 Task: Find connections with filter location Madrid with filter topic #Jobwith filter profile language French with filter current company Vee Technologies with filter school Sir M Visvesvaraya Institute Of Technology with filter industry Industry Associations with filter service category Home Networking with filter keywords title Valet
Action: Mouse moved to (232, 292)
Screenshot: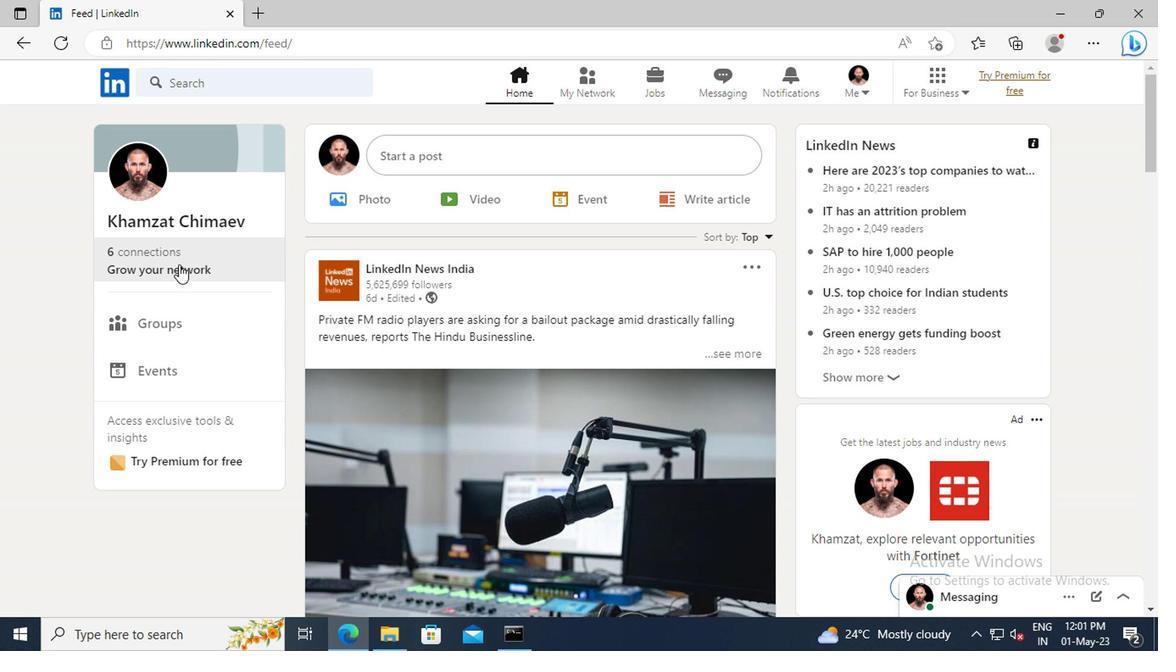 
Action: Mouse pressed left at (232, 292)
Screenshot: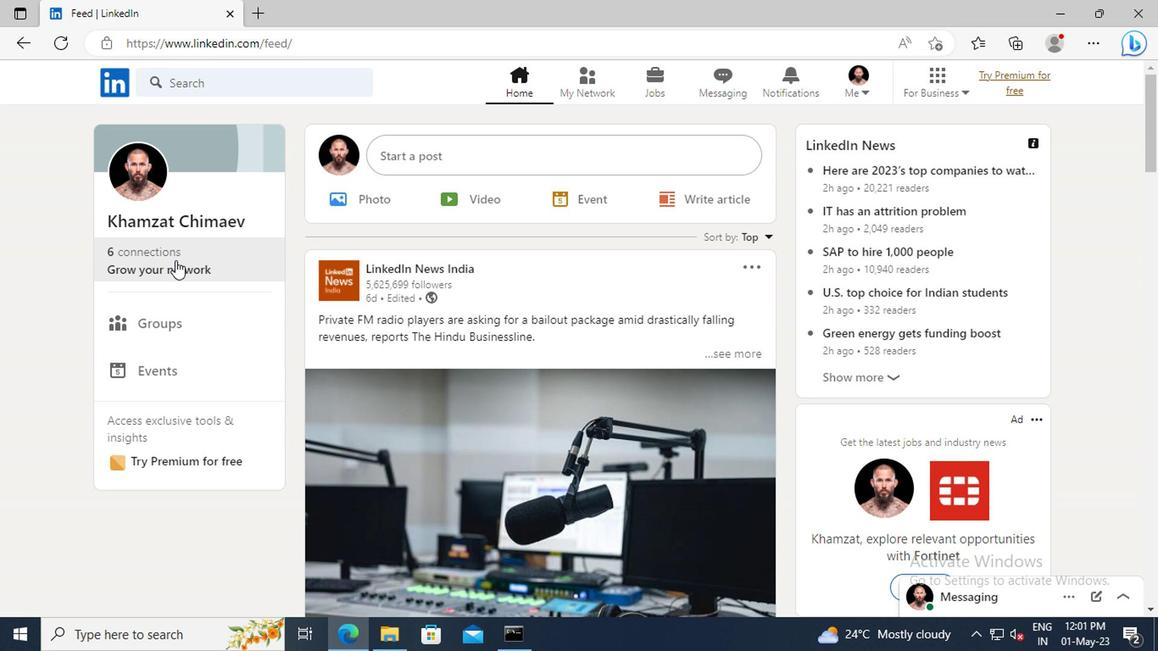 
Action: Mouse moved to (242, 234)
Screenshot: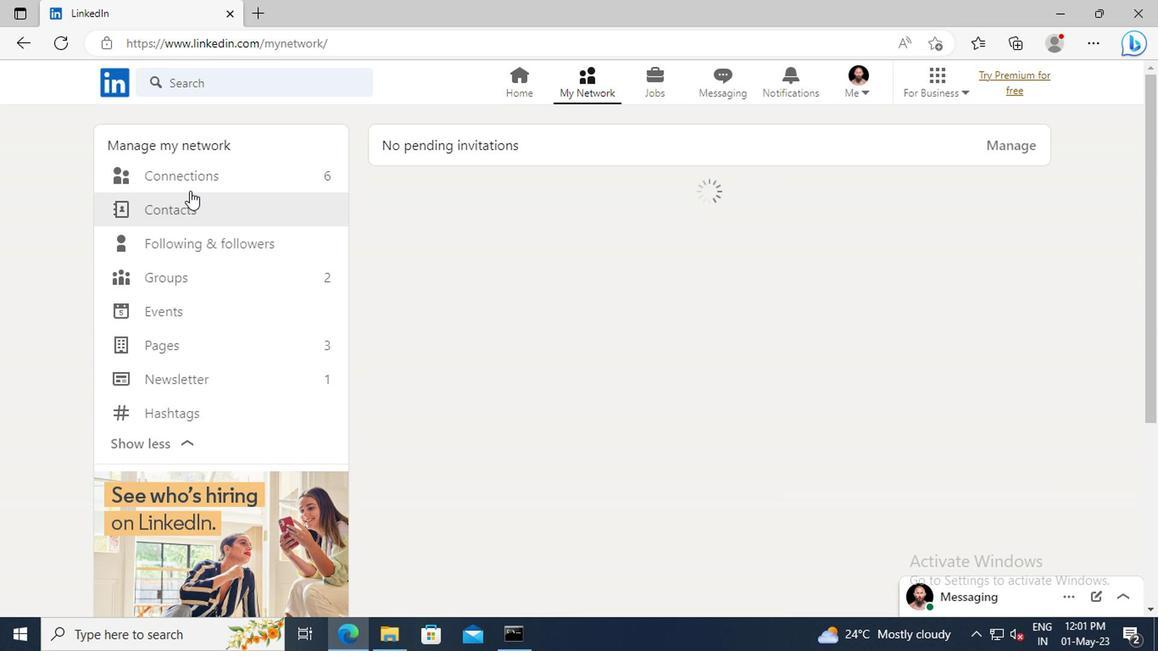 
Action: Mouse pressed left at (242, 234)
Screenshot: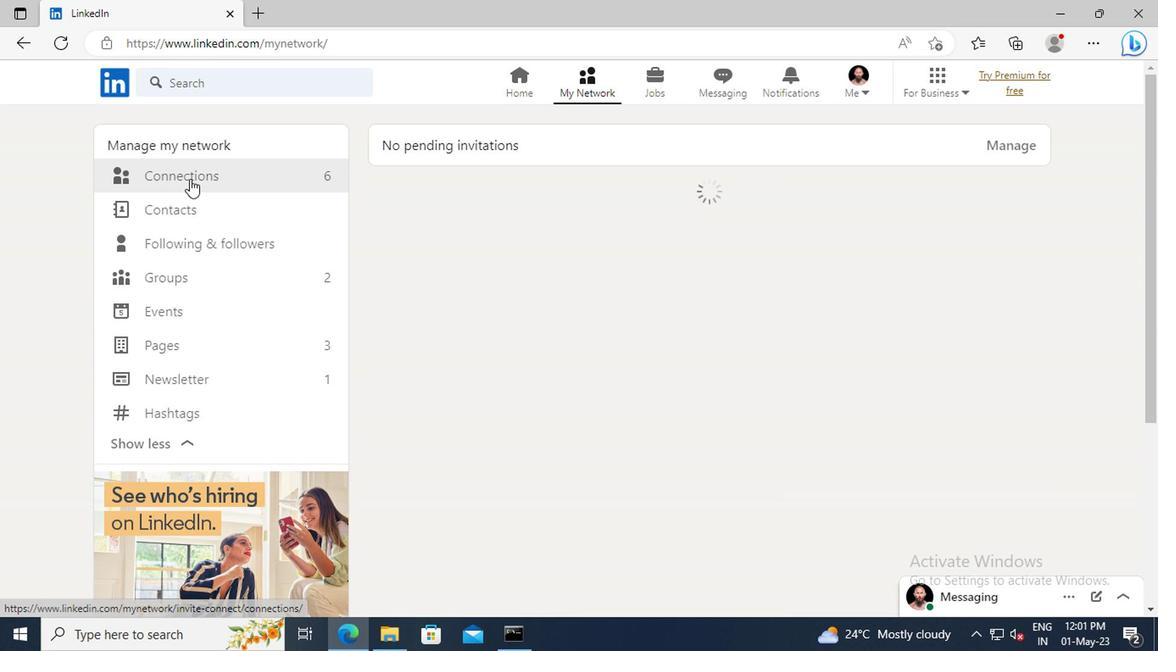 
Action: Mouse moved to (601, 236)
Screenshot: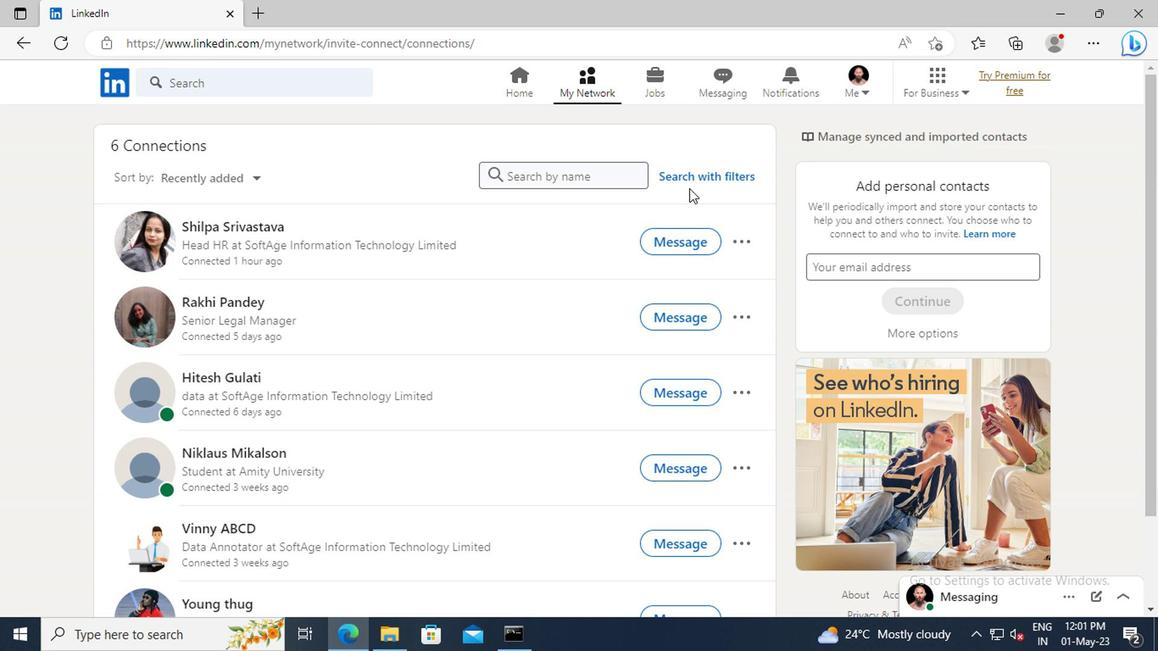 
Action: Mouse pressed left at (601, 236)
Screenshot: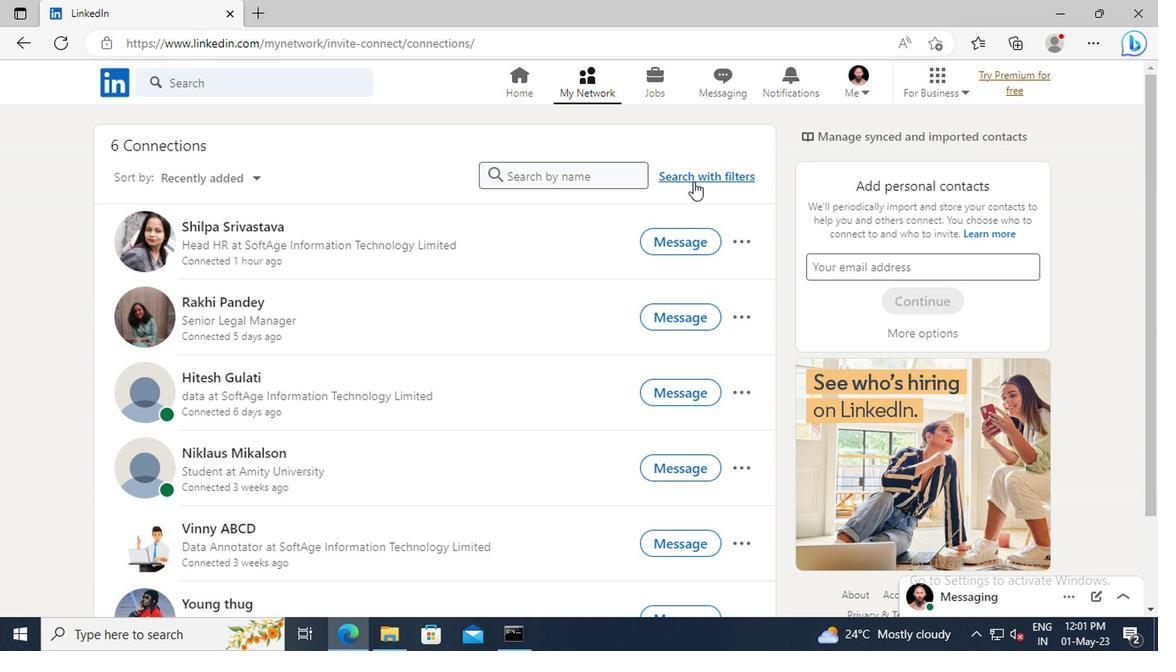 
Action: Mouse moved to (561, 200)
Screenshot: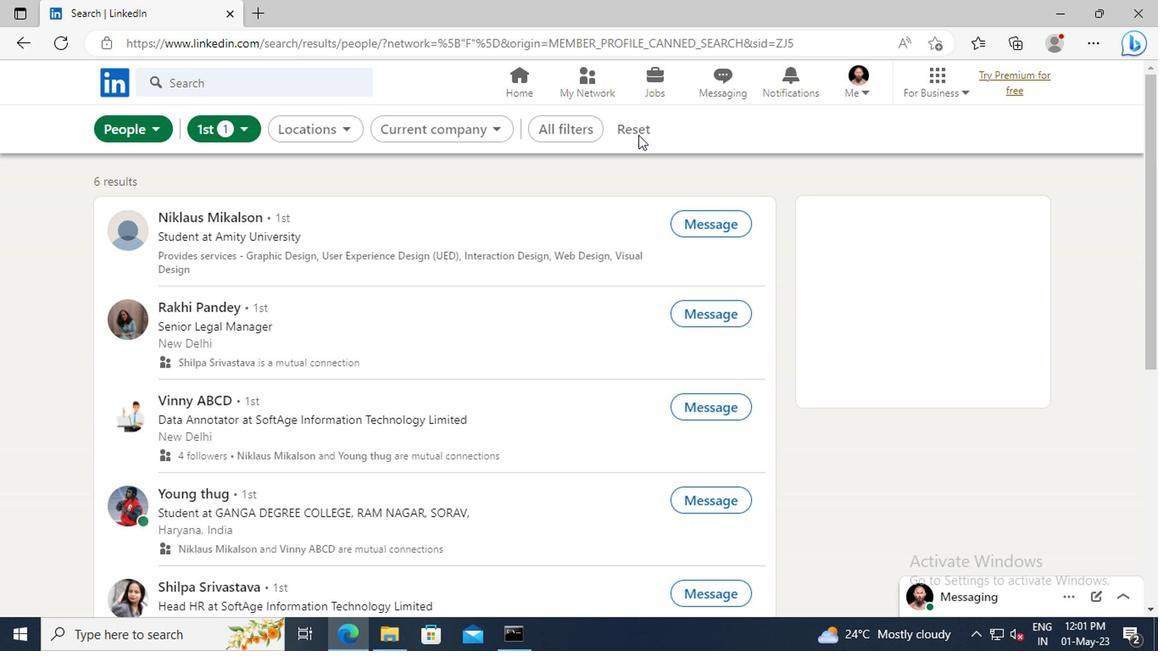 
Action: Mouse pressed left at (561, 200)
Screenshot: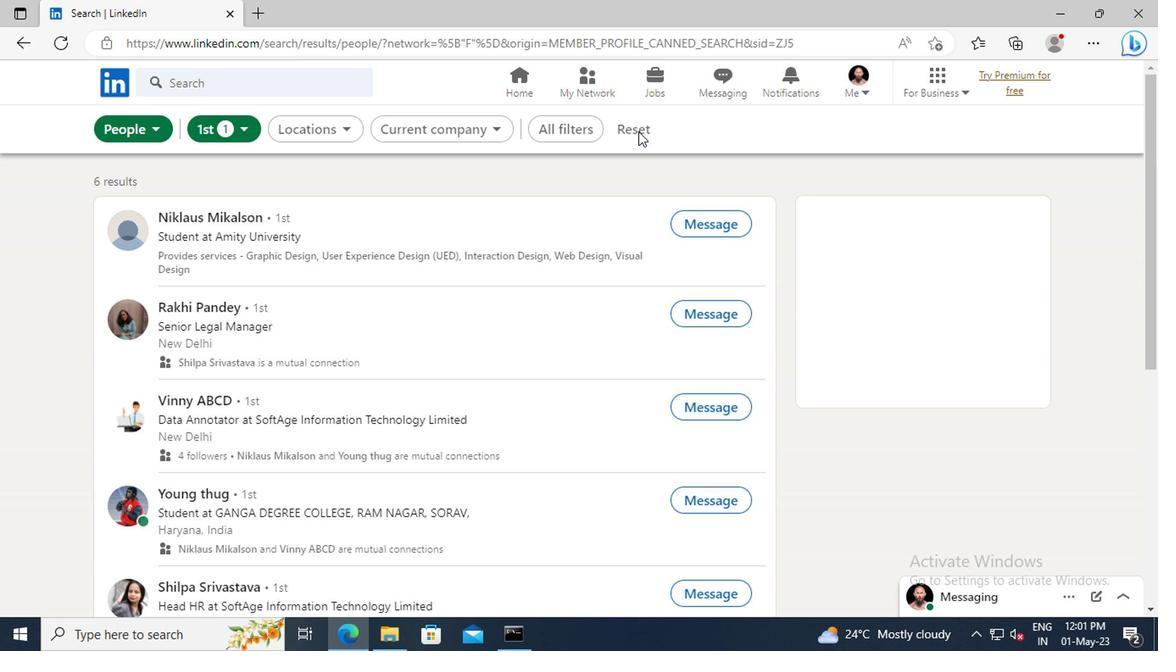
Action: Mouse moved to (543, 199)
Screenshot: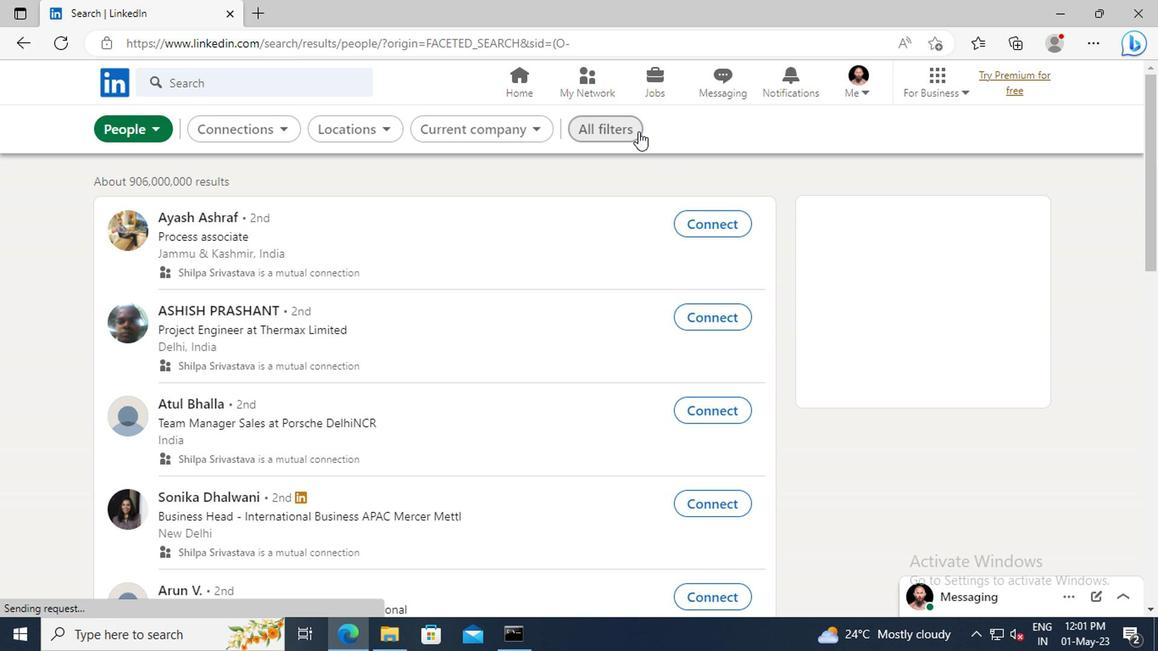 
Action: Mouse pressed left at (543, 199)
Screenshot: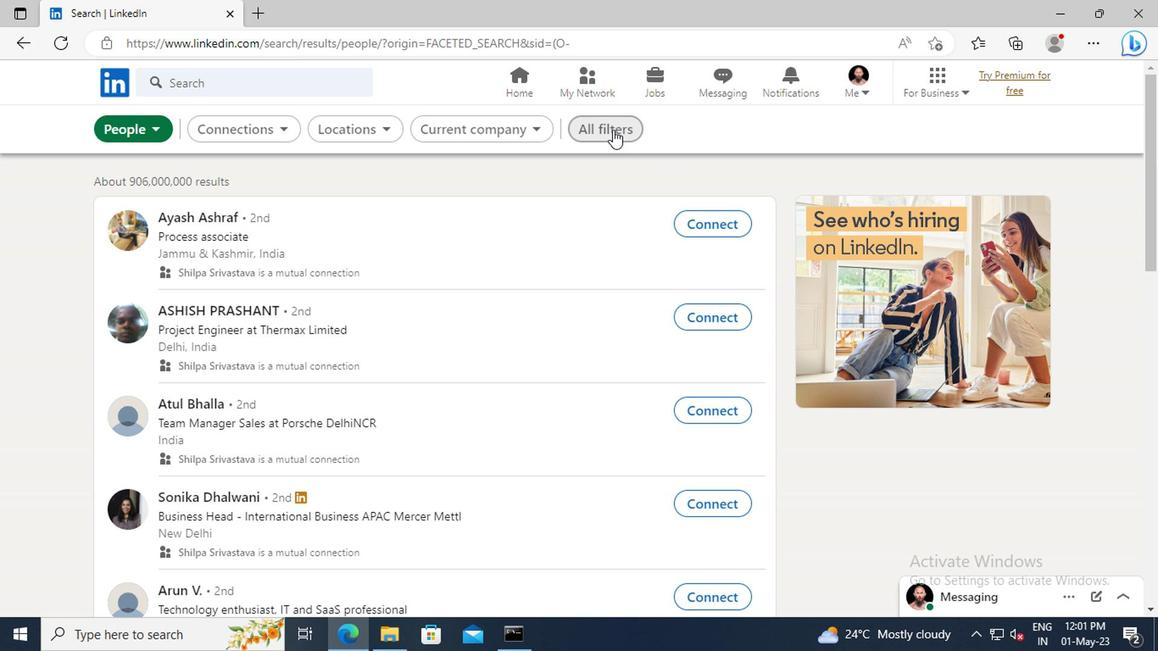 
Action: Mouse moved to (780, 305)
Screenshot: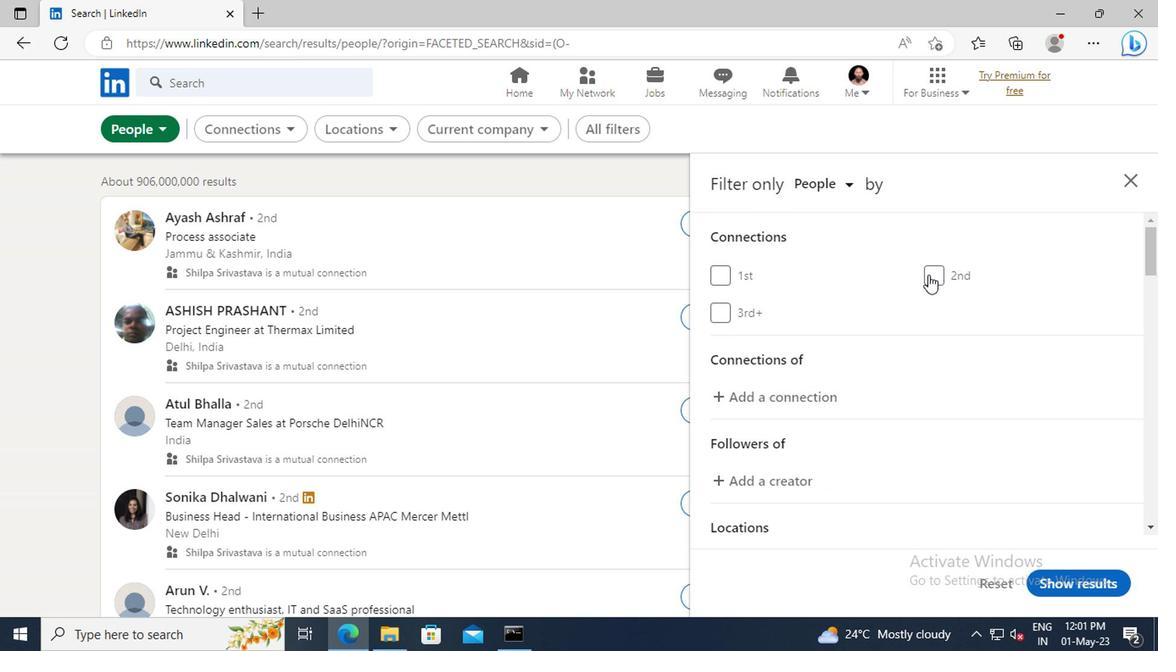 
Action: Mouse scrolled (780, 305) with delta (0, 0)
Screenshot: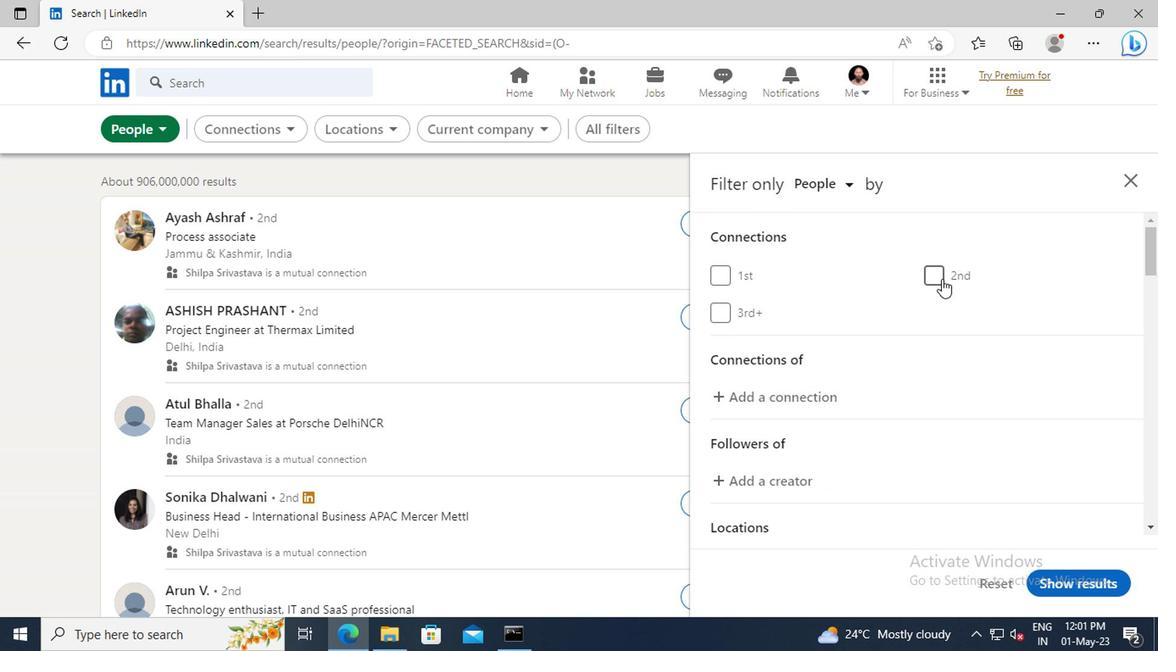 
Action: Mouse scrolled (780, 305) with delta (0, 0)
Screenshot: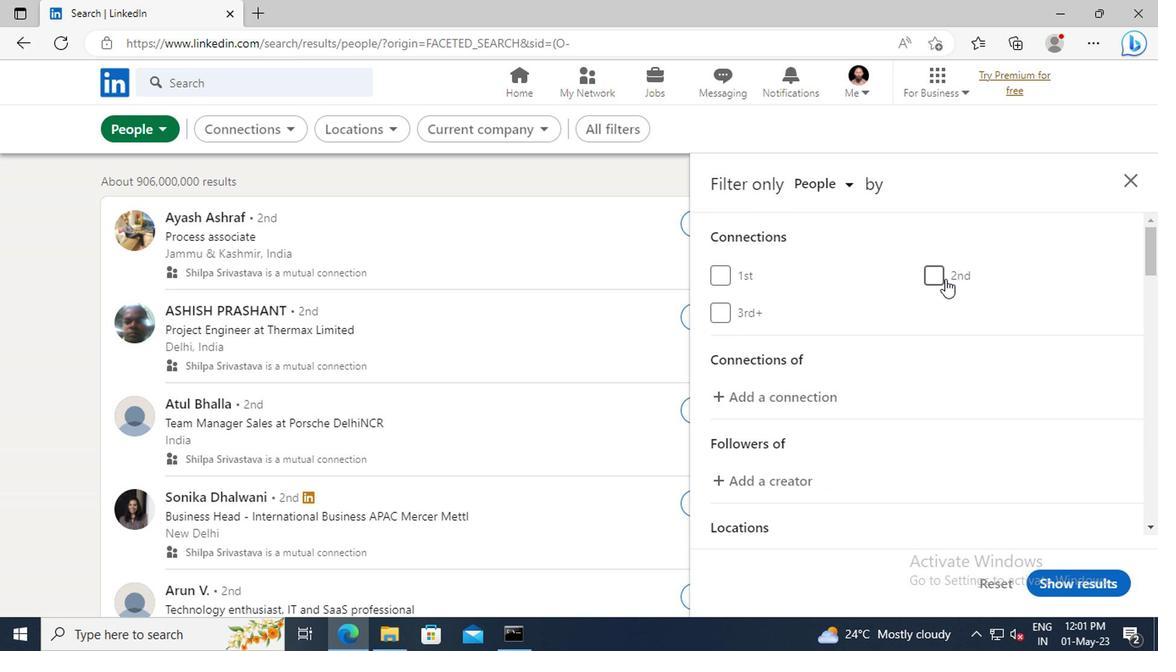 
Action: Mouse moved to (788, 322)
Screenshot: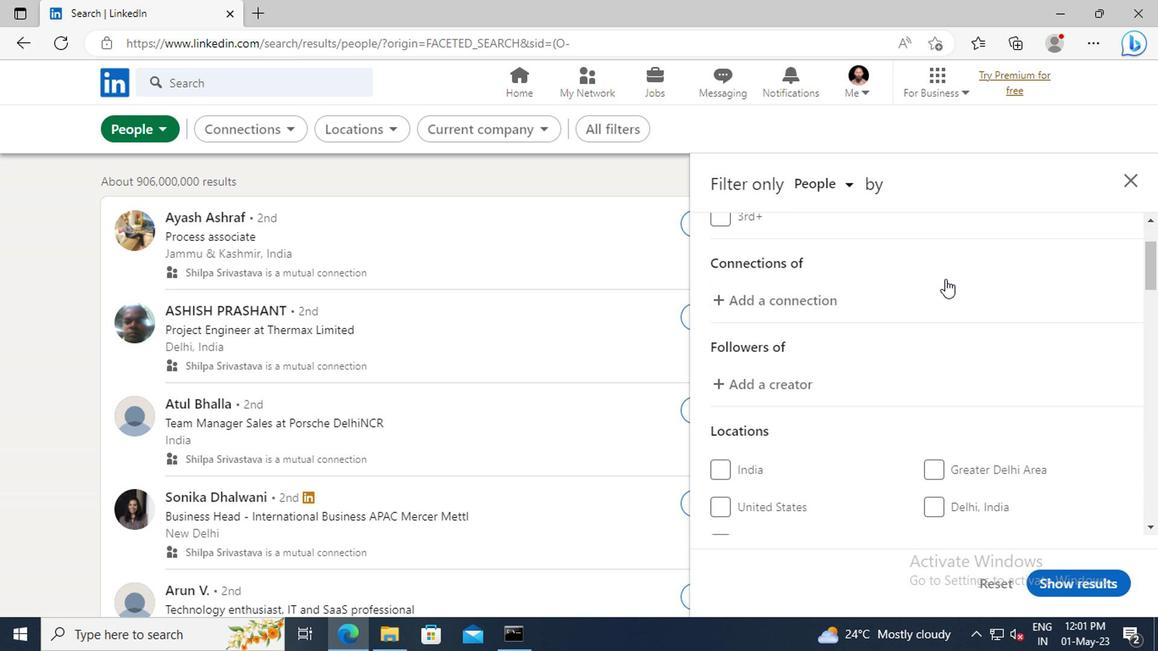 
Action: Mouse scrolled (788, 321) with delta (0, 0)
Screenshot: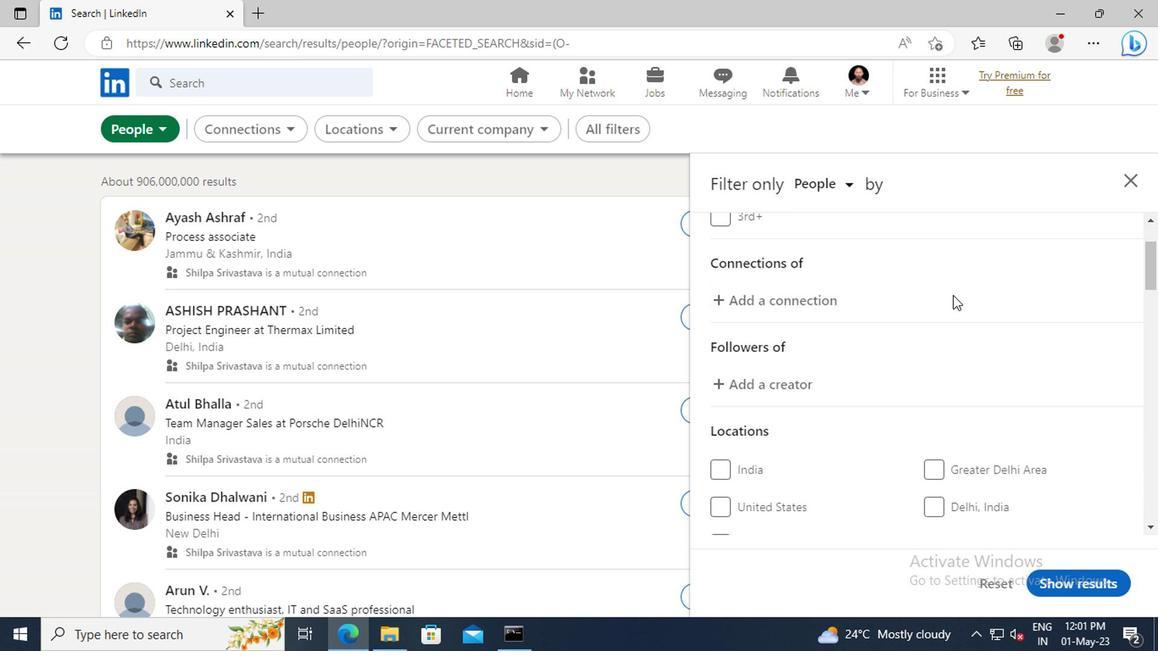 
Action: Mouse scrolled (788, 321) with delta (0, 0)
Screenshot: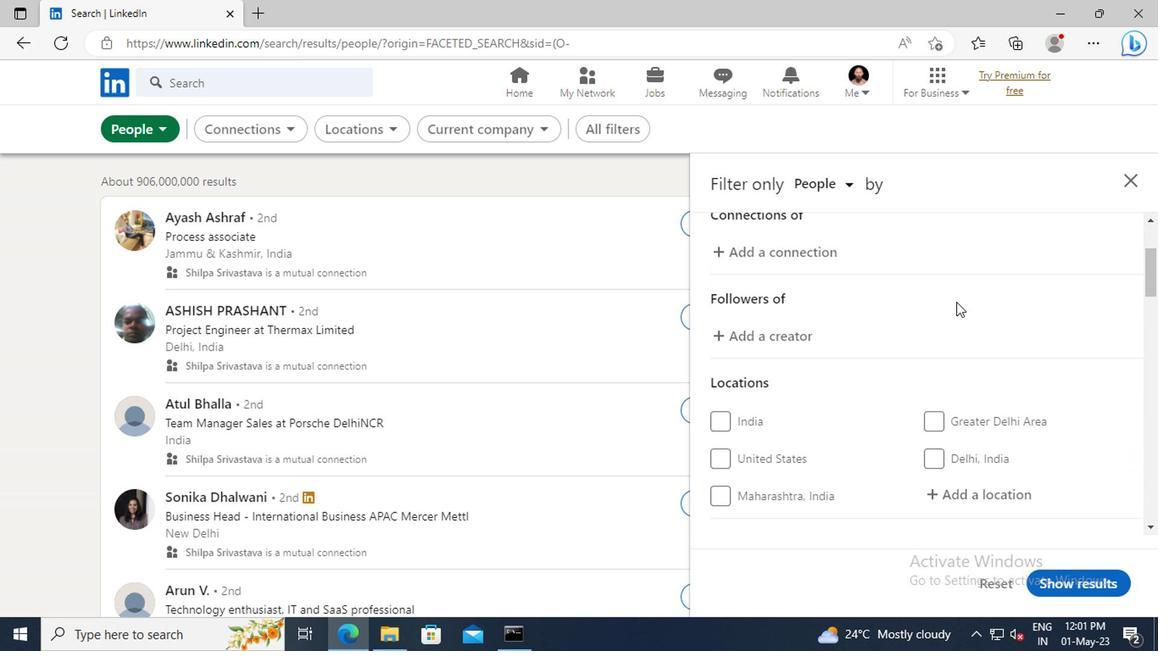 
Action: Mouse scrolled (788, 321) with delta (0, 0)
Screenshot: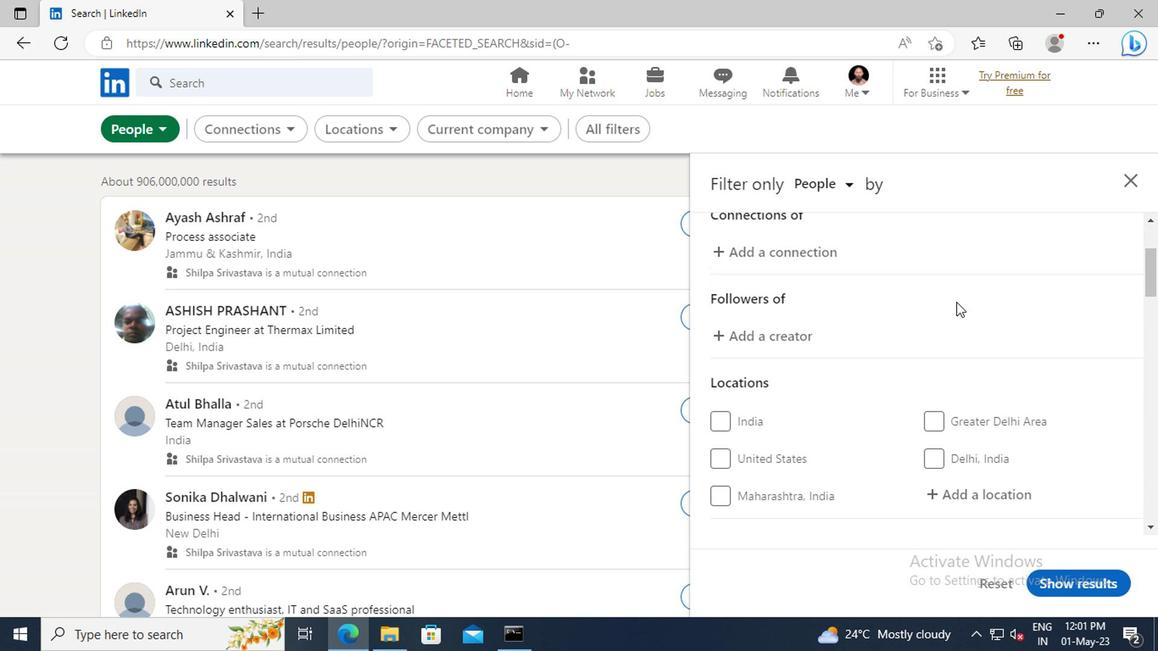 
Action: Mouse scrolled (788, 321) with delta (0, 0)
Screenshot: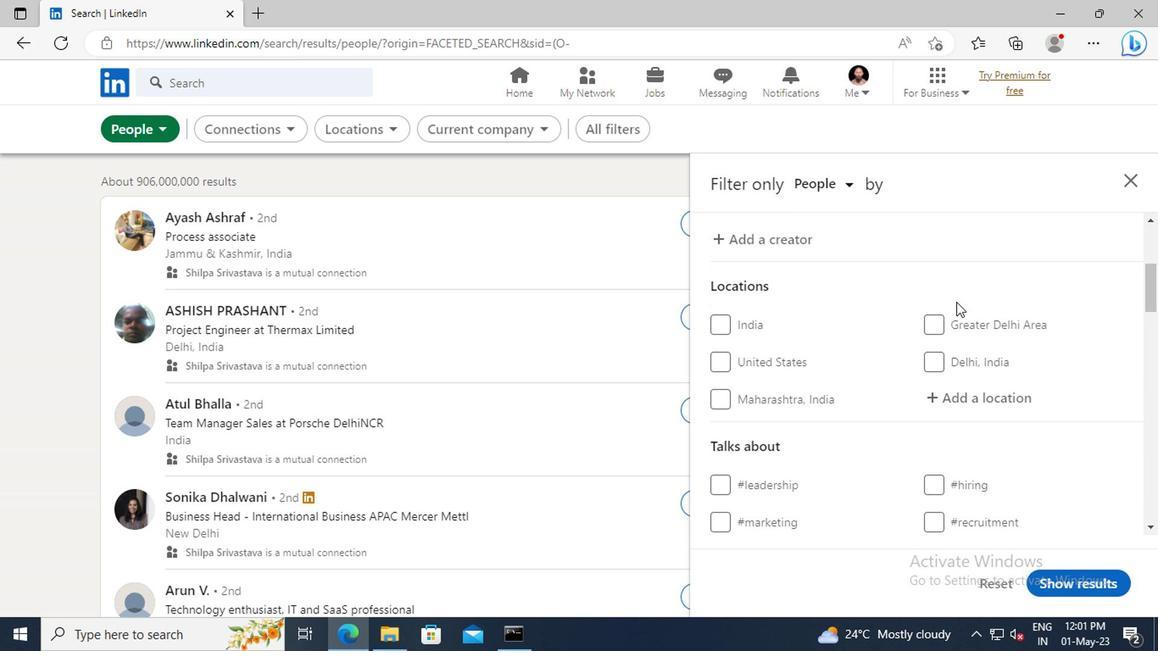 
Action: Mouse moved to (786, 356)
Screenshot: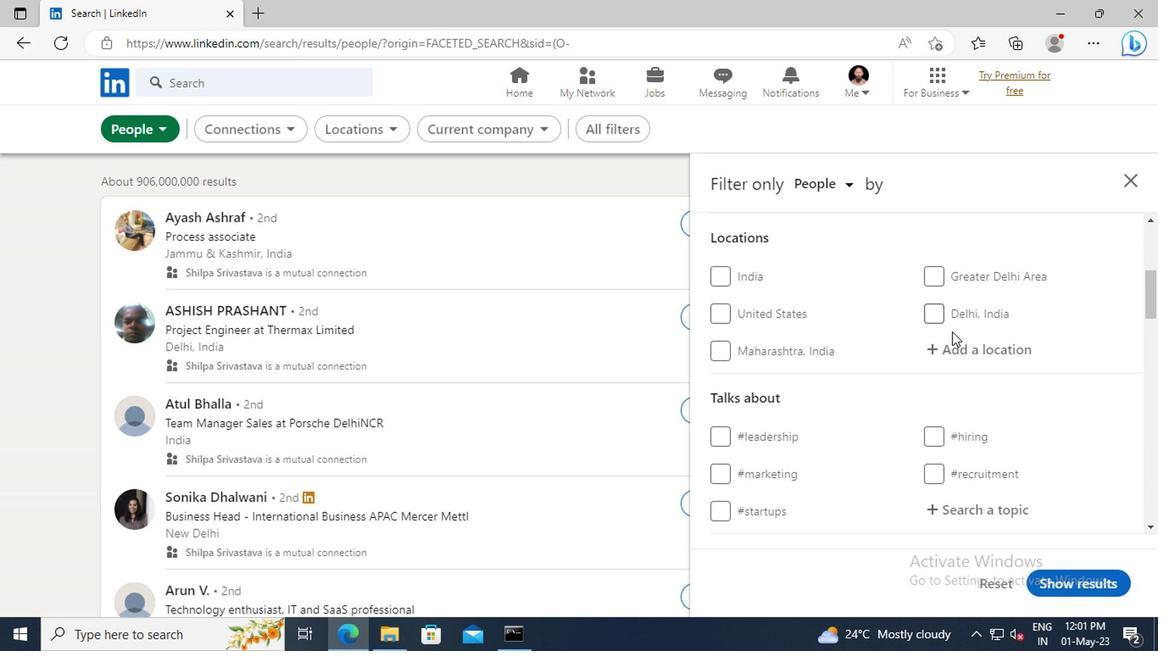 
Action: Mouse pressed left at (786, 356)
Screenshot: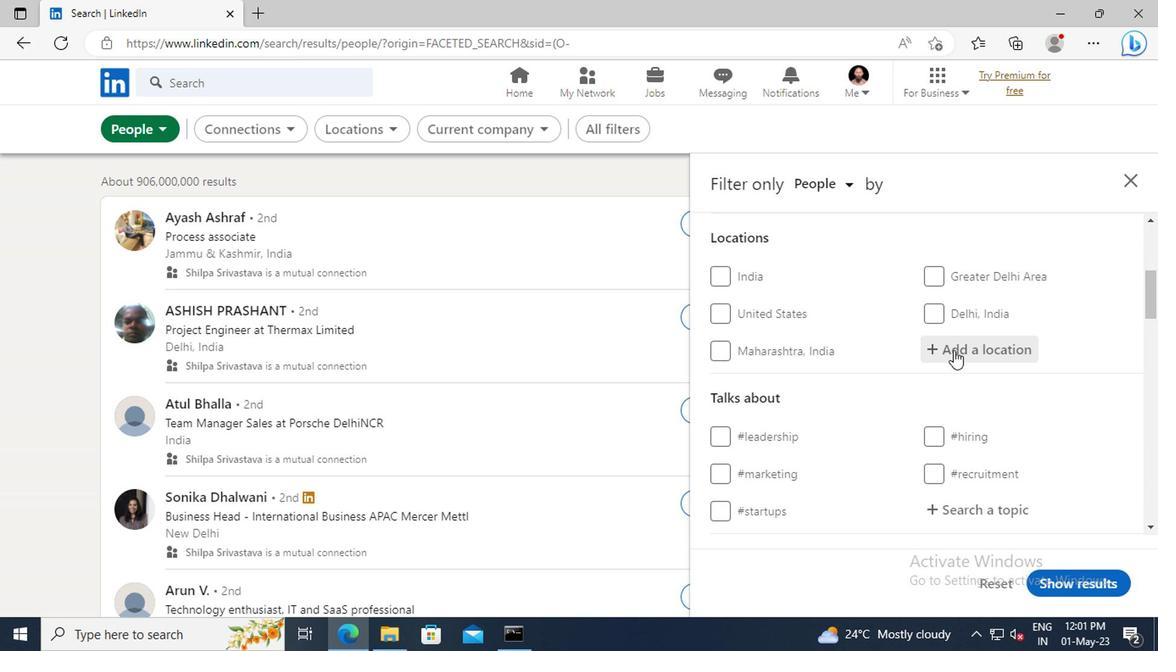 
Action: Key pressed <Key.shift>MADRID
Screenshot: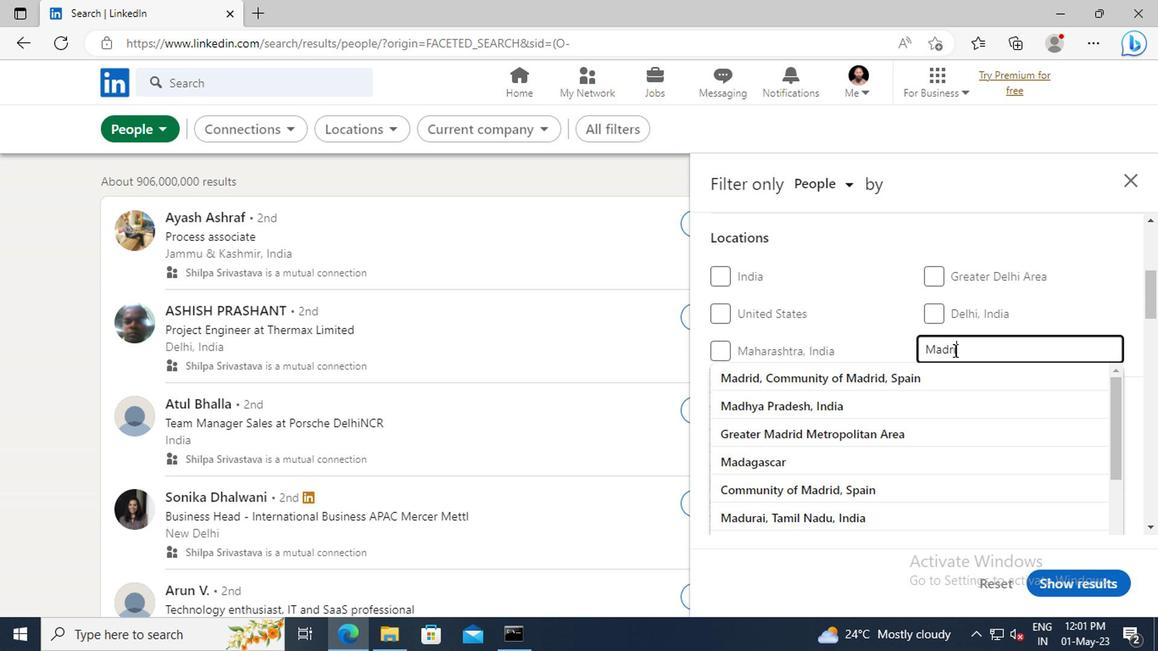 
Action: Mouse moved to (789, 378)
Screenshot: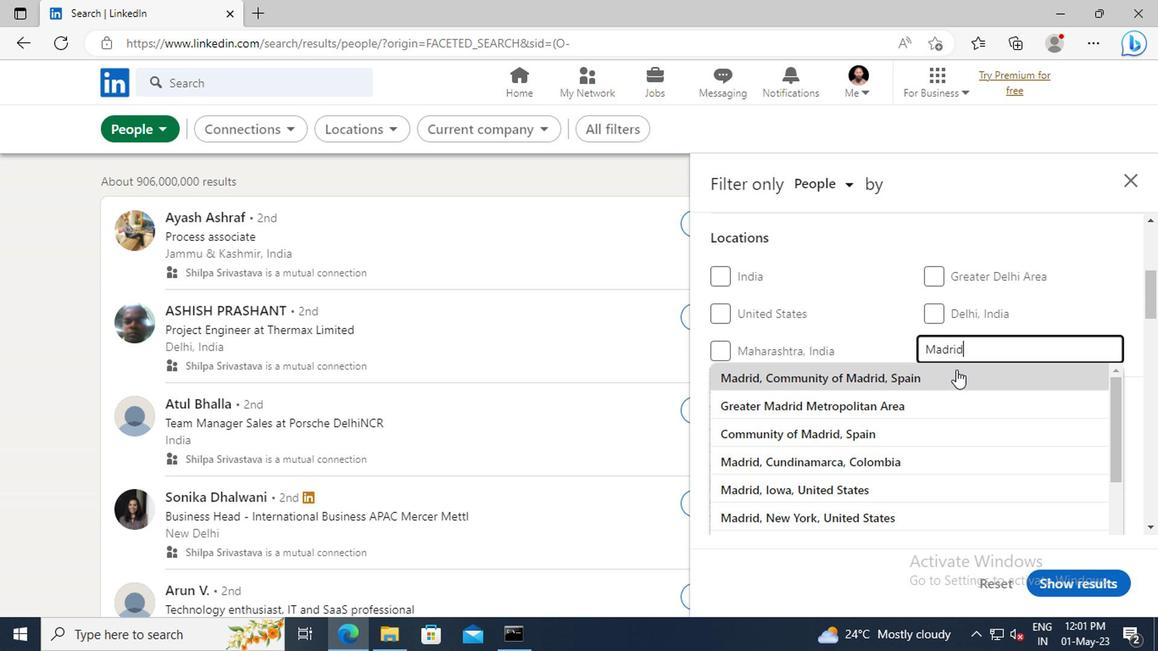 
Action: Mouse pressed left at (789, 378)
Screenshot: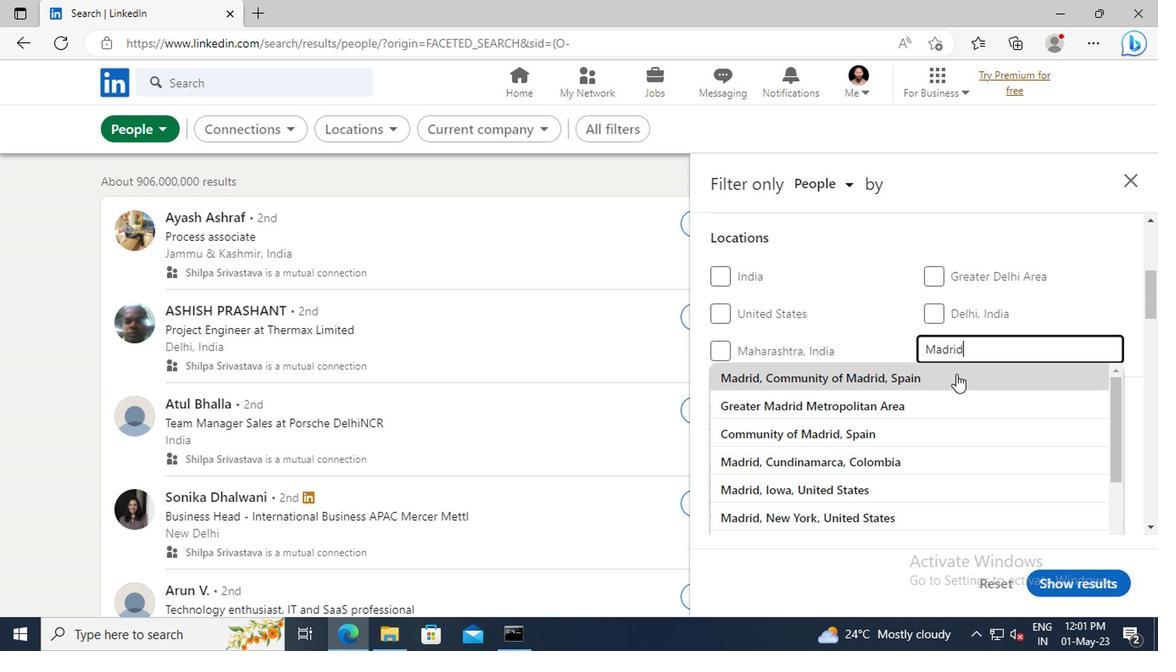 
Action: Mouse scrolled (789, 378) with delta (0, 0)
Screenshot: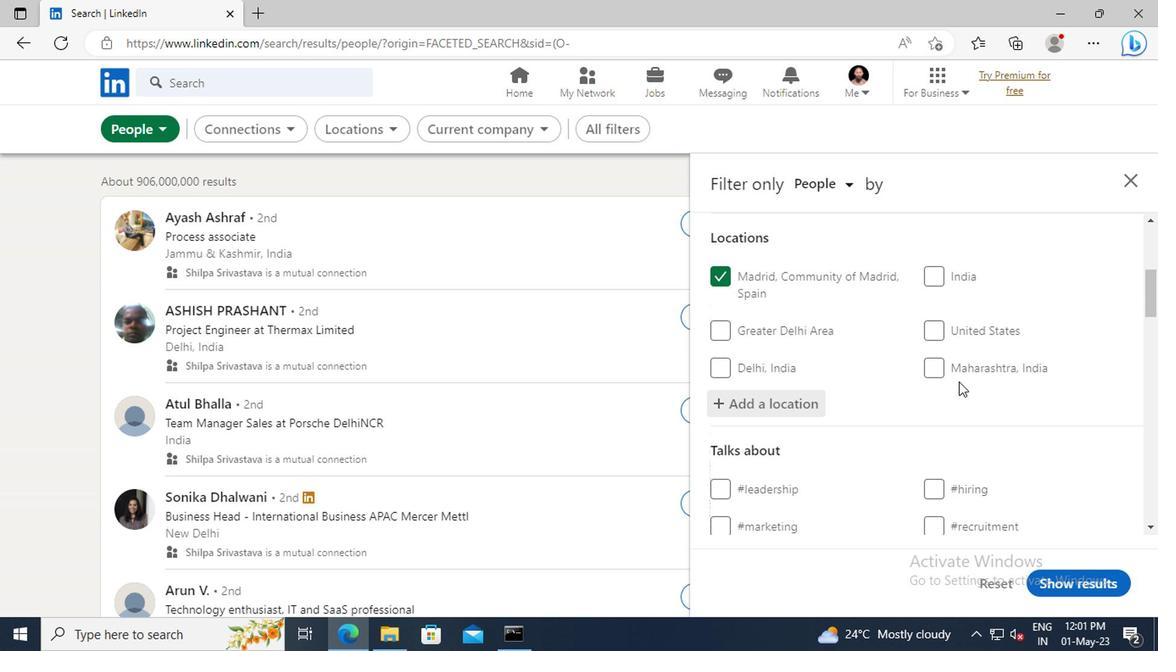 
Action: Mouse scrolled (789, 378) with delta (0, 0)
Screenshot: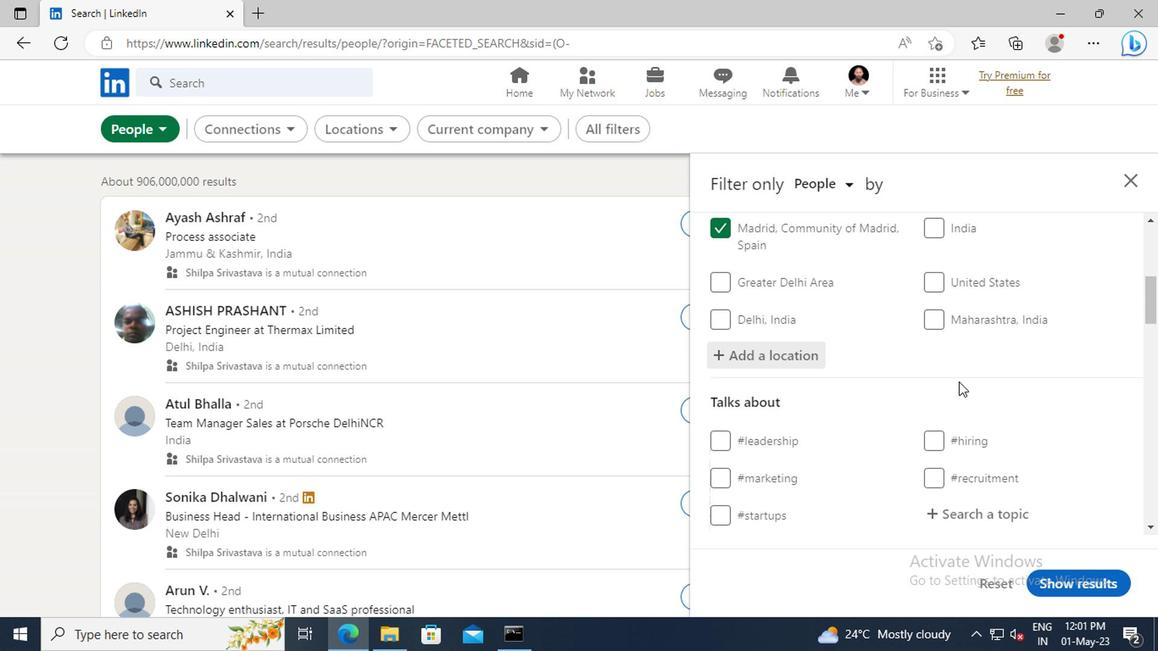 
Action: Mouse scrolled (789, 378) with delta (0, 0)
Screenshot: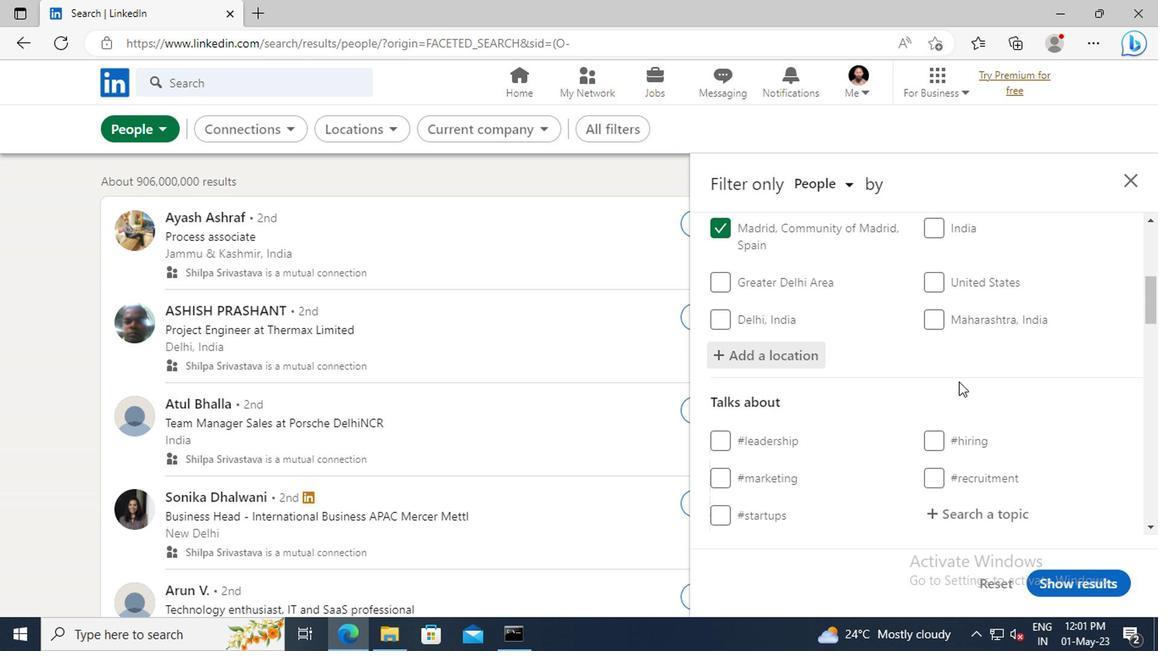 
Action: Mouse scrolled (789, 378) with delta (0, 0)
Screenshot: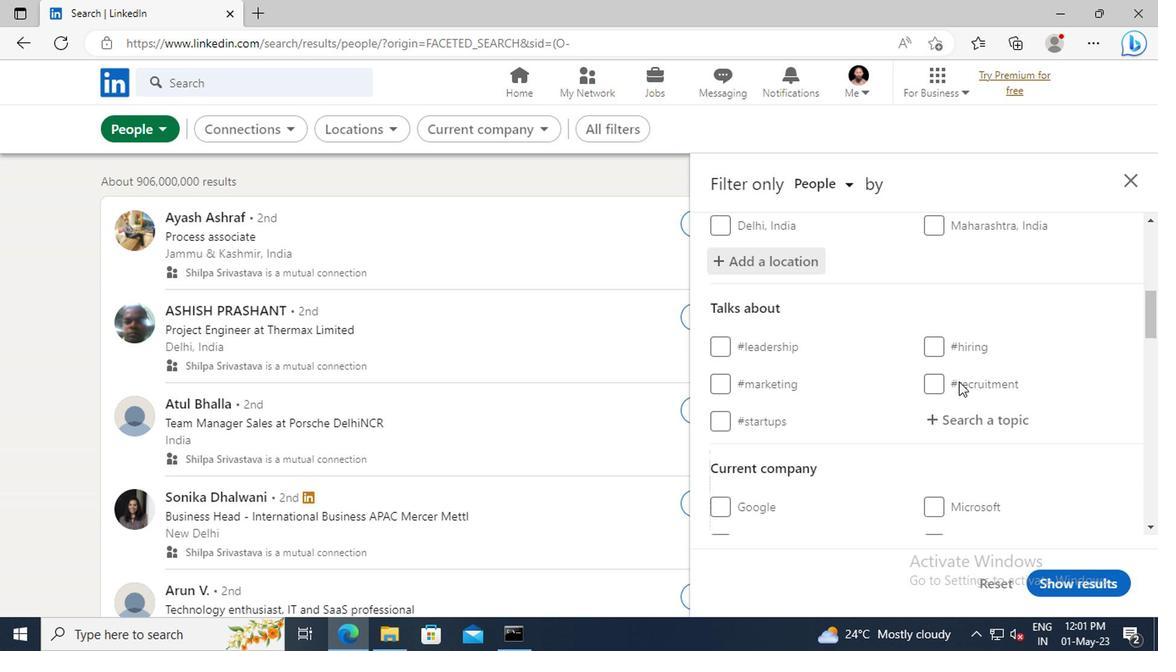 
Action: Mouse moved to (786, 375)
Screenshot: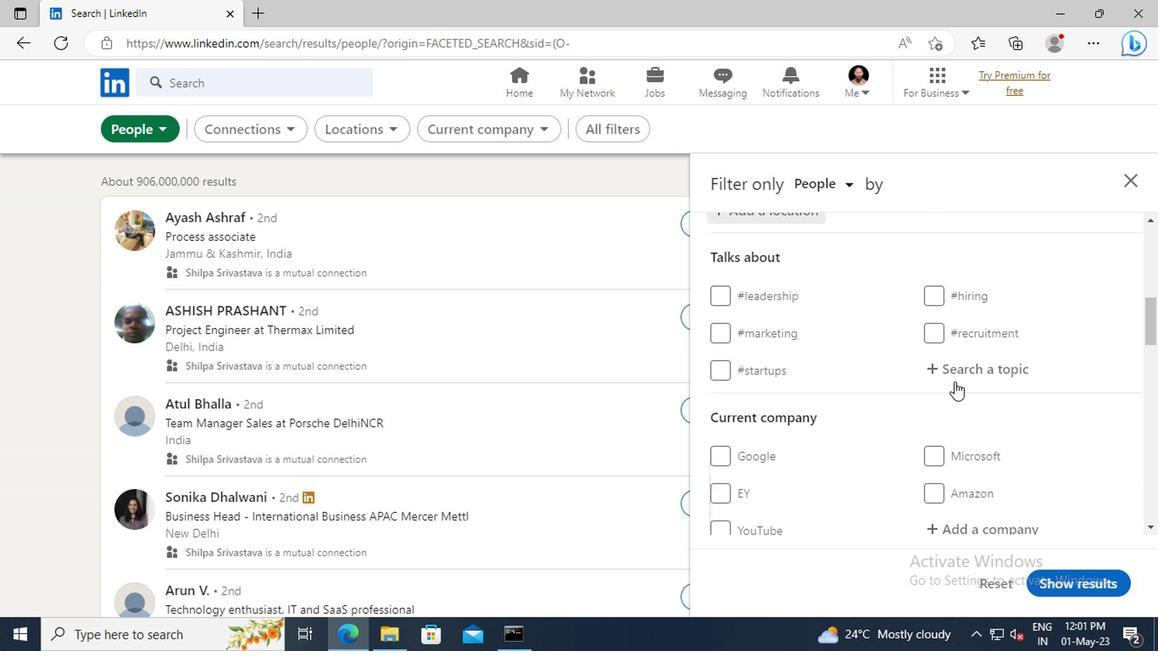 
Action: Mouse pressed left at (786, 375)
Screenshot: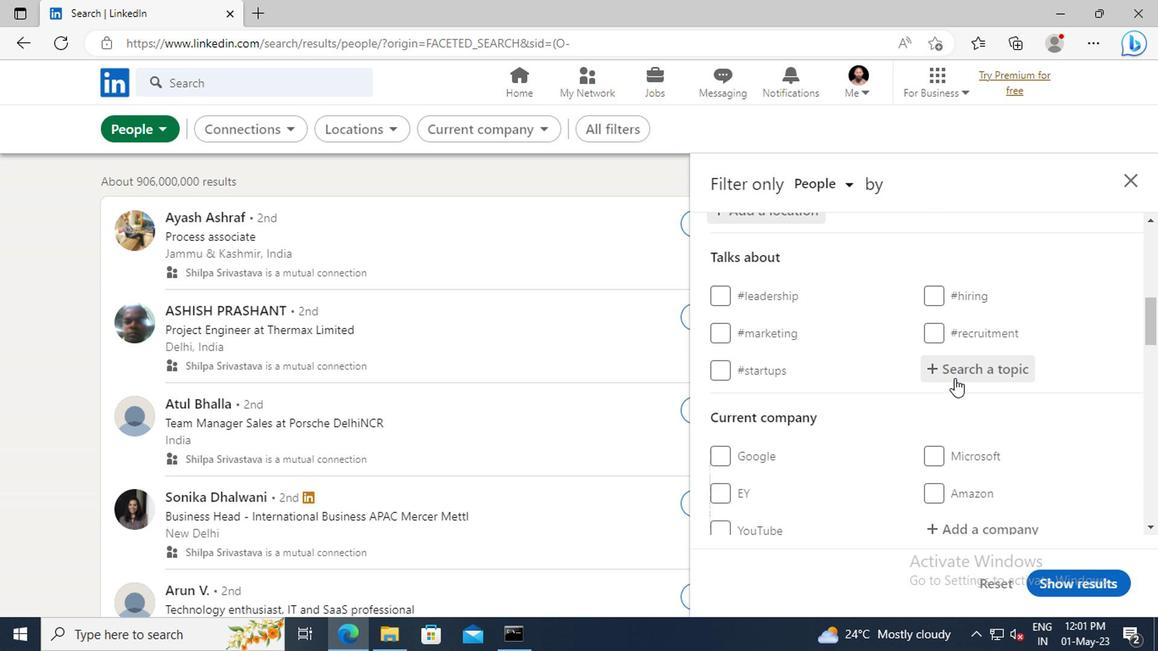 
Action: Key pressed <Key.shift>JOB
Screenshot: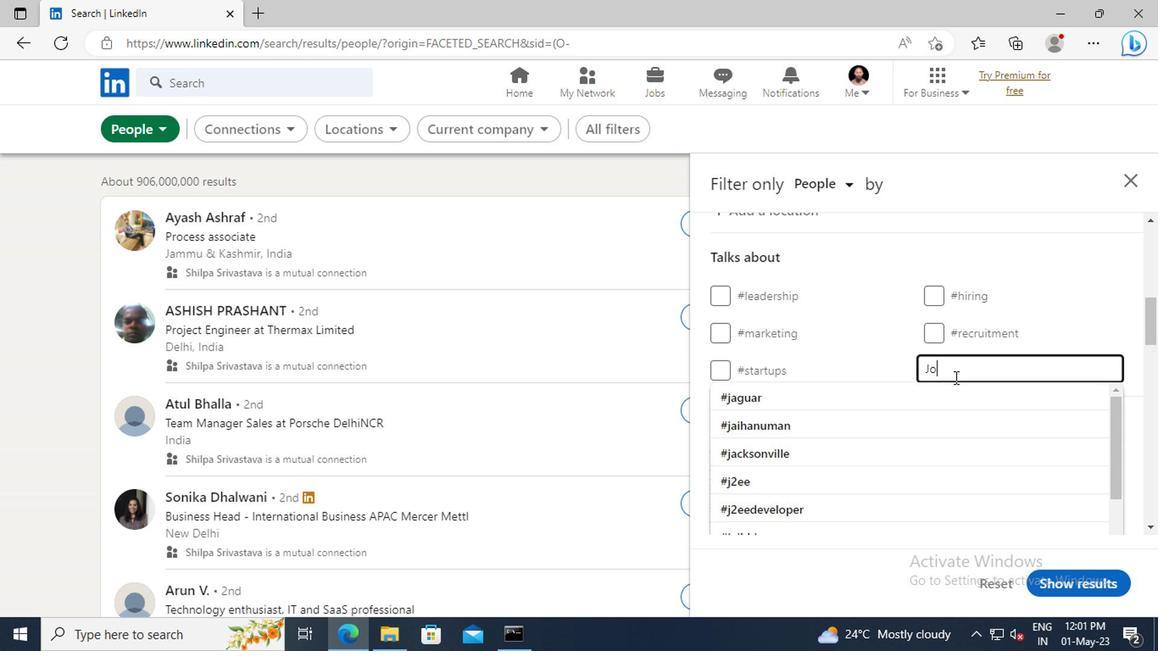 
Action: Mouse moved to (786, 384)
Screenshot: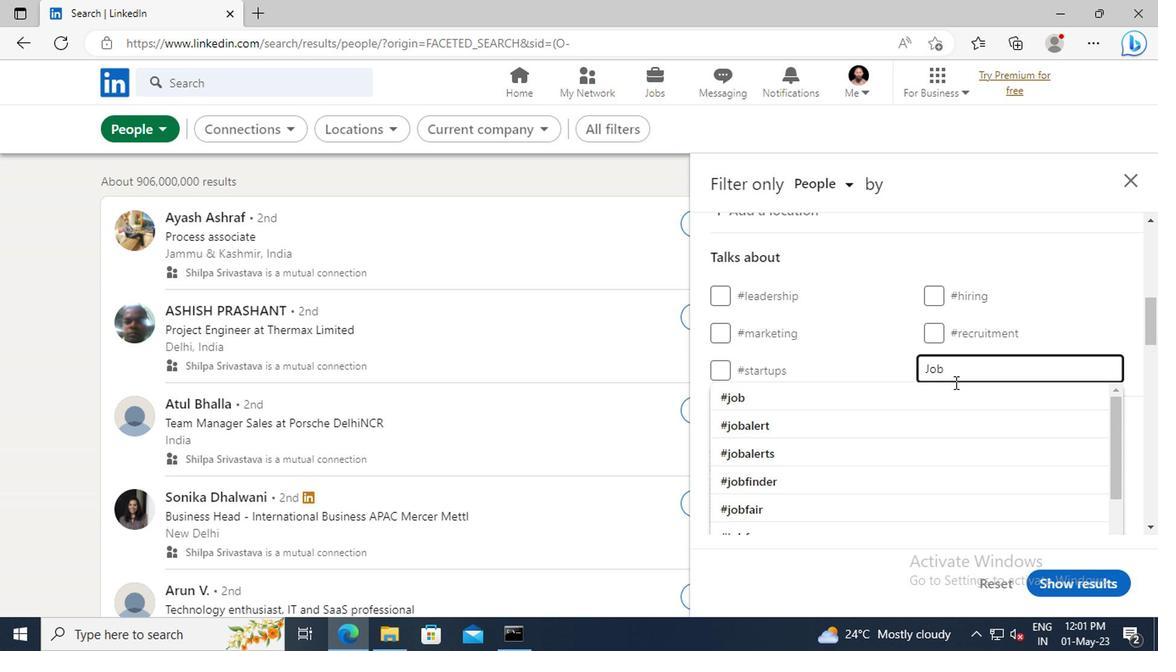 
Action: Mouse pressed left at (786, 384)
Screenshot: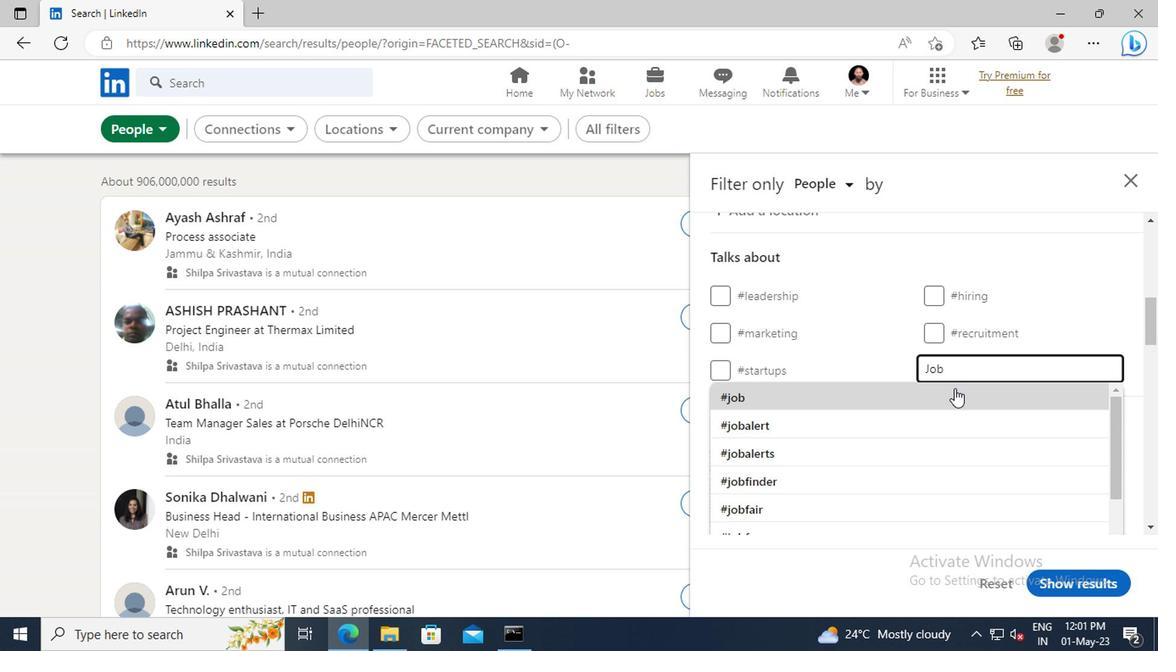 
Action: Mouse scrolled (786, 384) with delta (0, 0)
Screenshot: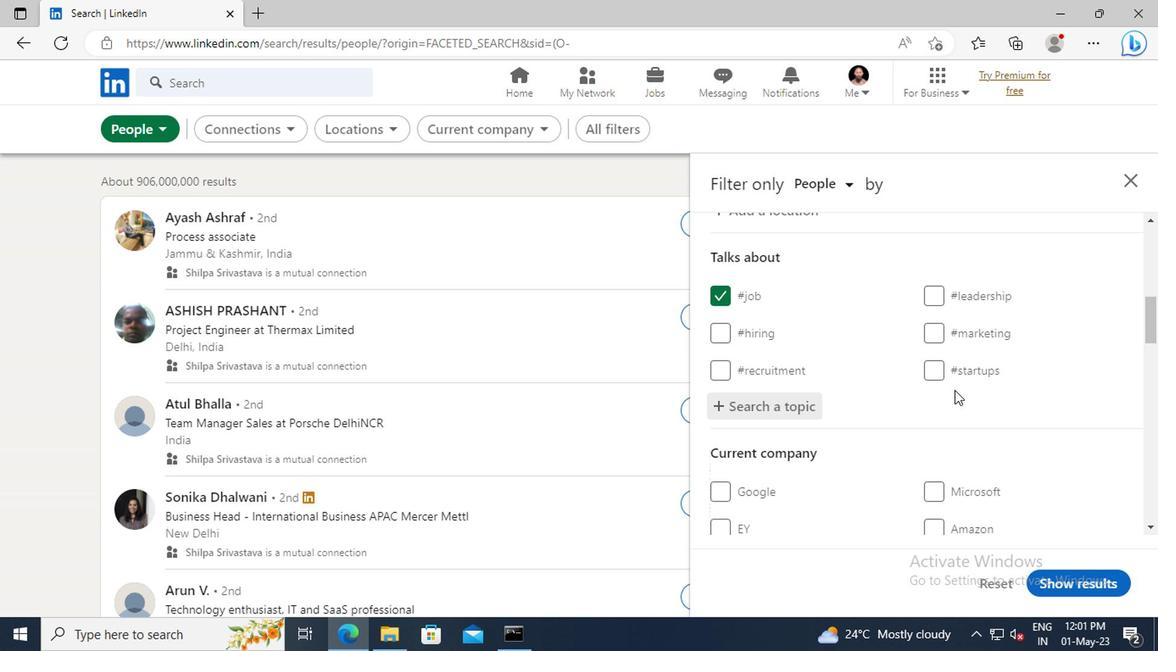 
Action: Mouse scrolled (786, 384) with delta (0, 0)
Screenshot: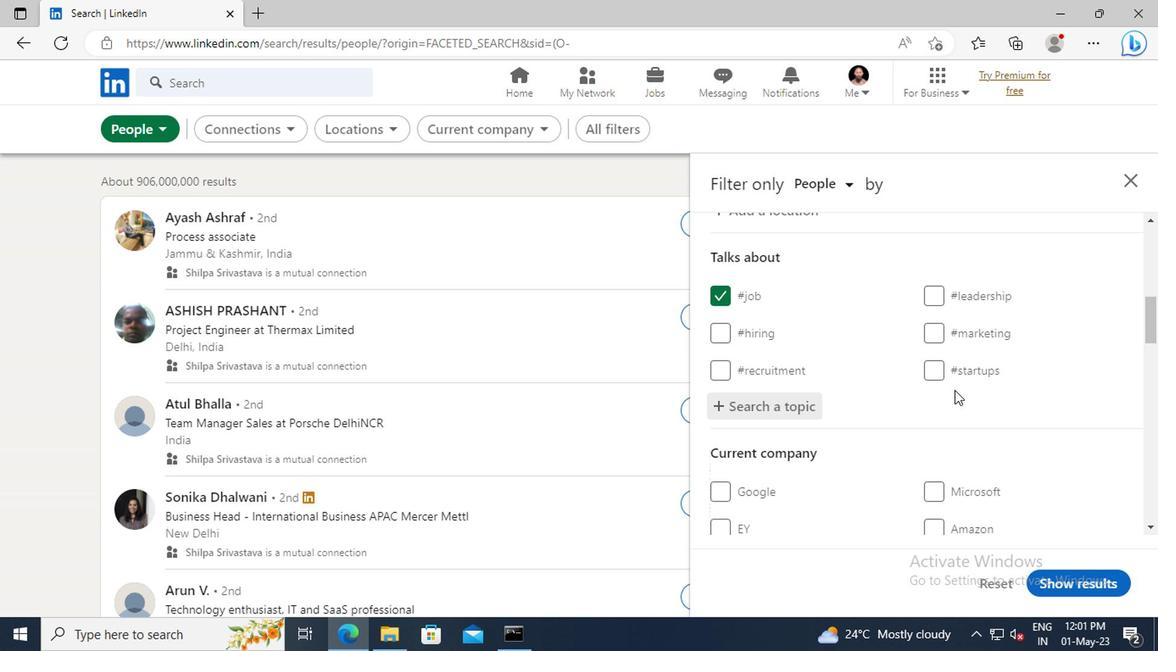 
Action: Mouse scrolled (786, 384) with delta (0, 0)
Screenshot: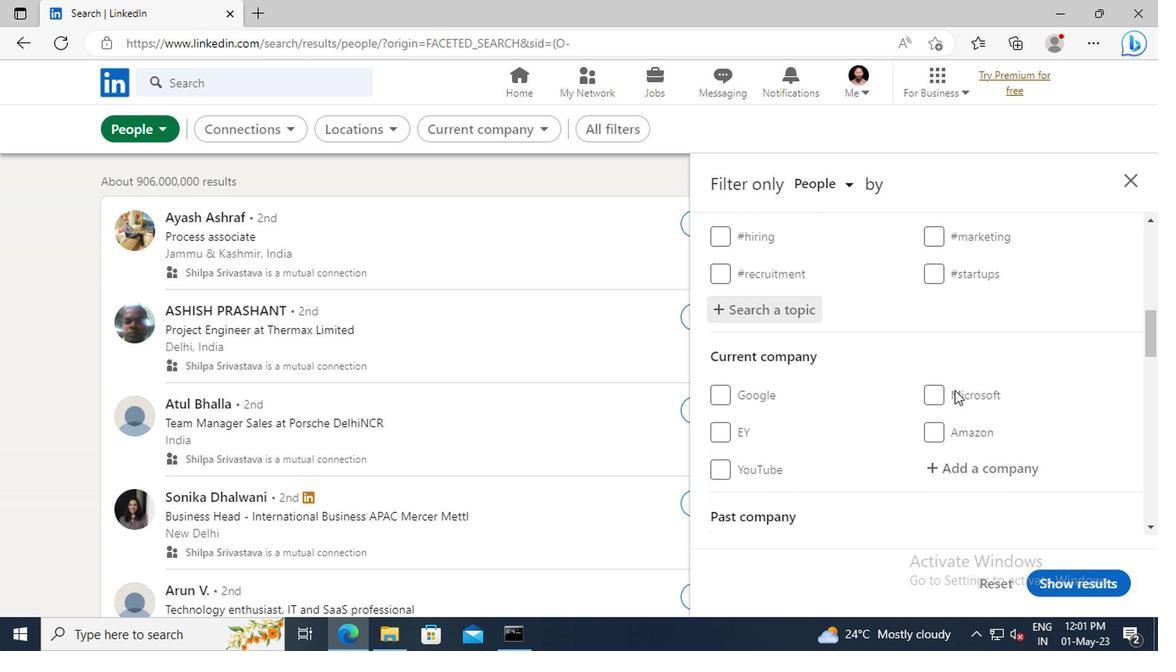 
Action: Mouse scrolled (786, 384) with delta (0, 0)
Screenshot: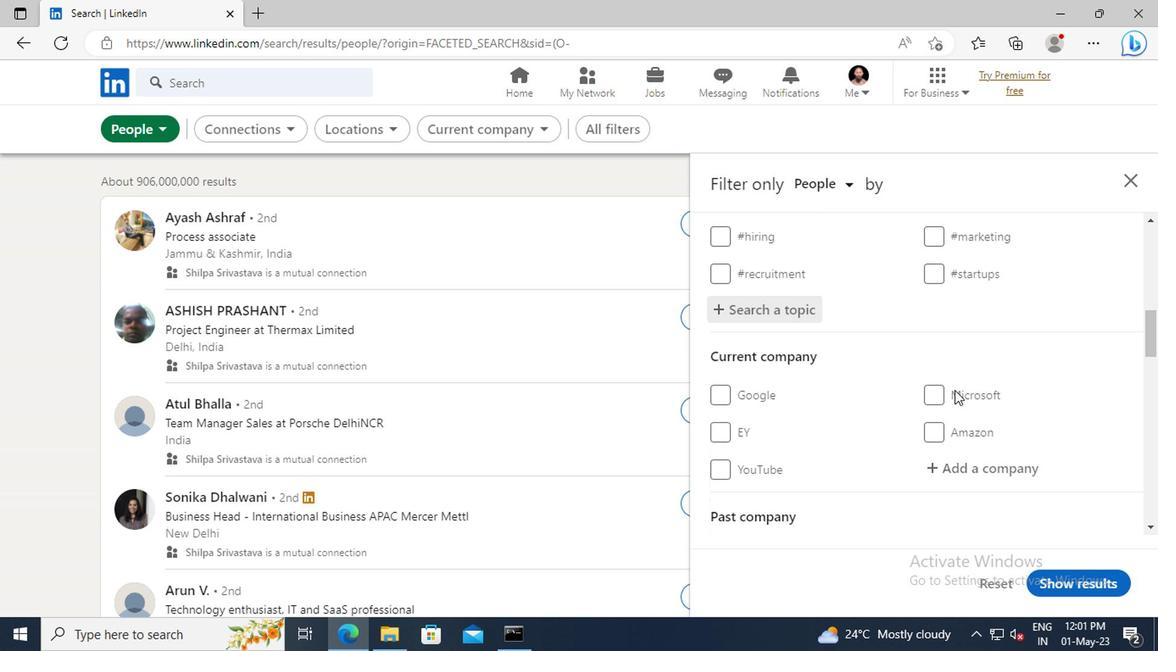 
Action: Mouse scrolled (786, 384) with delta (0, 0)
Screenshot: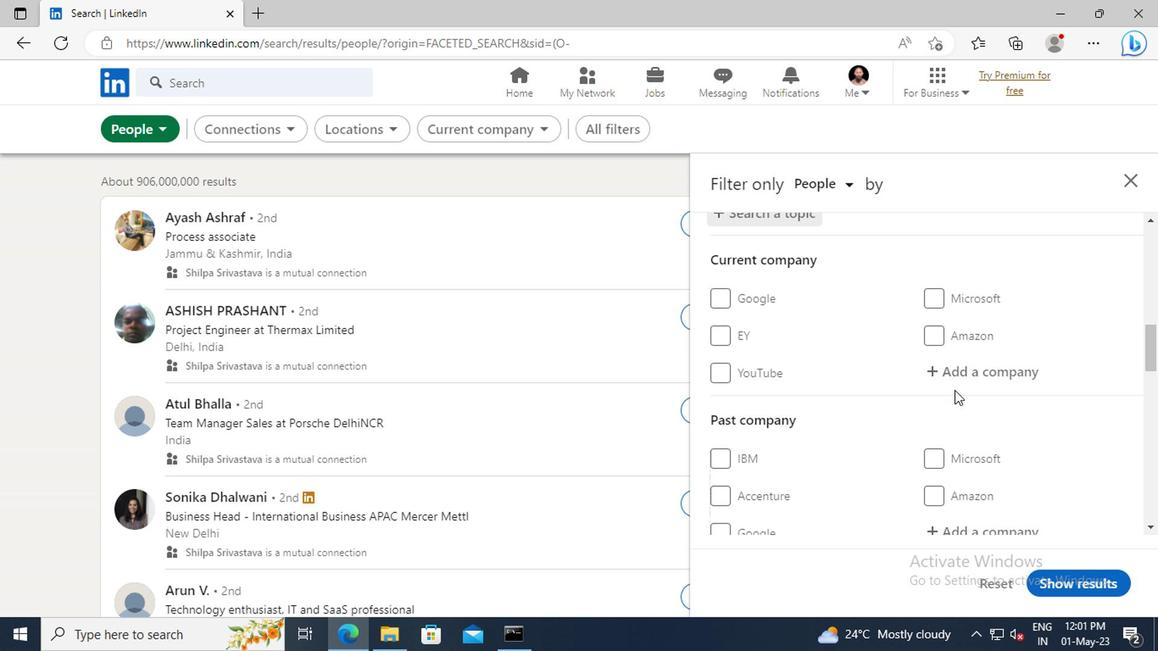 
Action: Mouse scrolled (786, 384) with delta (0, 0)
Screenshot: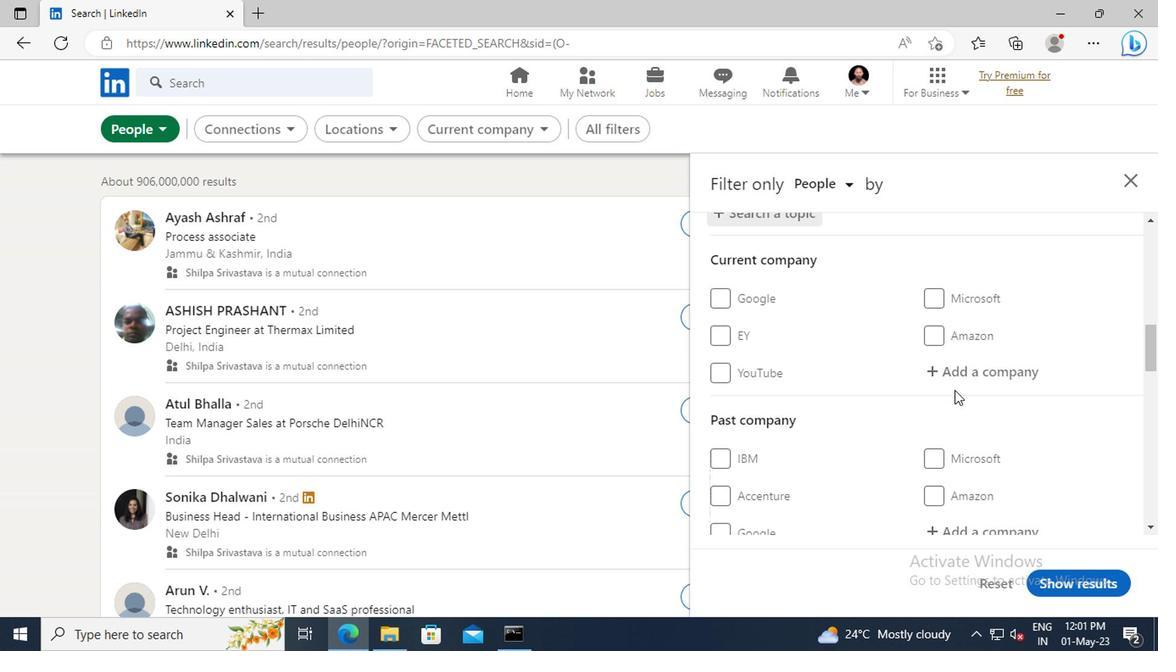 
Action: Mouse scrolled (786, 384) with delta (0, 0)
Screenshot: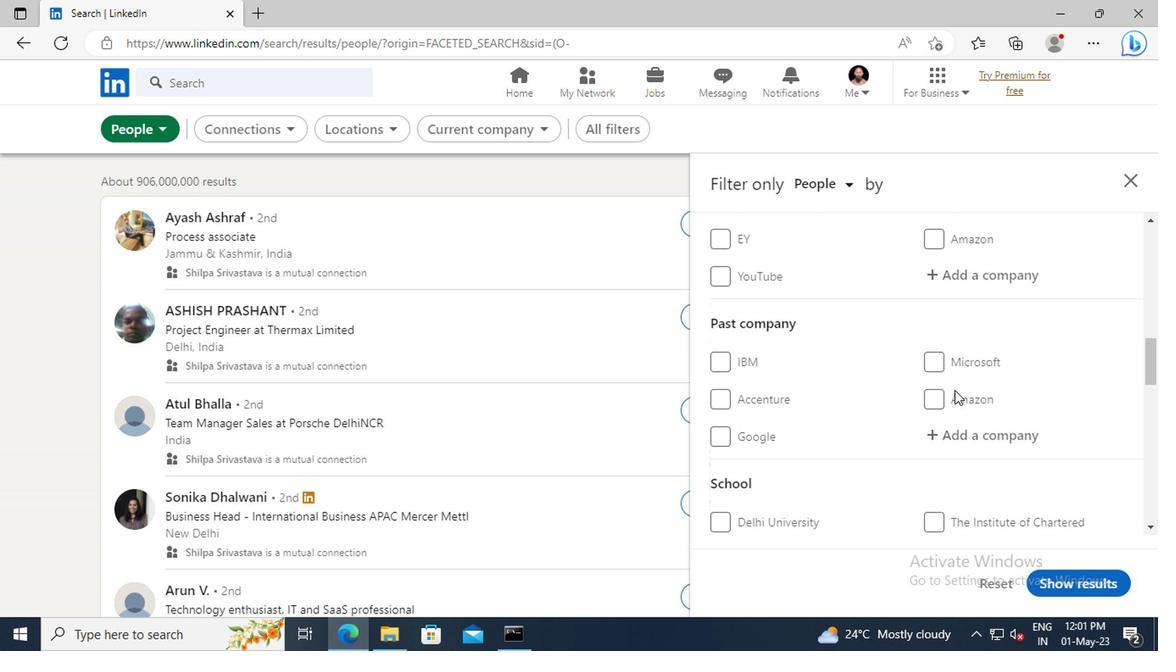 
Action: Mouse scrolled (786, 384) with delta (0, 0)
Screenshot: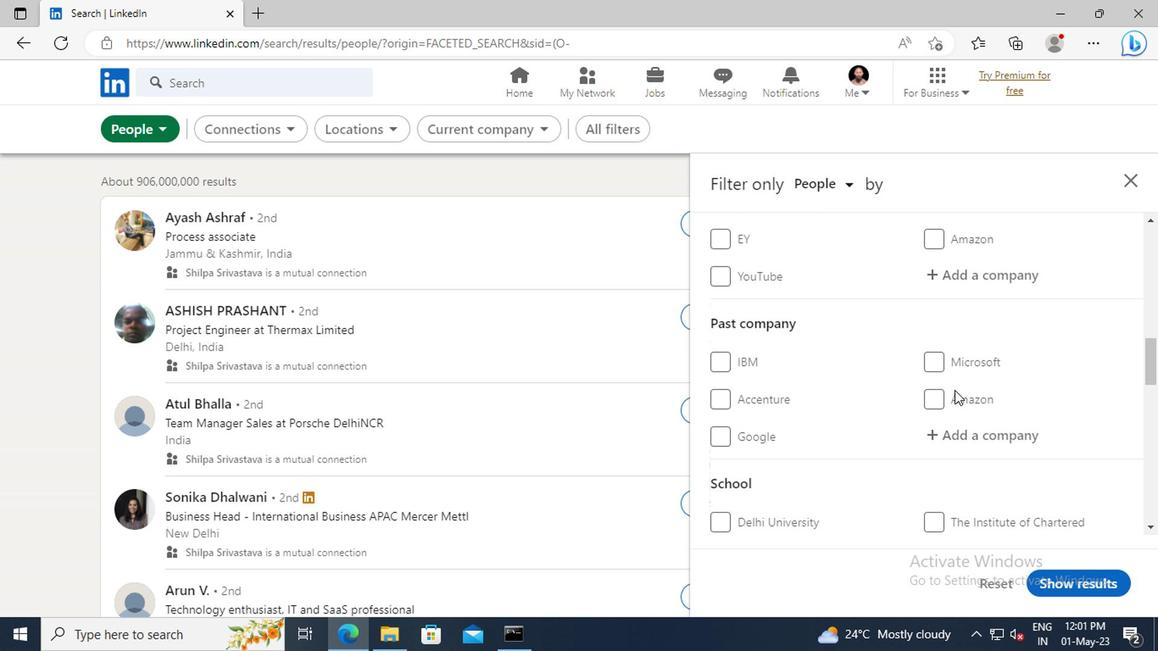 
Action: Mouse scrolled (786, 384) with delta (0, 0)
Screenshot: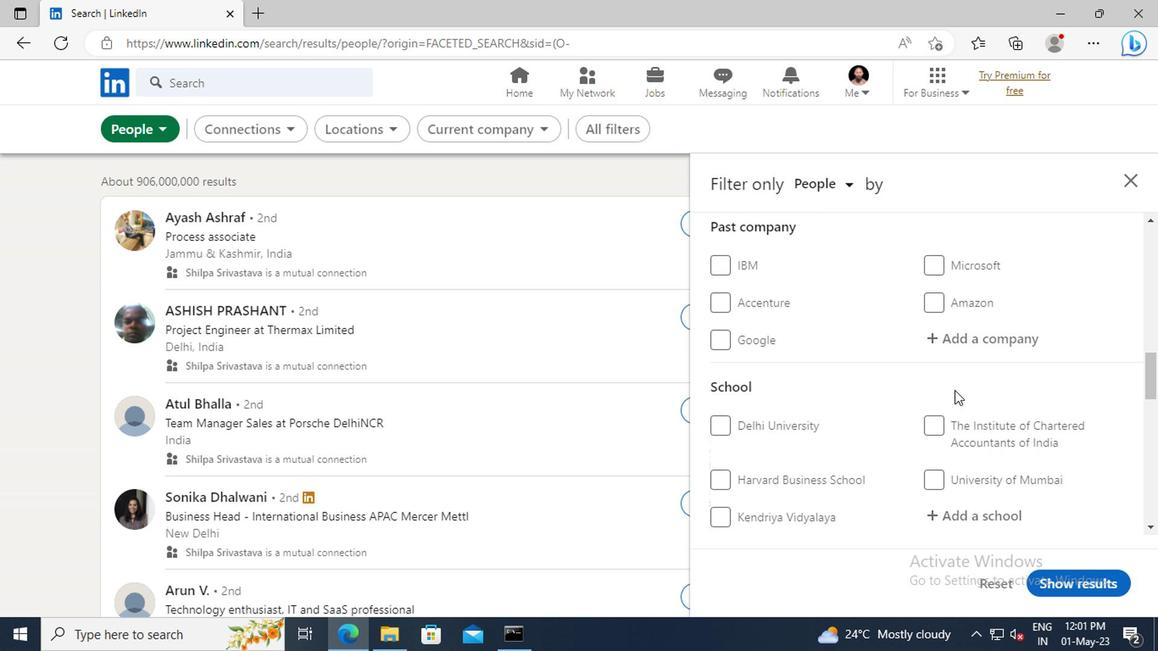 
Action: Mouse scrolled (786, 384) with delta (0, 0)
Screenshot: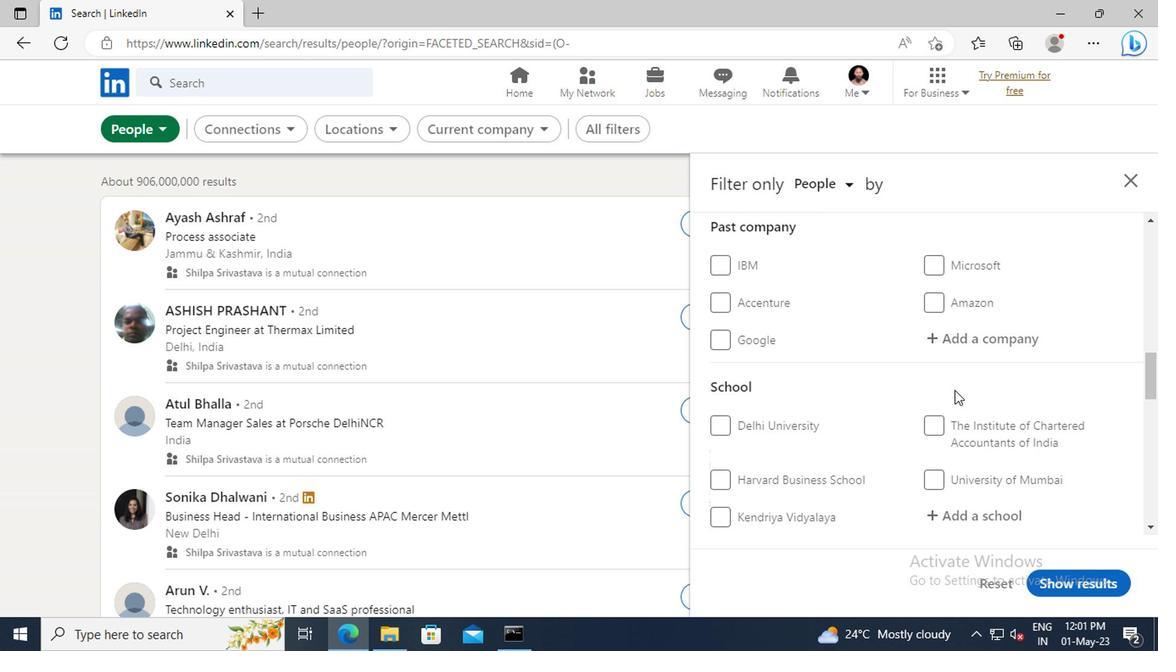 
Action: Mouse scrolled (786, 384) with delta (0, 0)
Screenshot: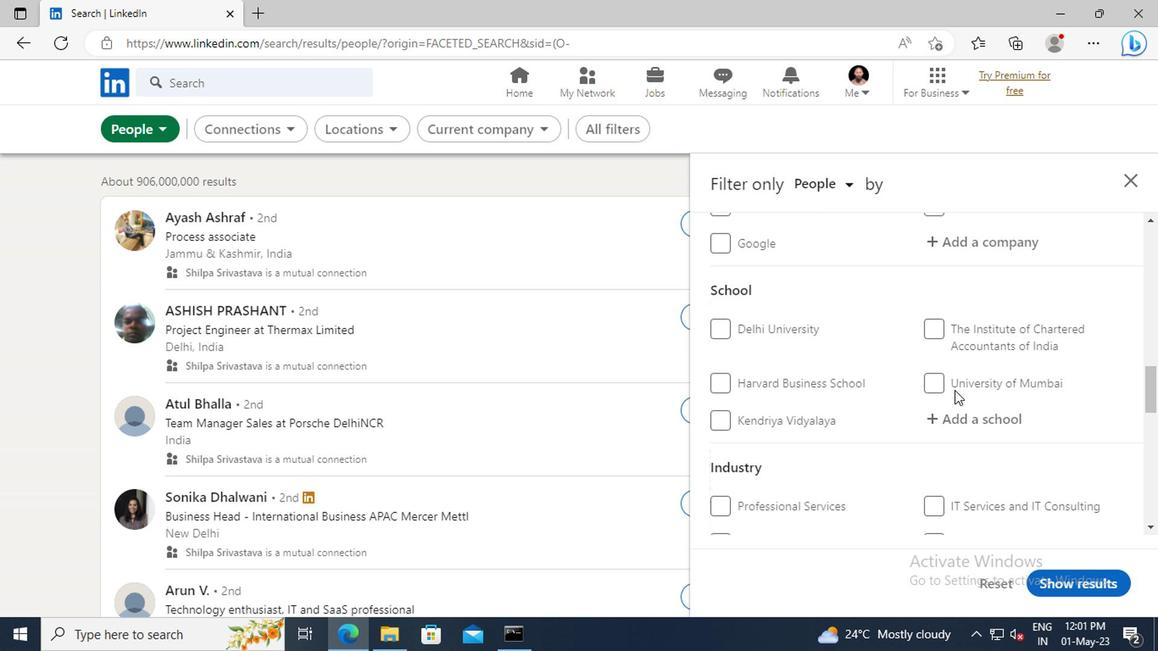 
Action: Mouse scrolled (786, 384) with delta (0, 0)
Screenshot: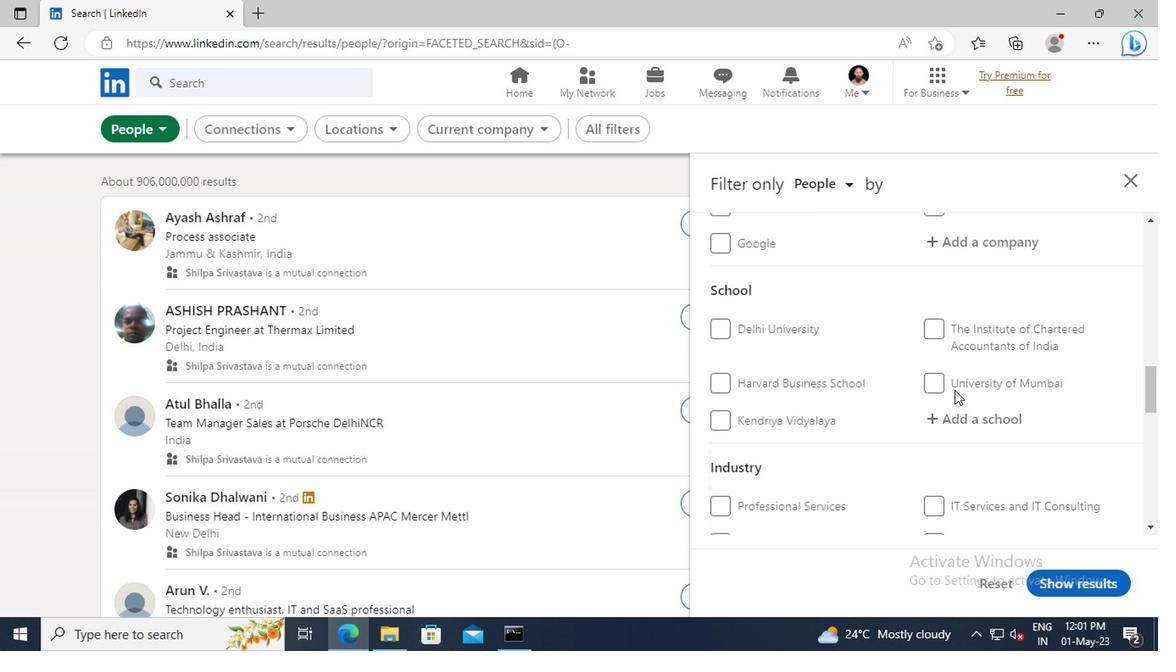 
Action: Mouse scrolled (786, 384) with delta (0, 0)
Screenshot: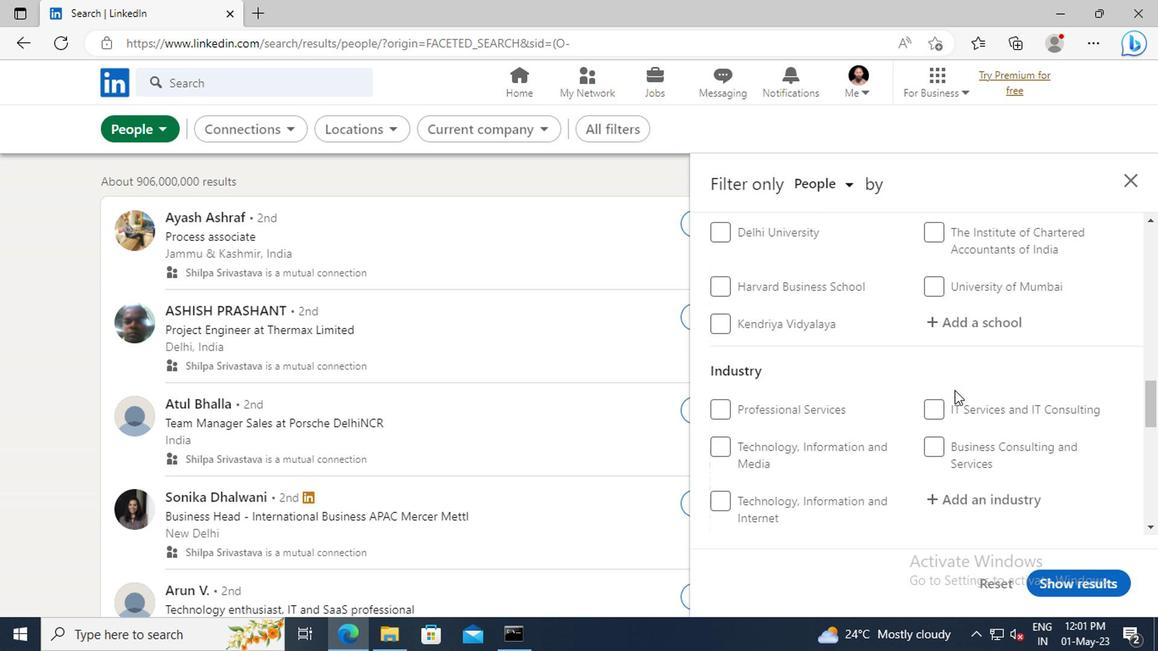 
Action: Mouse scrolled (786, 384) with delta (0, 0)
Screenshot: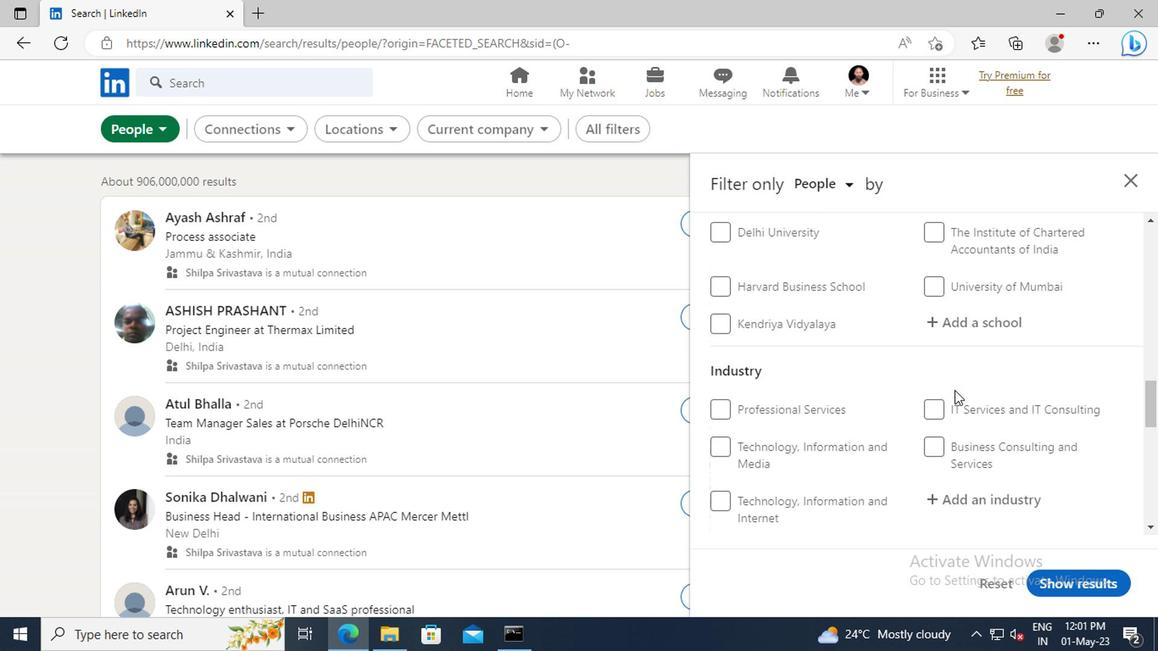 
Action: Mouse scrolled (786, 384) with delta (0, 0)
Screenshot: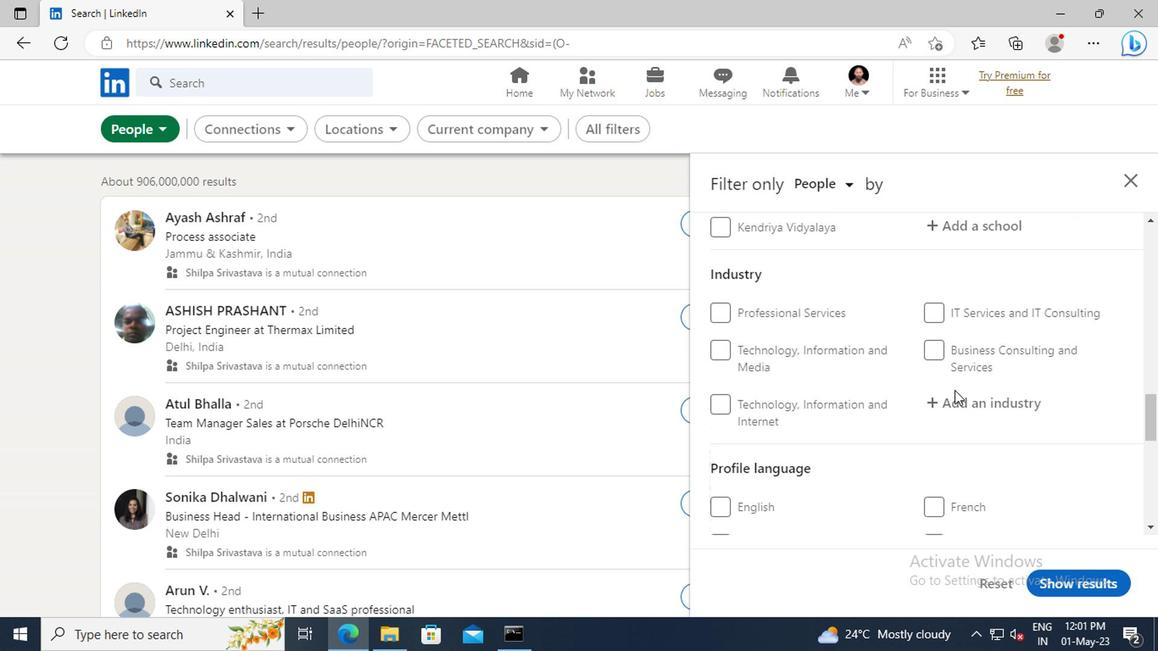 
Action: Mouse scrolled (786, 384) with delta (0, 0)
Screenshot: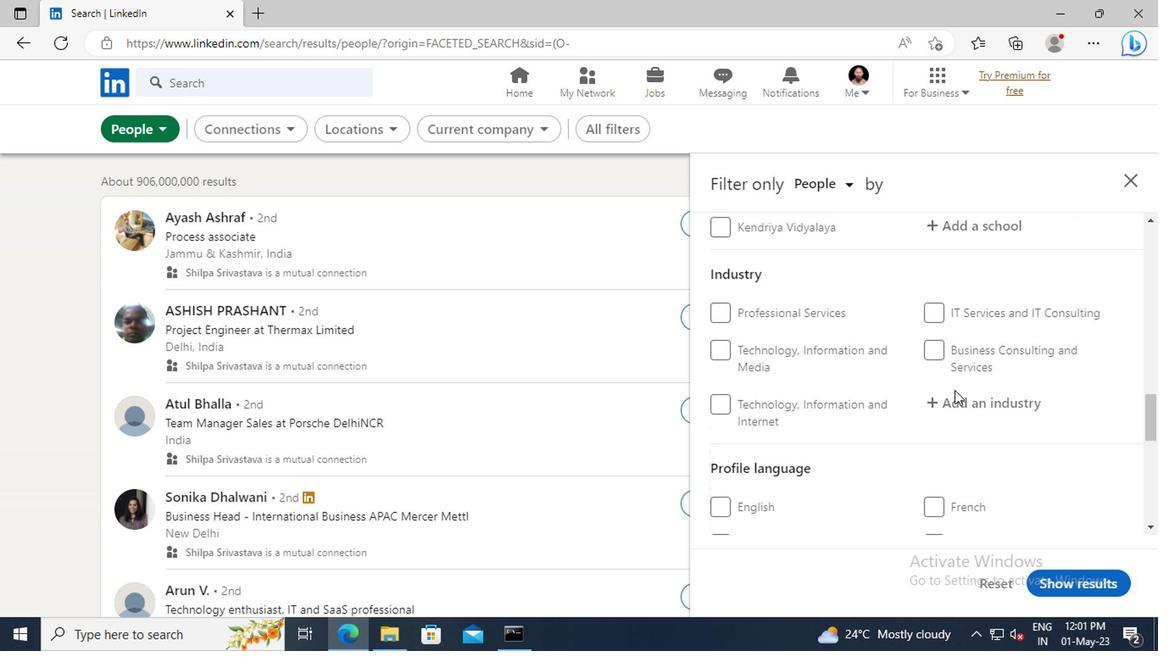 
Action: Mouse moved to (771, 403)
Screenshot: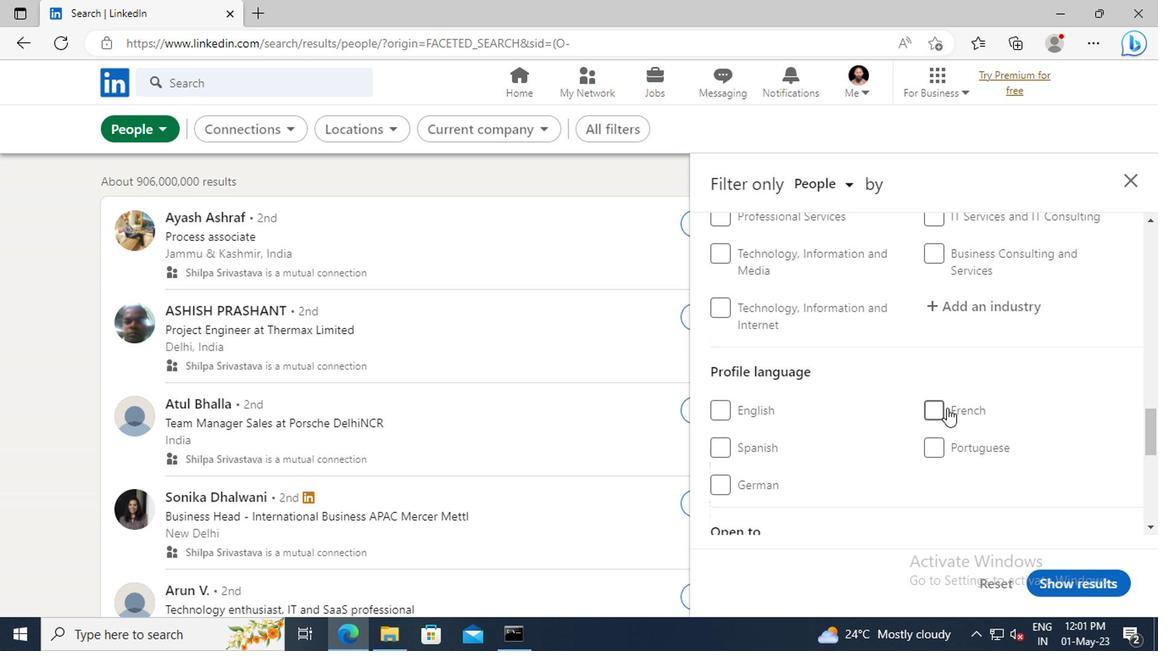 
Action: Mouse pressed left at (771, 403)
Screenshot: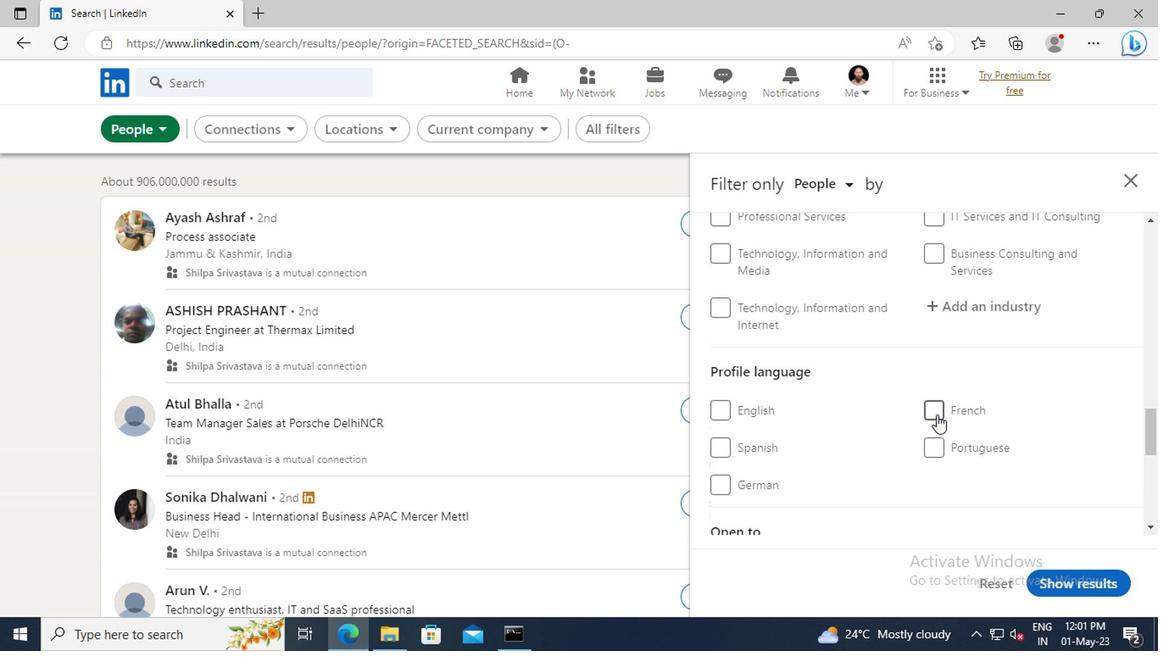
Action: Mouse moved to (789, 391)
Screenshot: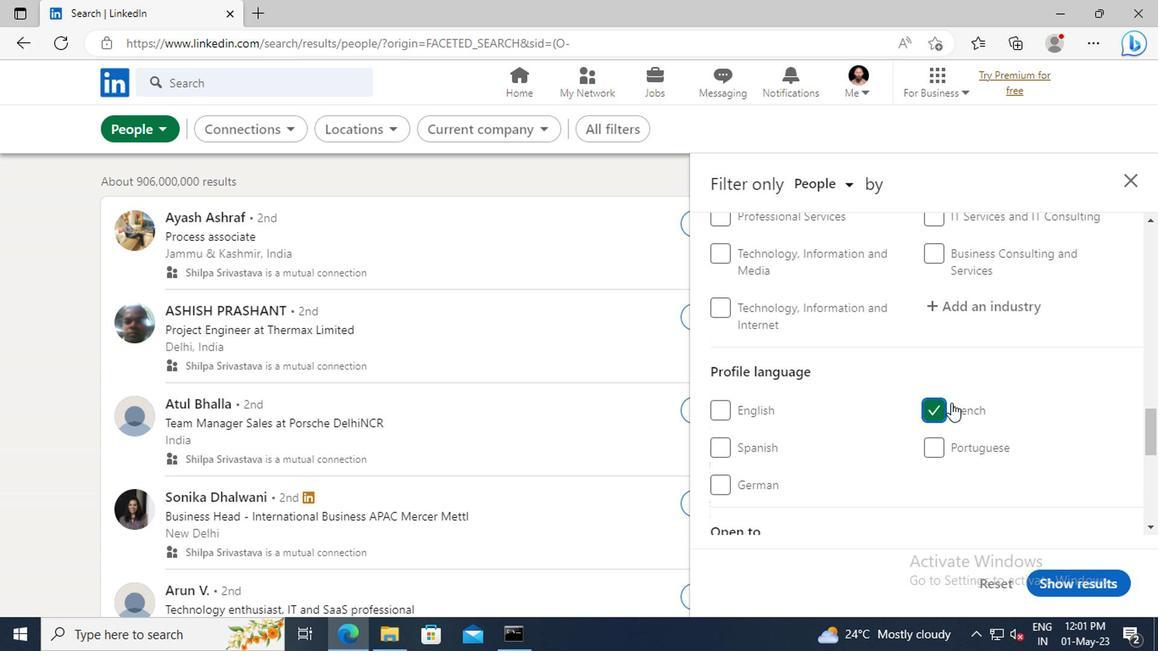 
Action: Mouse scrolled (789, 391) with delta (0, 0)
Screenshot: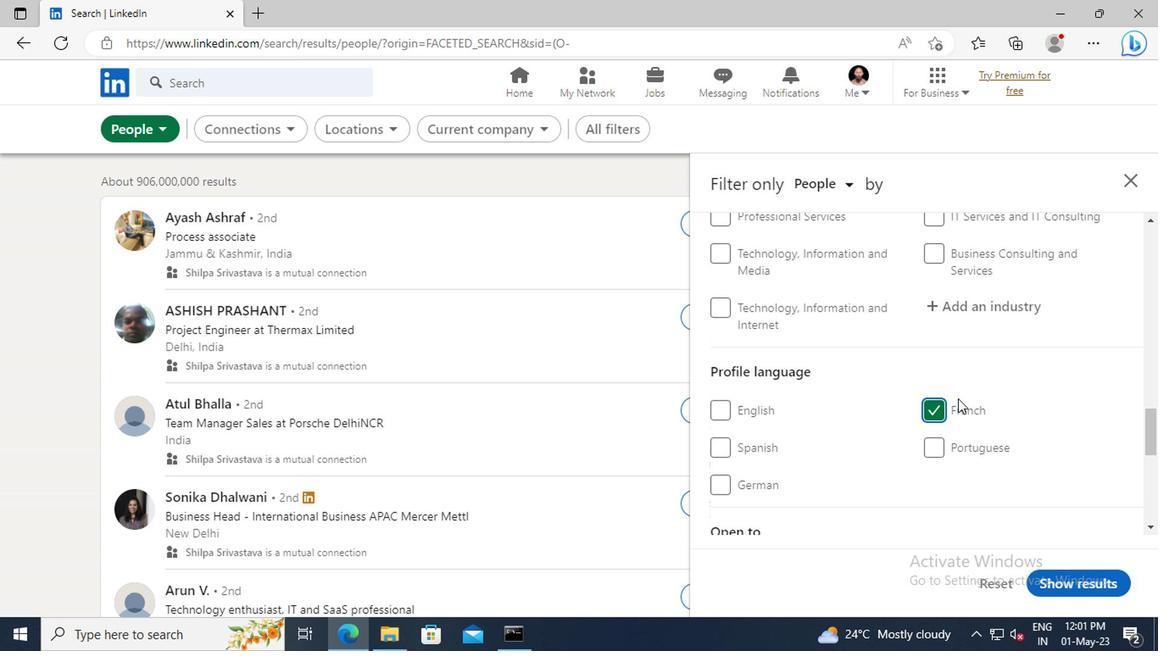 
Action: Mouse scrolled (789, 391) with delta (0, 0)
Screenshot: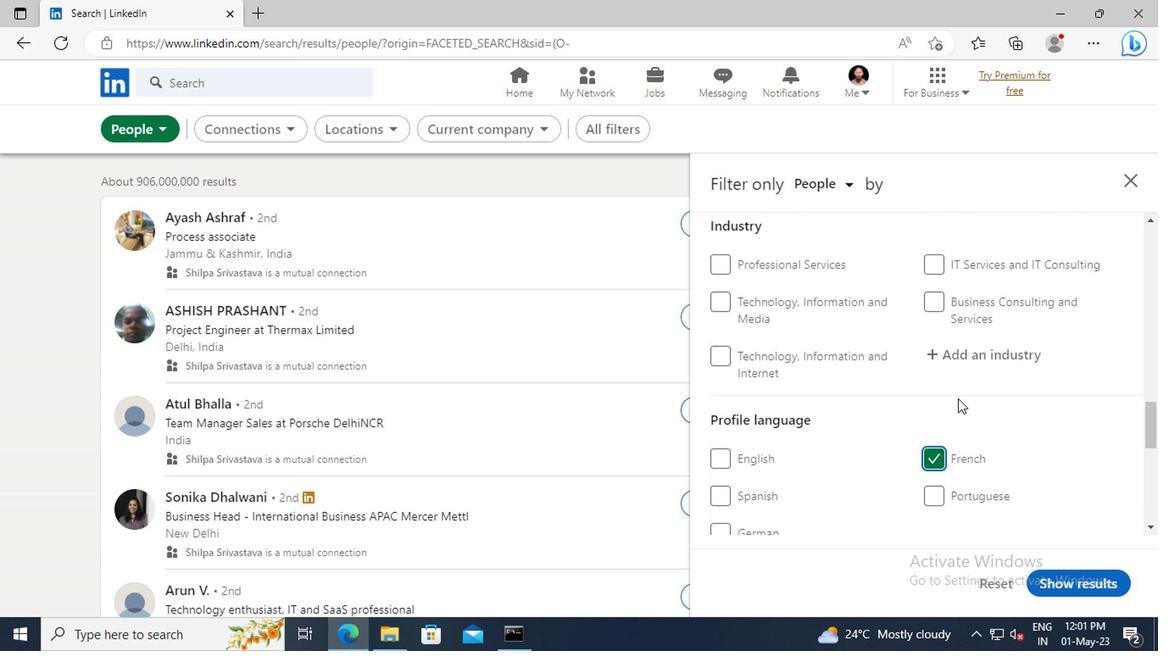 
Action: Mouse scrolled (789, 391) with delta (0, 0)
Screenshot: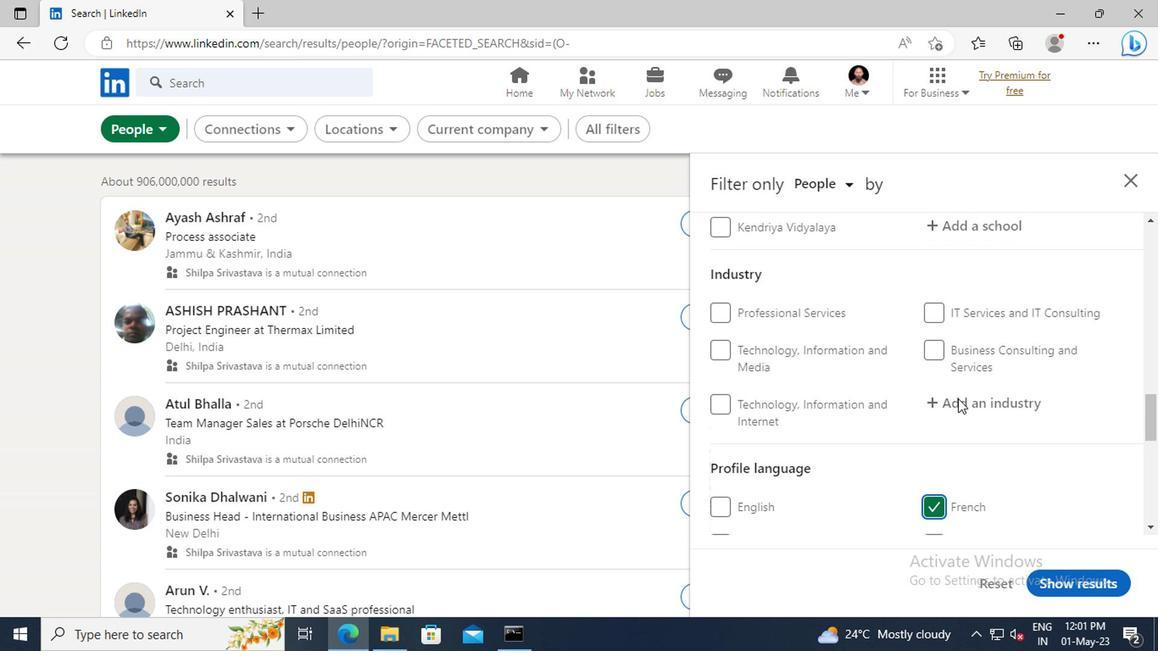 
Action: Mouse scrolled (789, 391) with delta (0, 0)
Screenshot: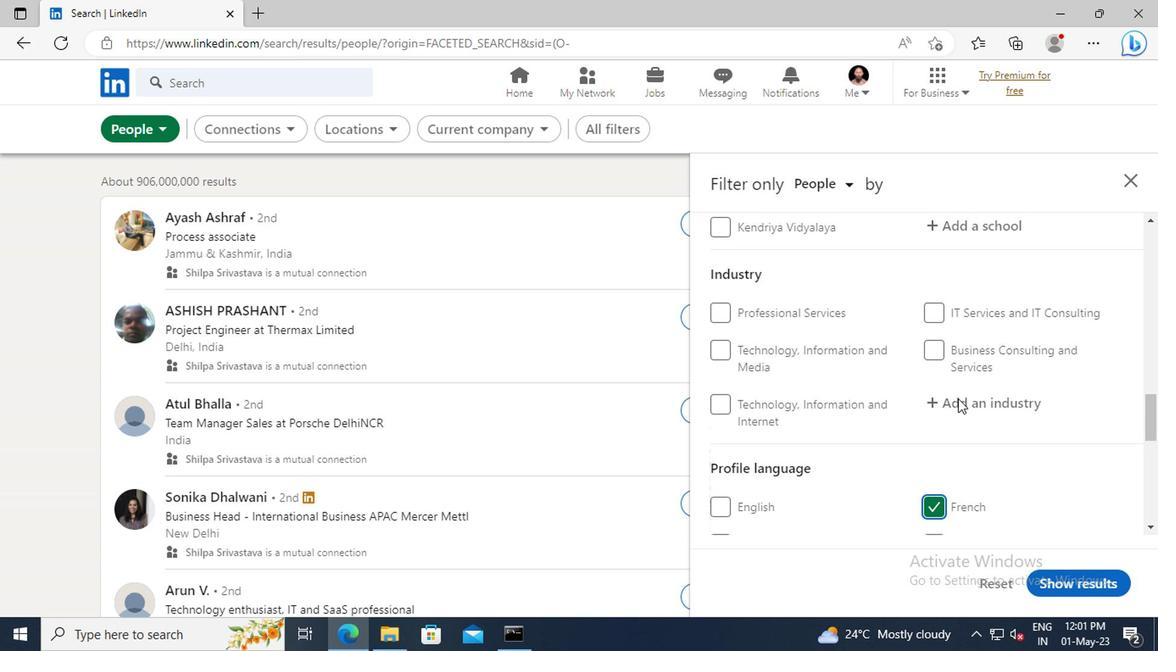 
Action: Mouse scrolled (789, 391) with delta (0, 0)
Screenshot: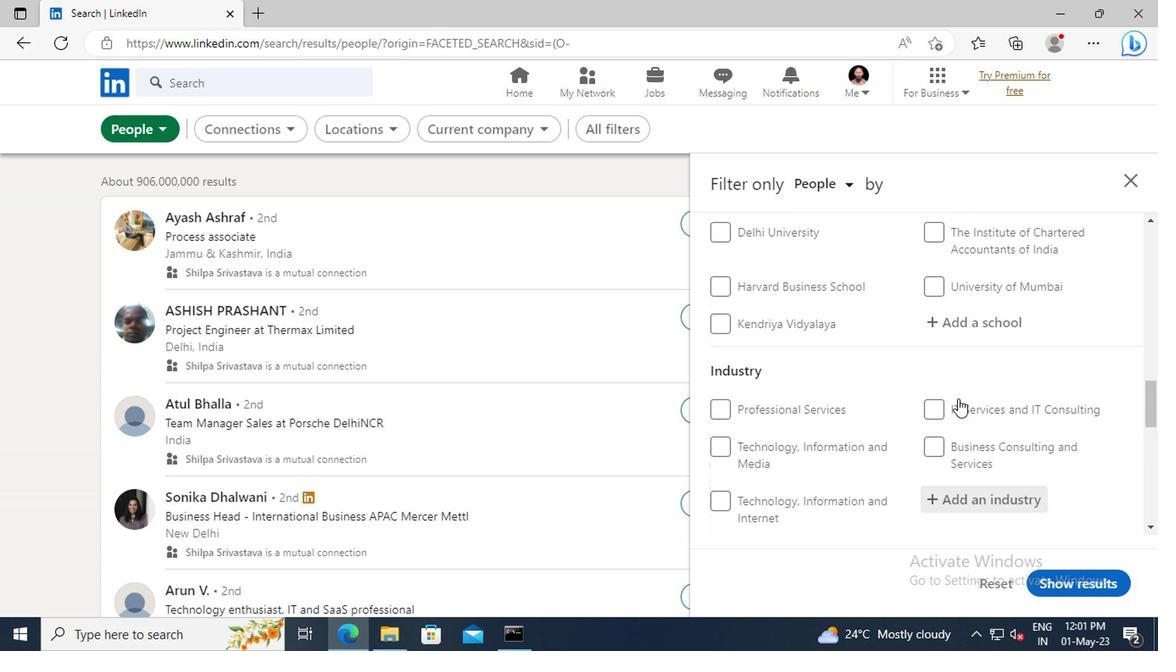
Action: Mouse scrolled (789, 391) with delta (0, 0)
Screenshot: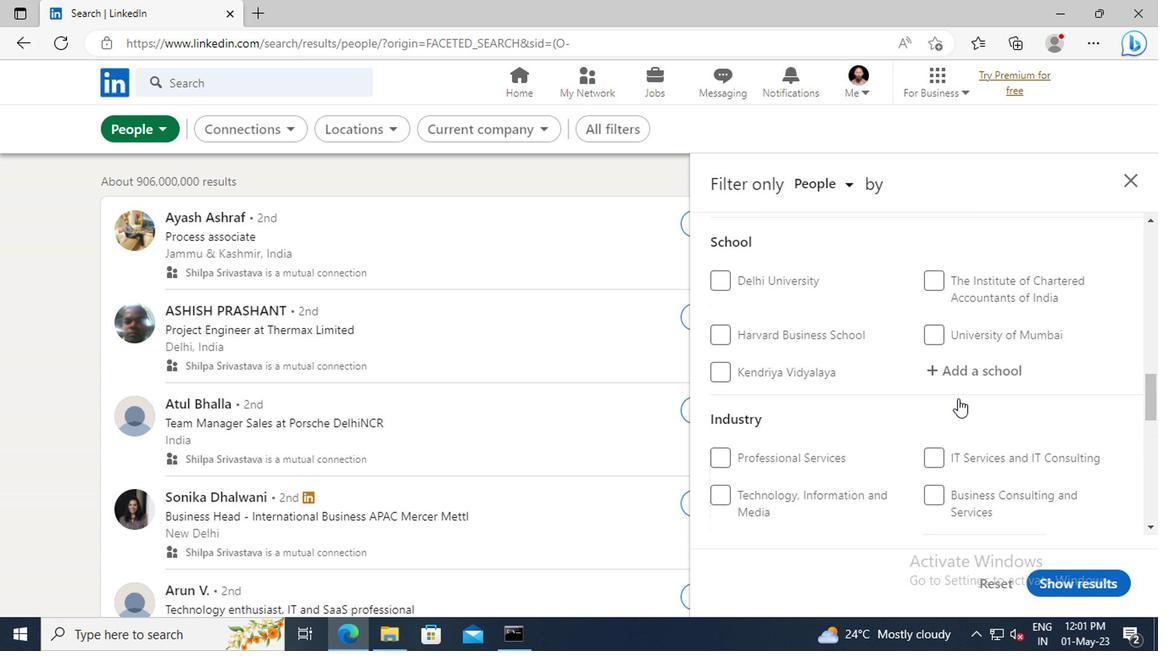
Action: Mouse scrolled (789, 391) with delta (0, 0)
Screenshot: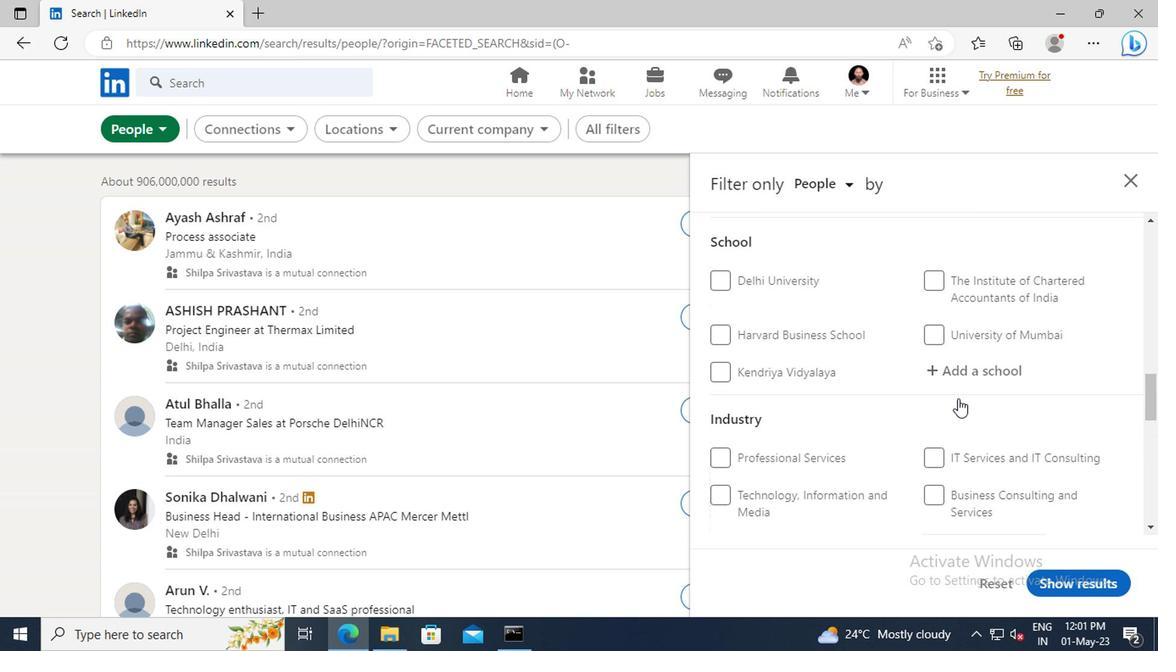 
Action: Mouse scrolled (789, 391) with delta (0, 0)
Screenshot: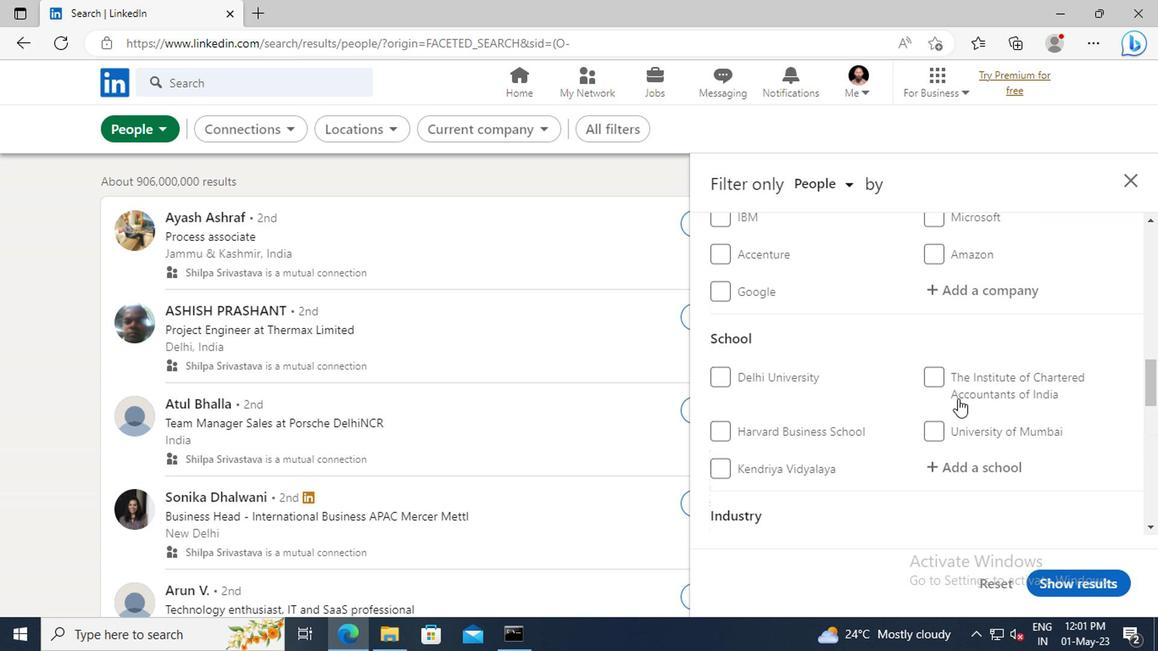 
Action: Mouse scrolled (789, 391) with delta (0, 0)
Screenshot: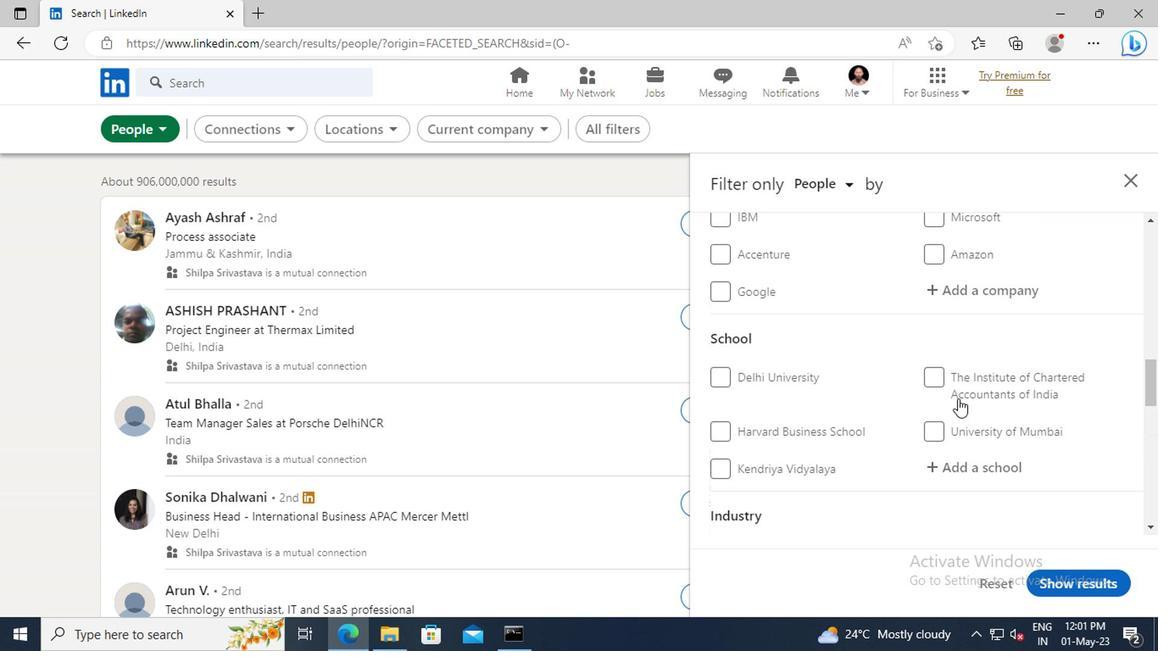 
Action: Mouse scrolled (789, 391) with delta (0, 0)
Screenshot: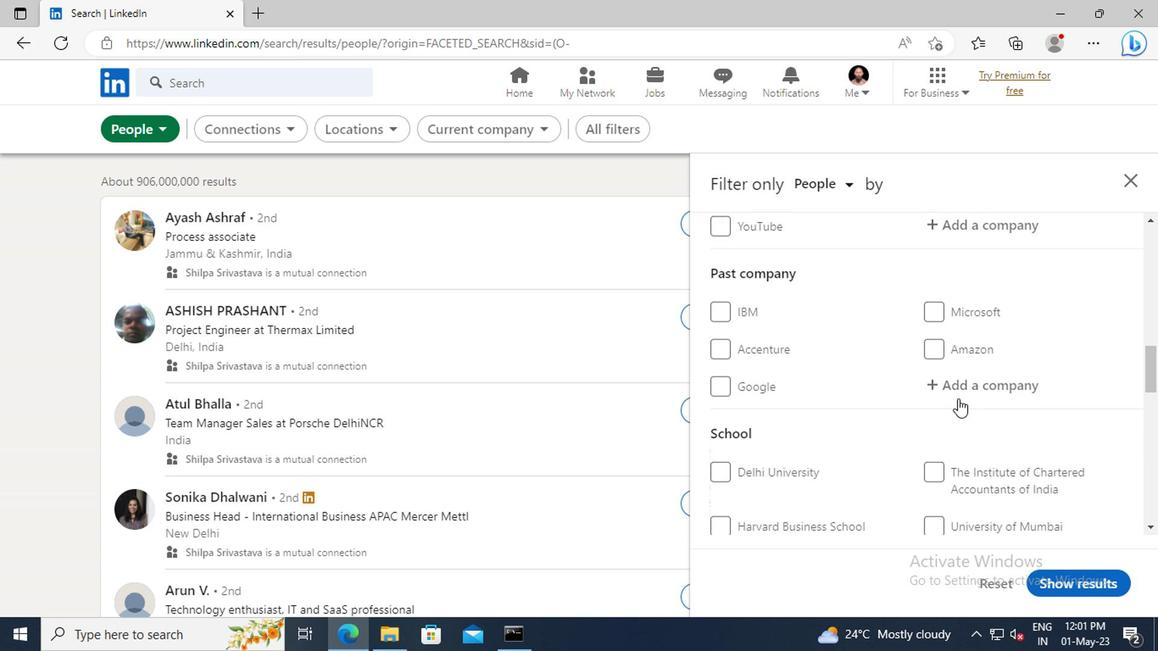 
Action: Mouse scrolled (789, 391) with delta (0, 0)
Screenshot: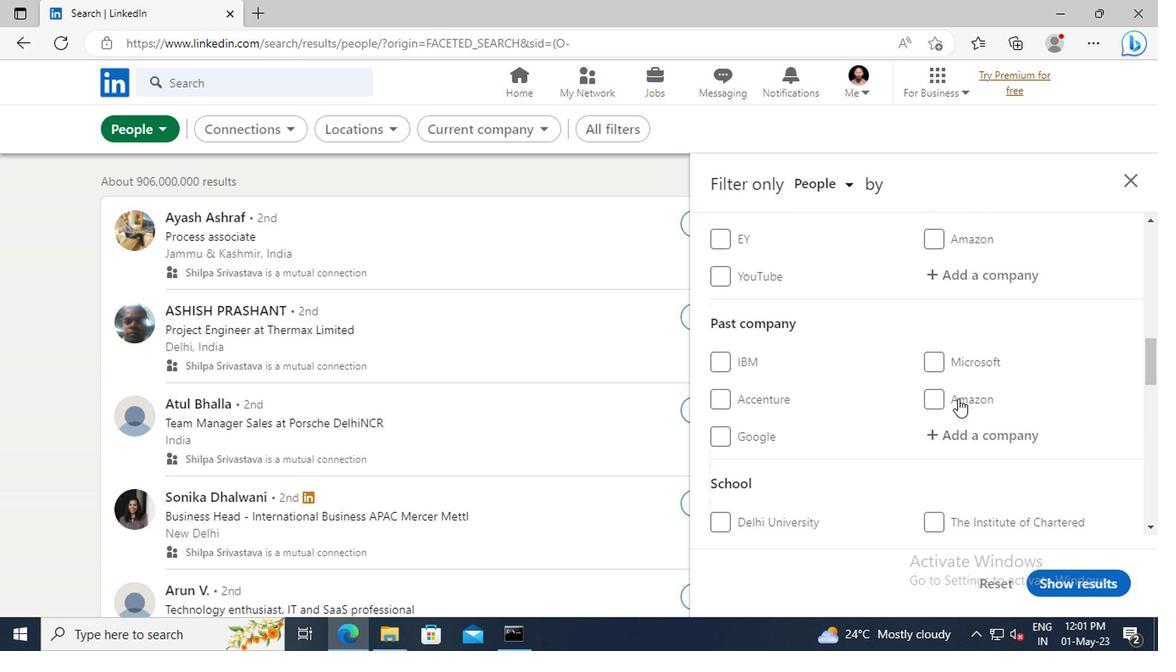 
Action: Mouse scrolled (789, 391) with delta (0, 0)
Screenshot: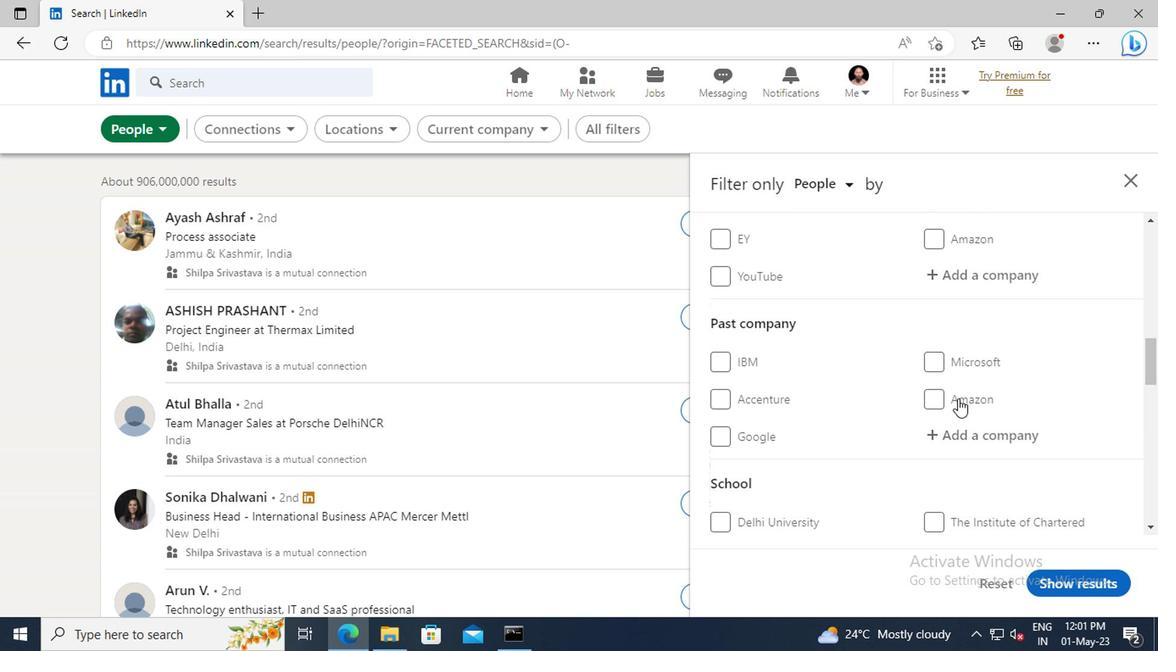 
Action: Mouse moved to (782, 372)
Screenshot: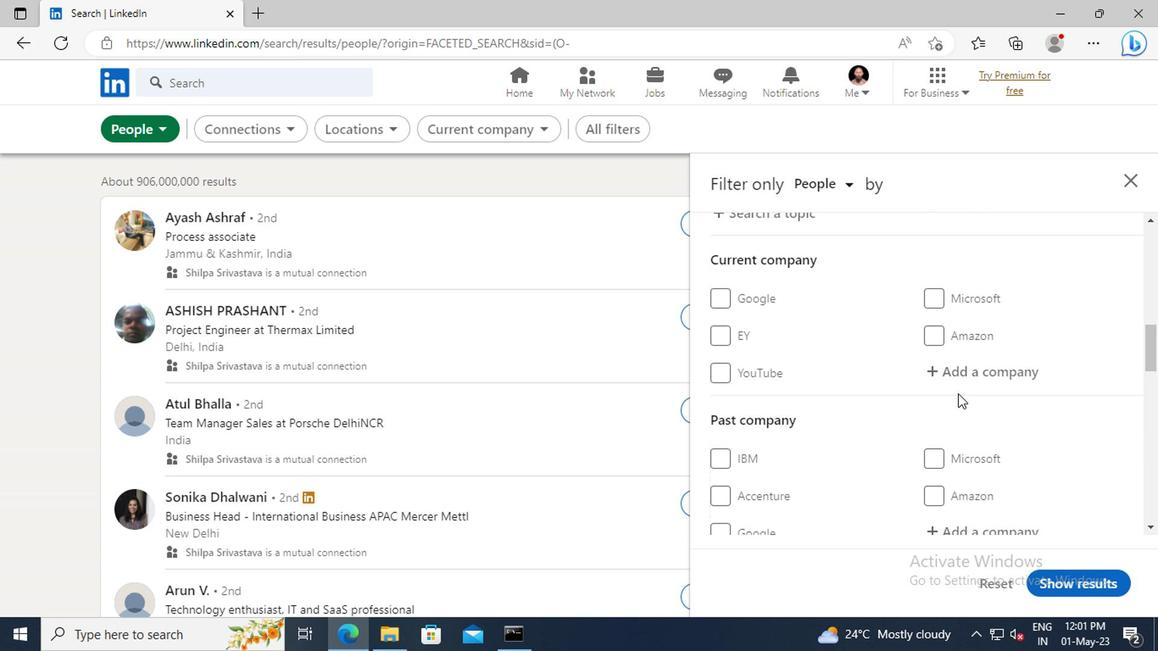 
Action: Mouse pressed left at (782, 372)
Screenshot: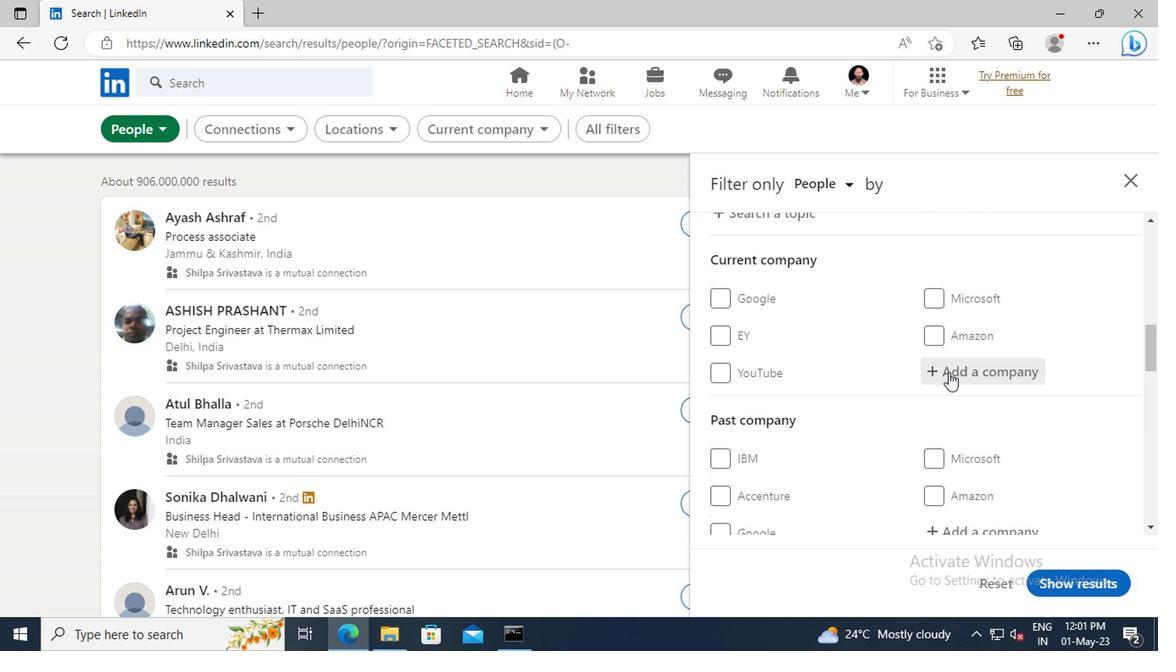 
Action: Key pressed V<Key.shift>EE<Key.space><Key.shift>TEC
Screenshot: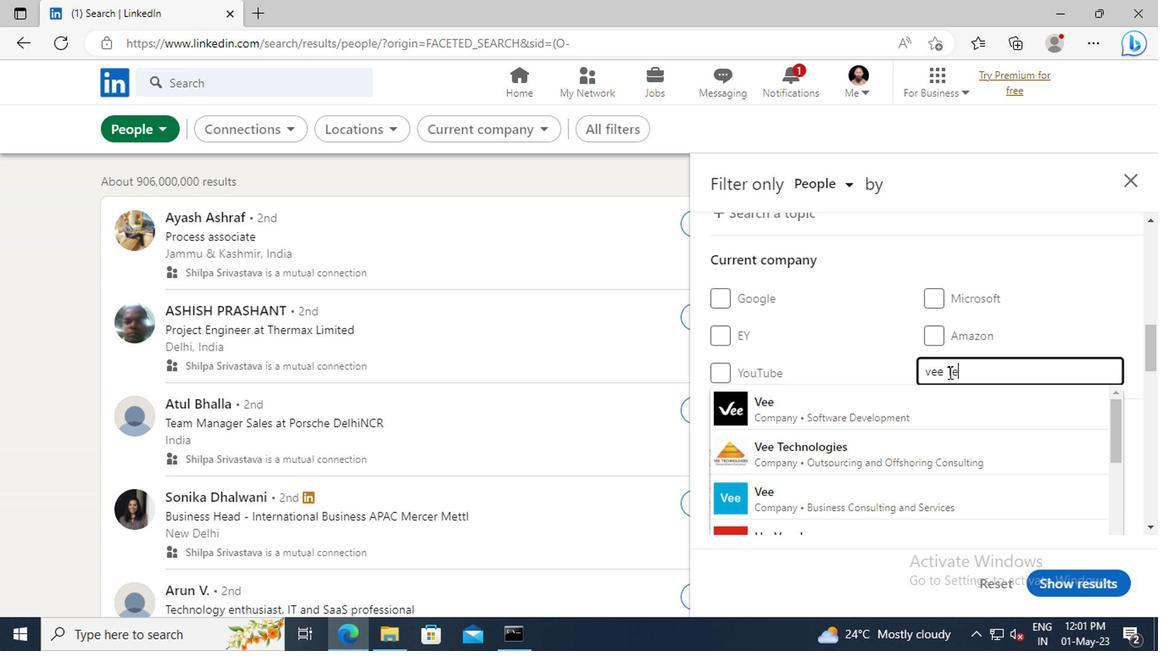 
Action: Mouse moved to (783, 394)
Screenshot: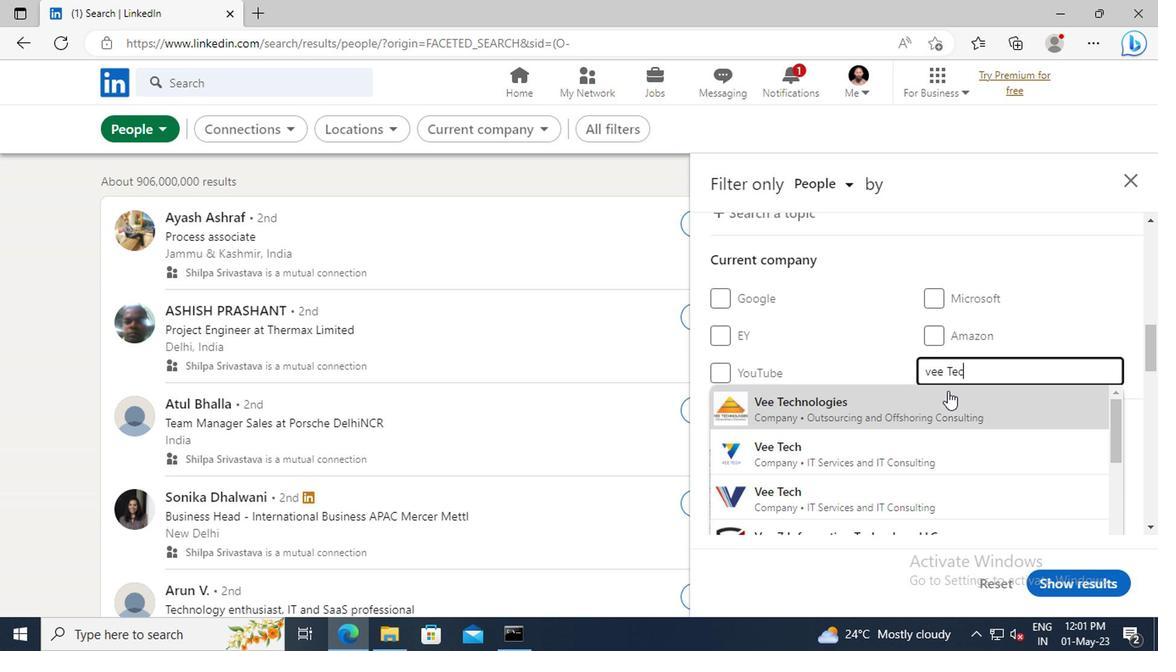 
Action: Mouse pressed left at (783, 394)
Screenshot: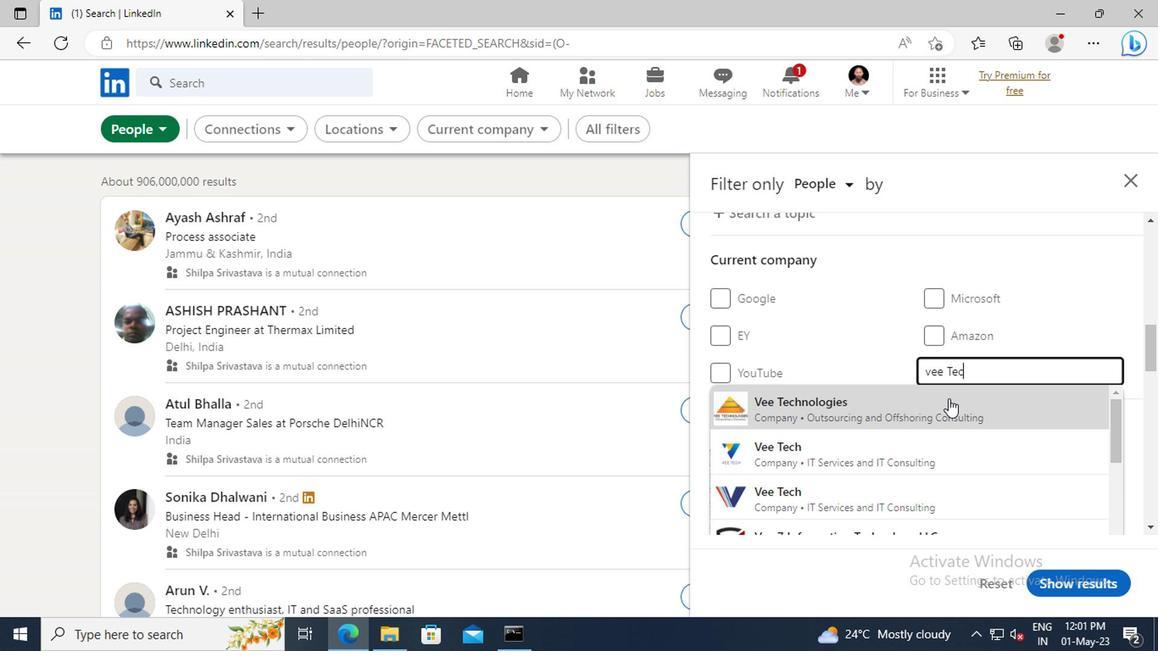 
Action: Mouse scrolled (783, 393) with delta (0, 0)
Screenshot: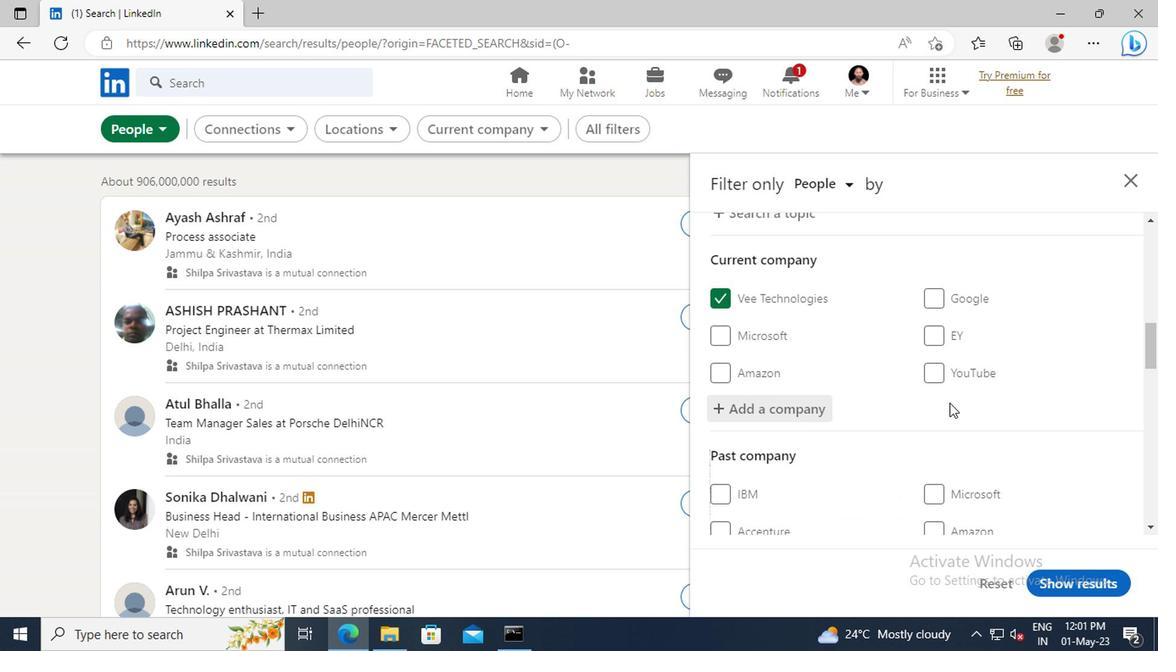 
Action: Mouse scrolled (783, 393) with delta (0, 0)
Screenshot: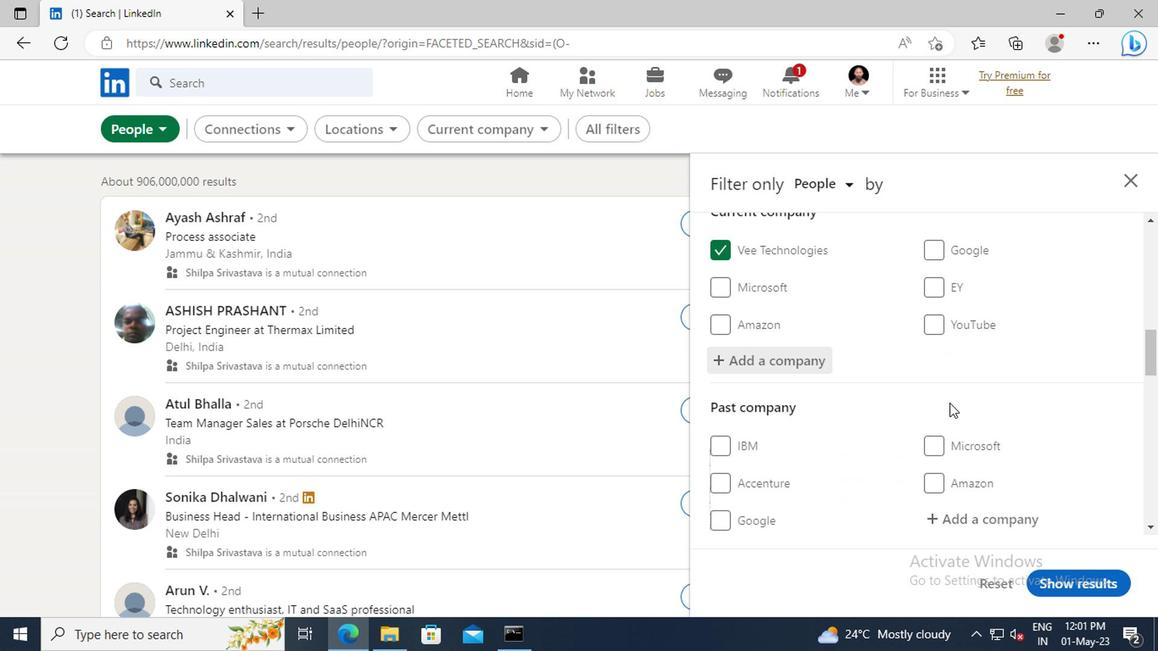 
Action: Mouse scrolled (783, 393) with delta (0, 0)
Screenshot: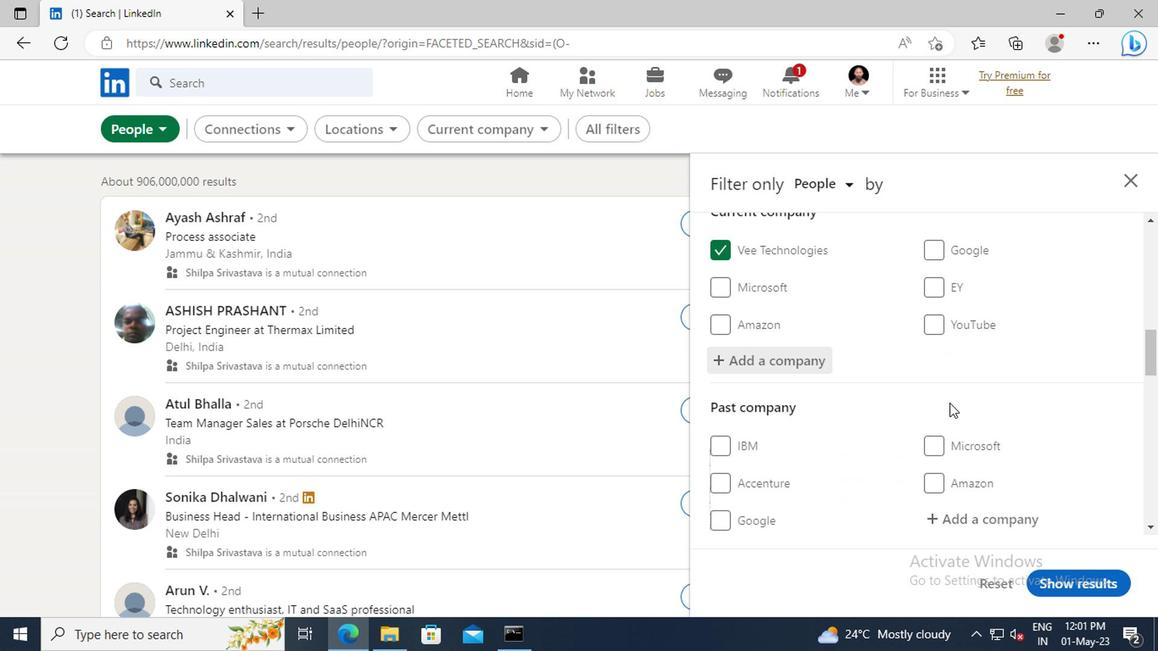 
Action: Mouse moved to (782, 384)
Screenshot: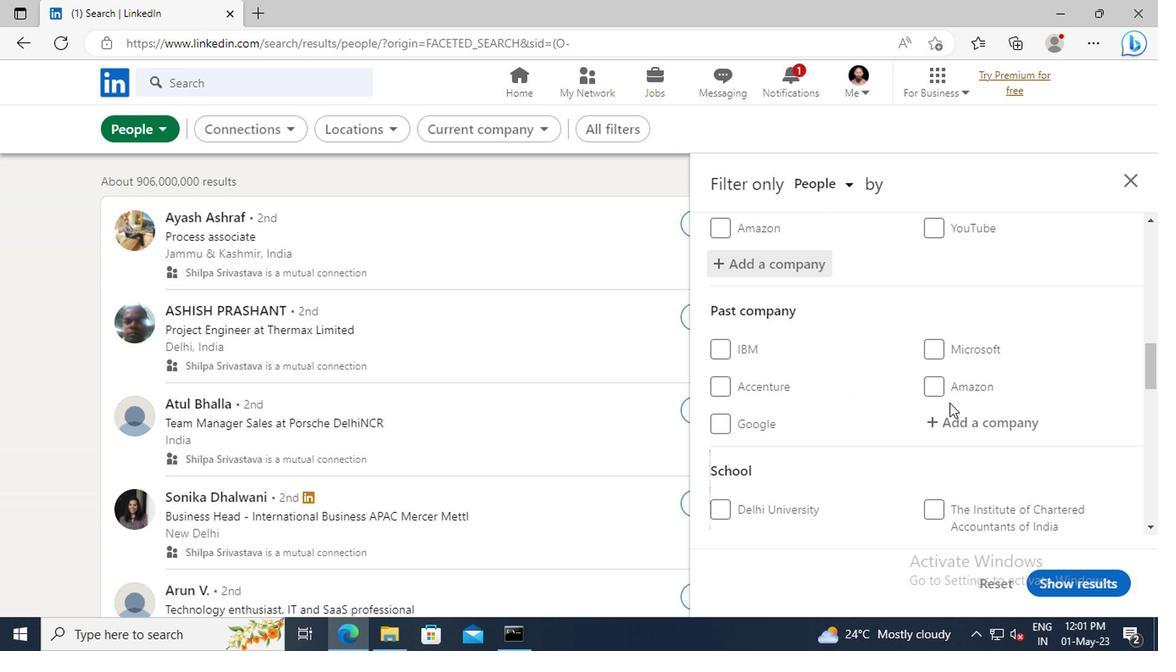 
Action: Mouse scrolled (782, 383) with delta (0, 0)
Screenshot: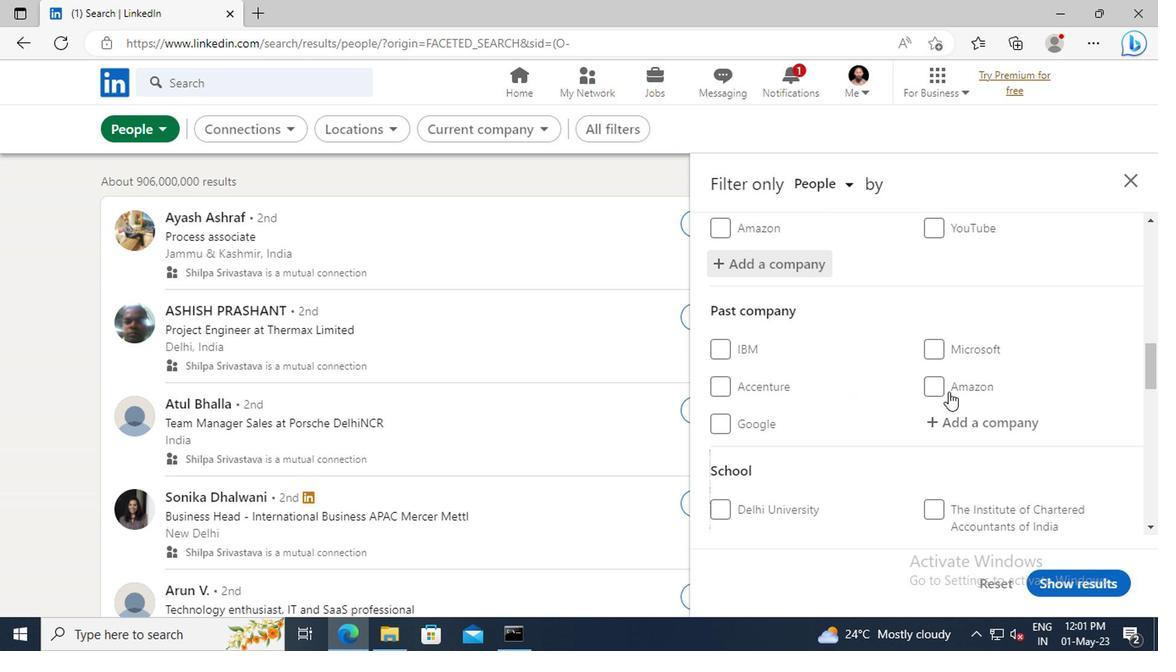 
Action: Mouse scrolled (782, 383) with delta (0, 0)
Screenshot: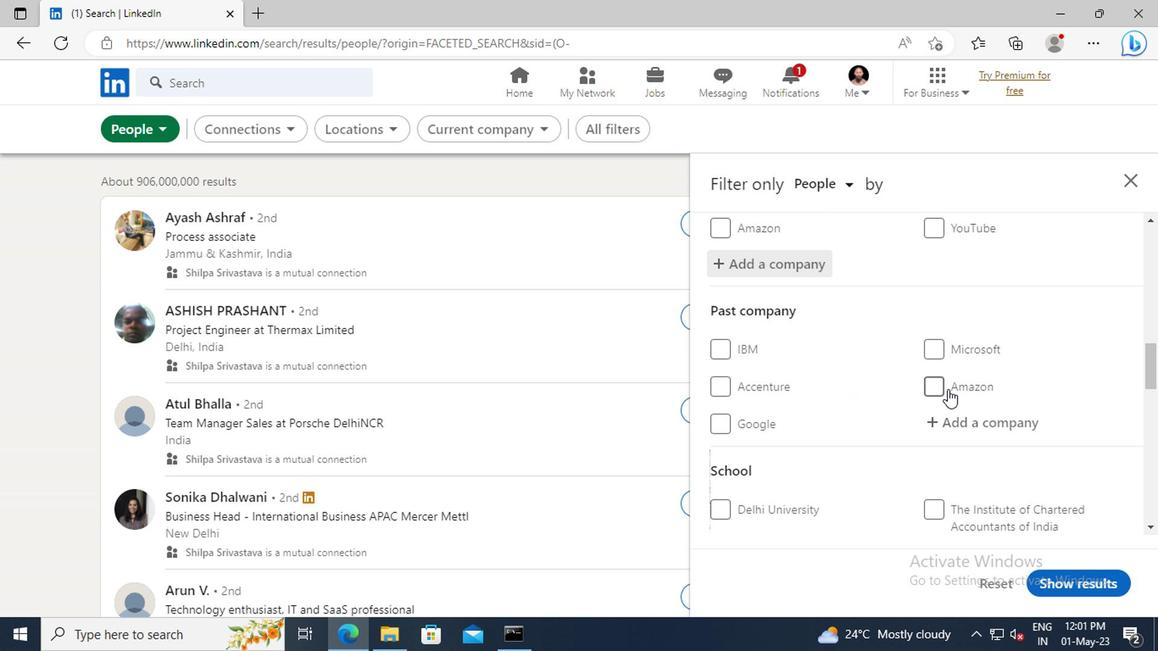 
Action: Mouse moved to (778, 371)
Screenshot: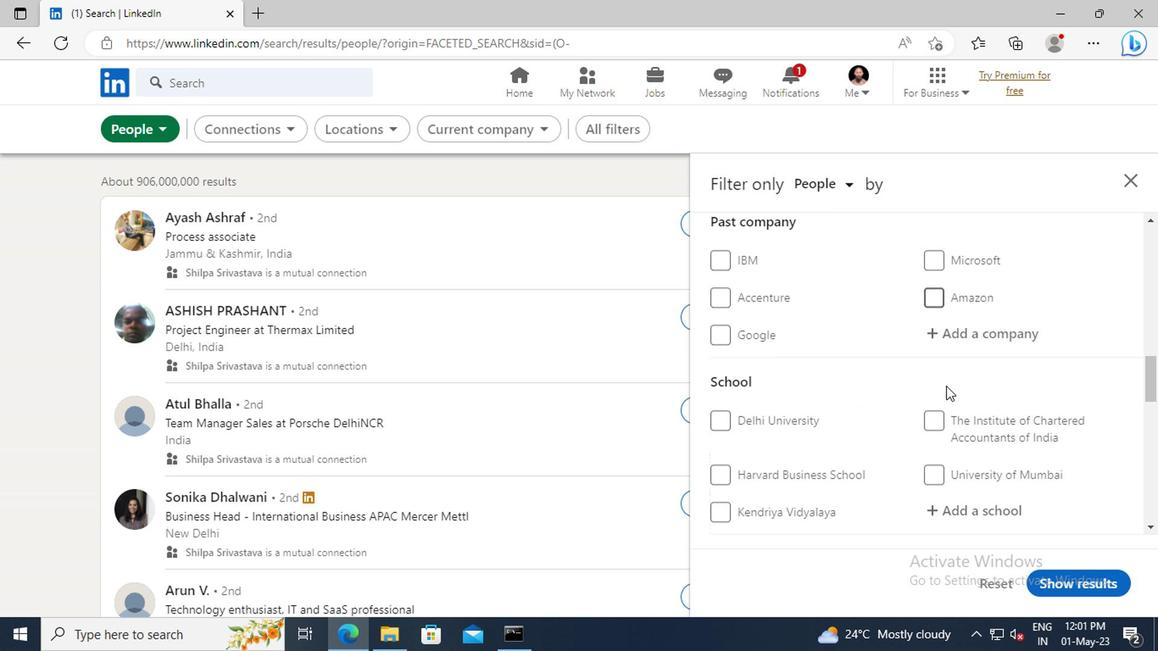 
Action: Mouse scrolled (778, 371) with delta (0, 0)
Screenshot: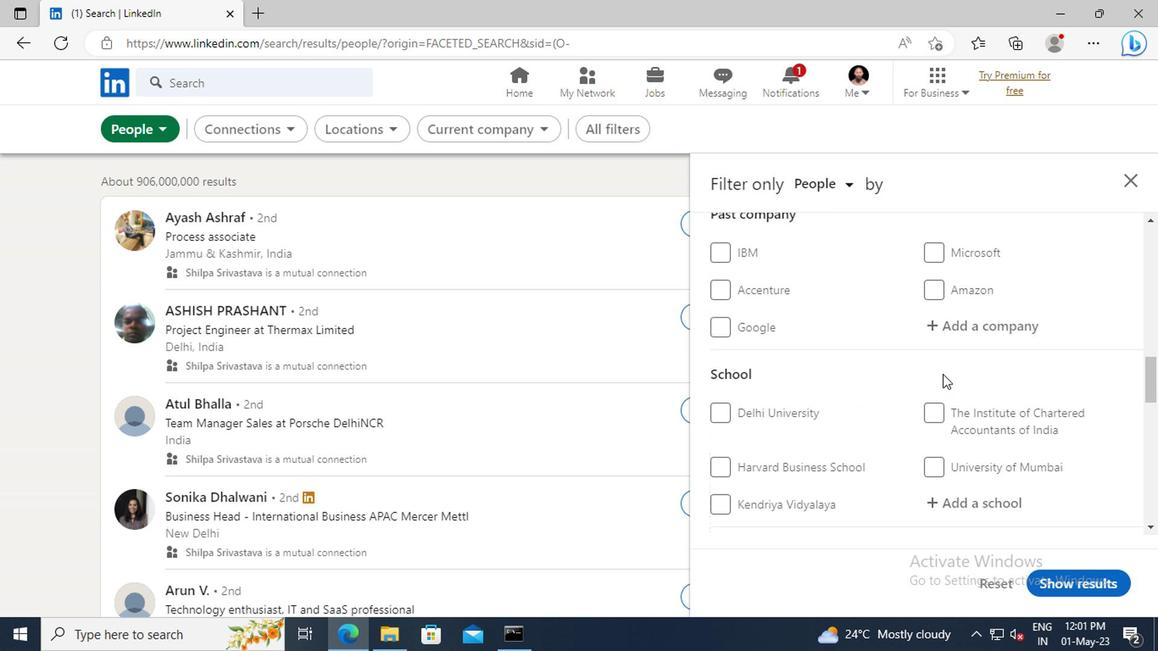 
Action: Mouse scrolled (778, 371) with delta (0, 0)
Screenshot: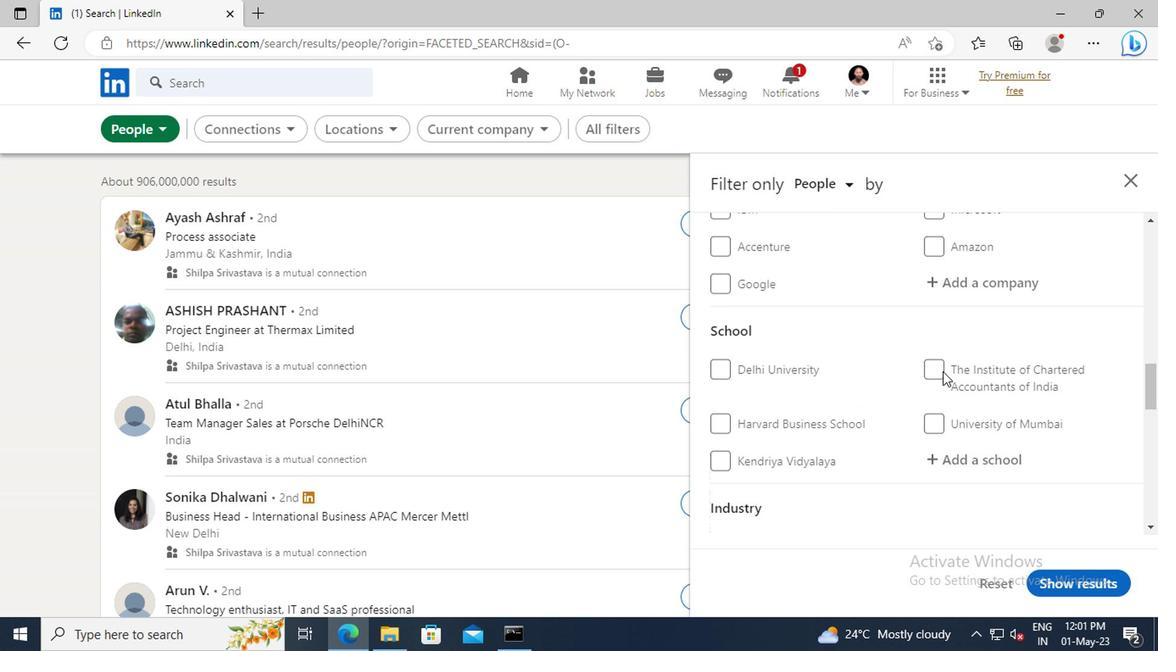 
Action: Mouse moved to (783, 394)
Screenshot: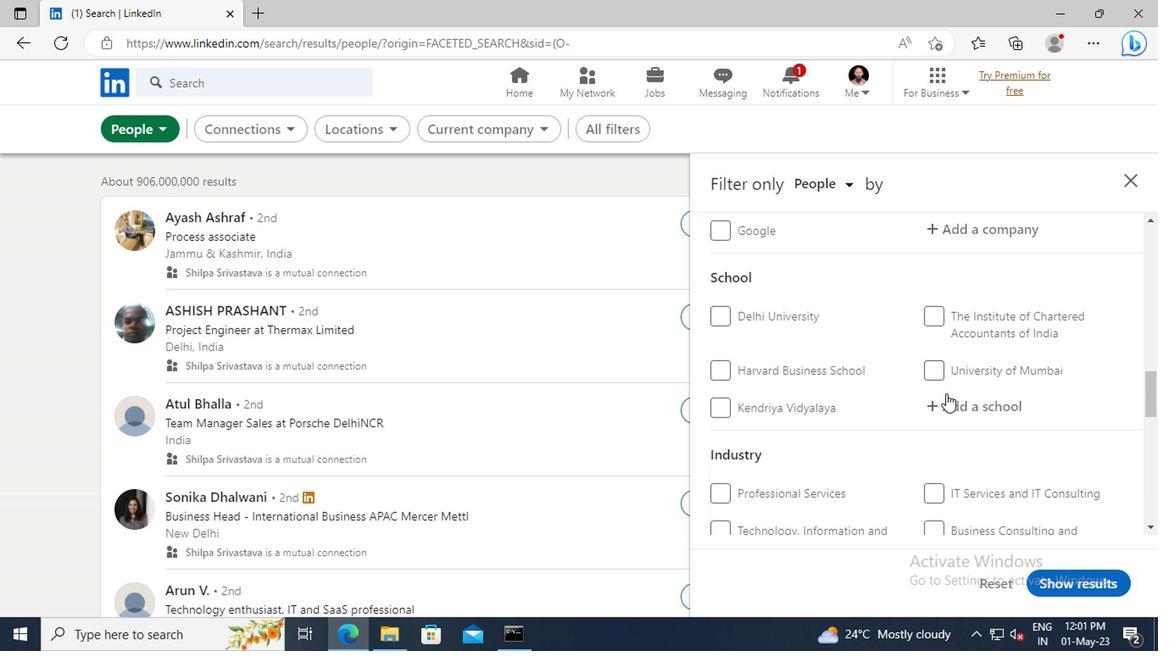 
Action: Mouse pressed left at (783, 394)
Screenshot: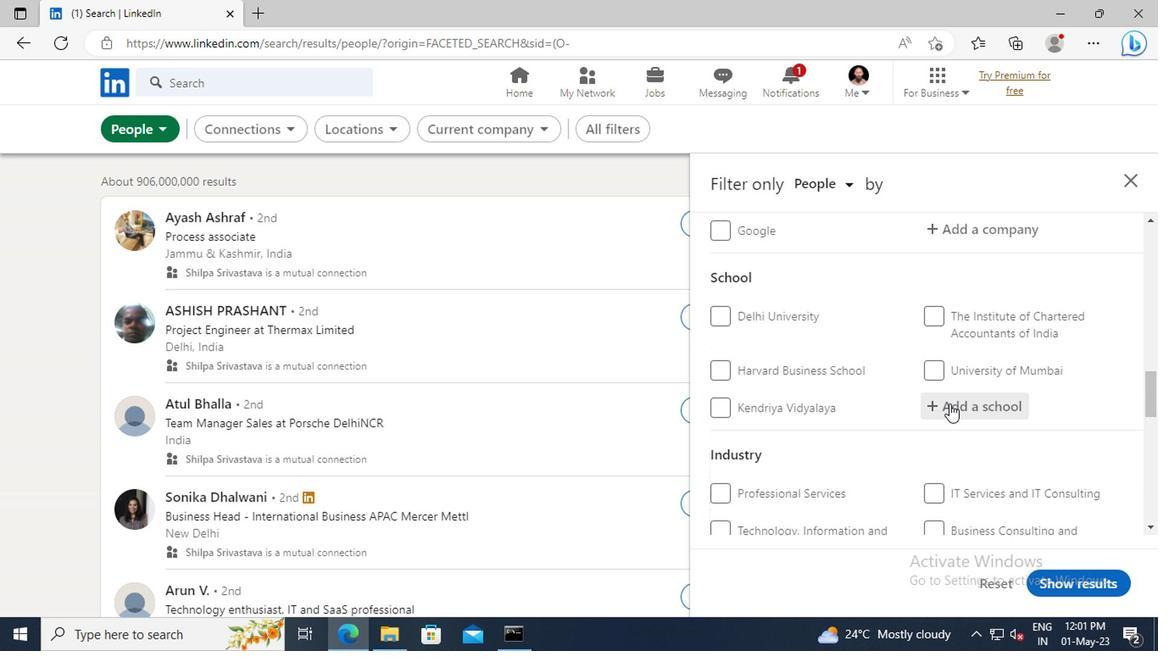 
Action: Key pressed <Key.shift>SIR<Key.space><Key.shift>M<Key.space><Key.shift>VIS
Screenshot: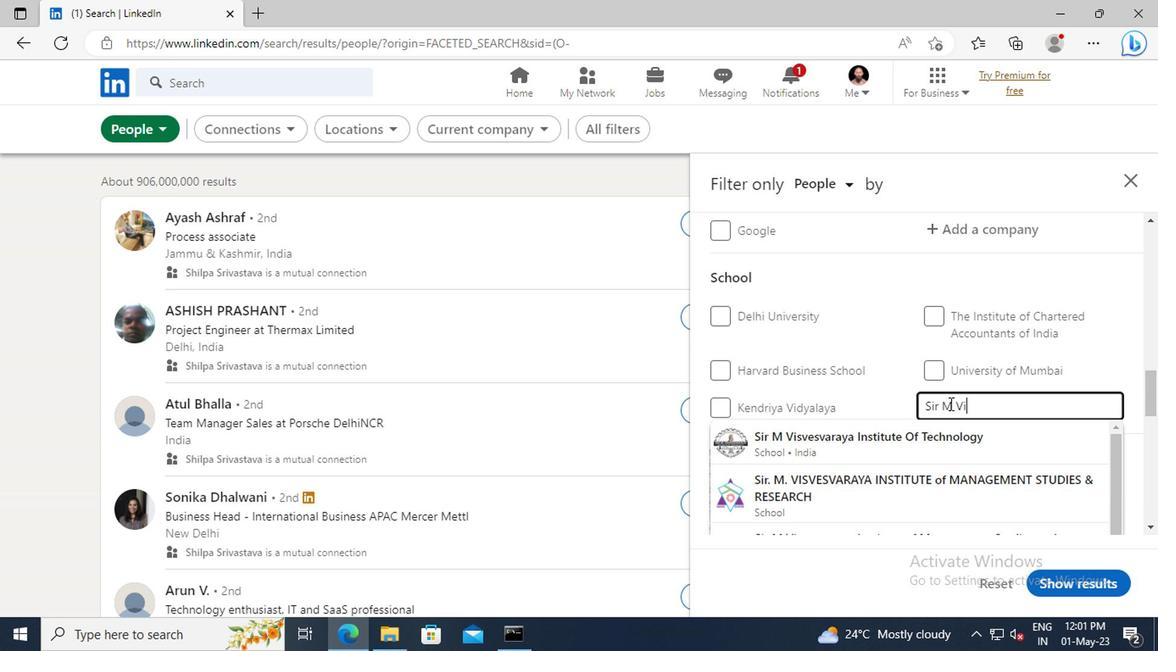 
Action: Mouse moved to (786, 415)
Screenshot: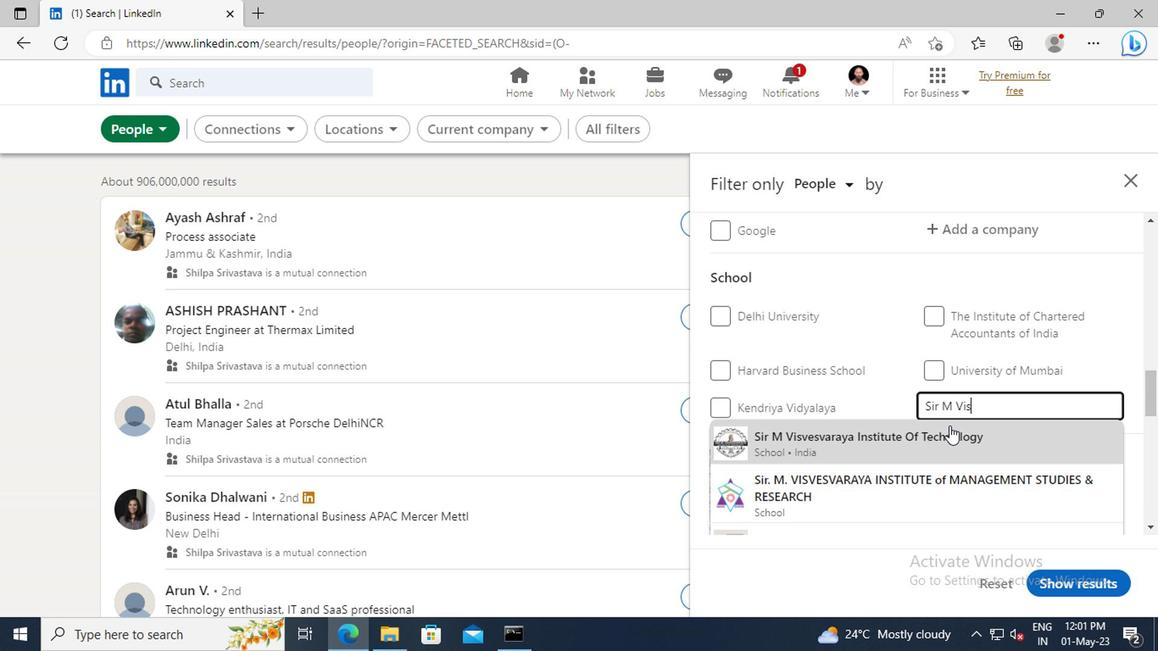 
Action: Mouse pressed left at (786, 415)
Screenshot: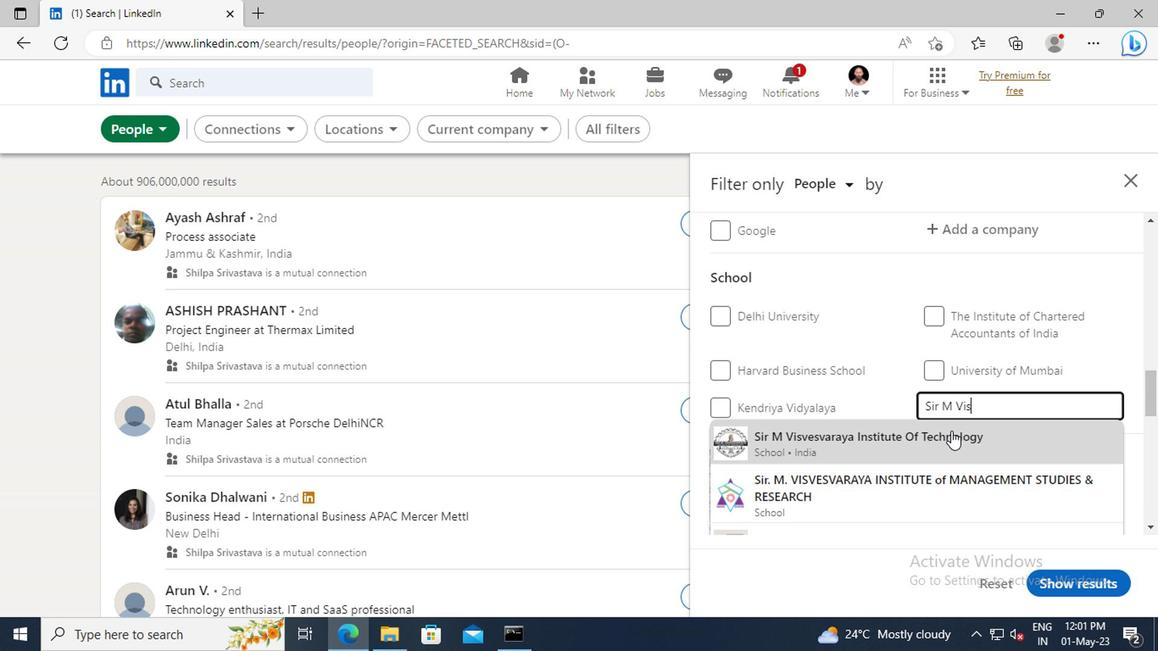 
Action: Mouse scrolled (786, 415) with delta (0, 0)
Screenshot: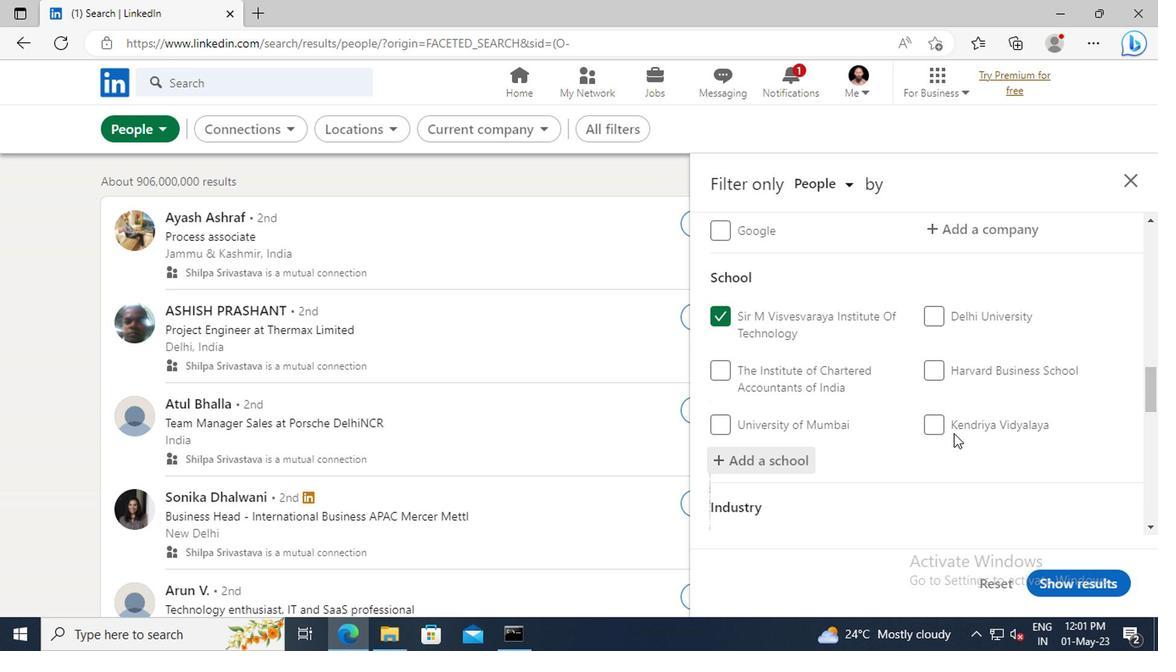 
Action: Mouse moved to (786, 392)
Screenshot: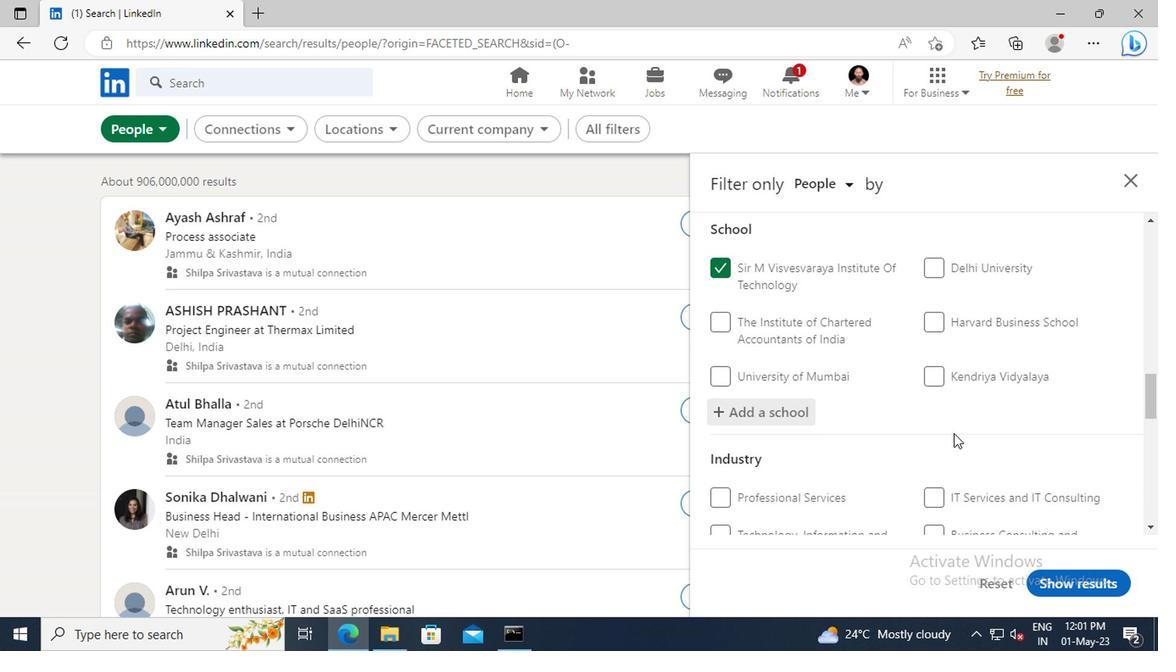 
Action: Mouse scrolled (786, 392) with delta (0, 0)
Screenshot: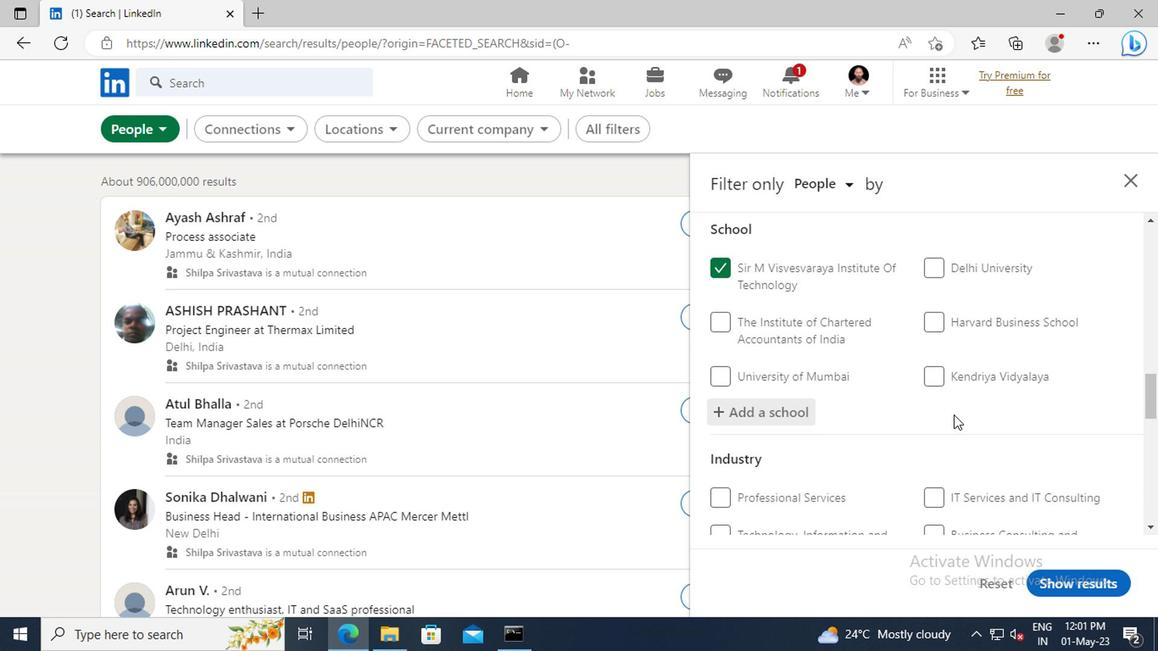 
Action: Mouse scrolled (786, 392) with delta (0, 0)
Screenshot: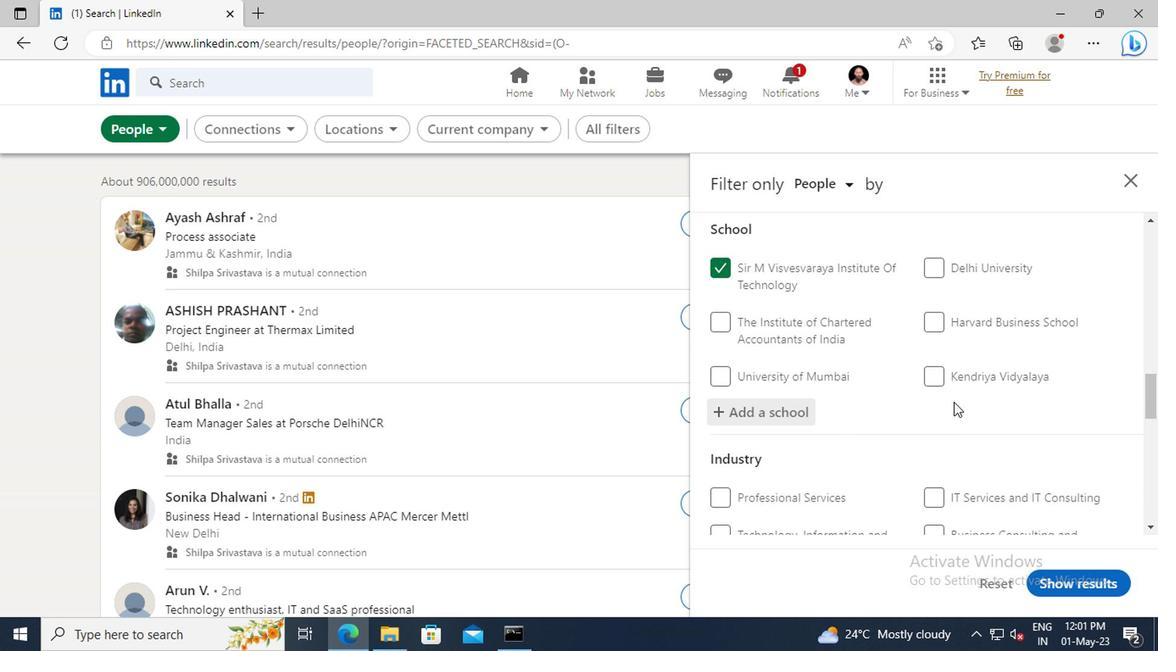 
Action: Mouse moved to (782, 373)
Screenshot: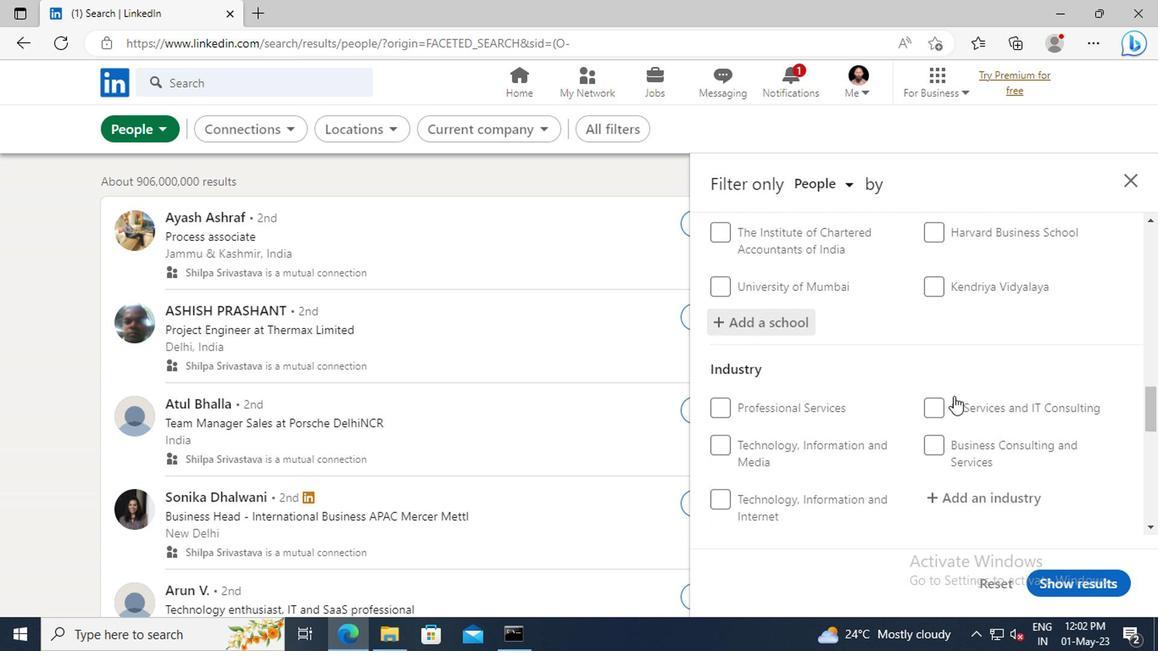 
Action: Mouse scrolled (782, 372) with delta (0, 0)
Screenshot: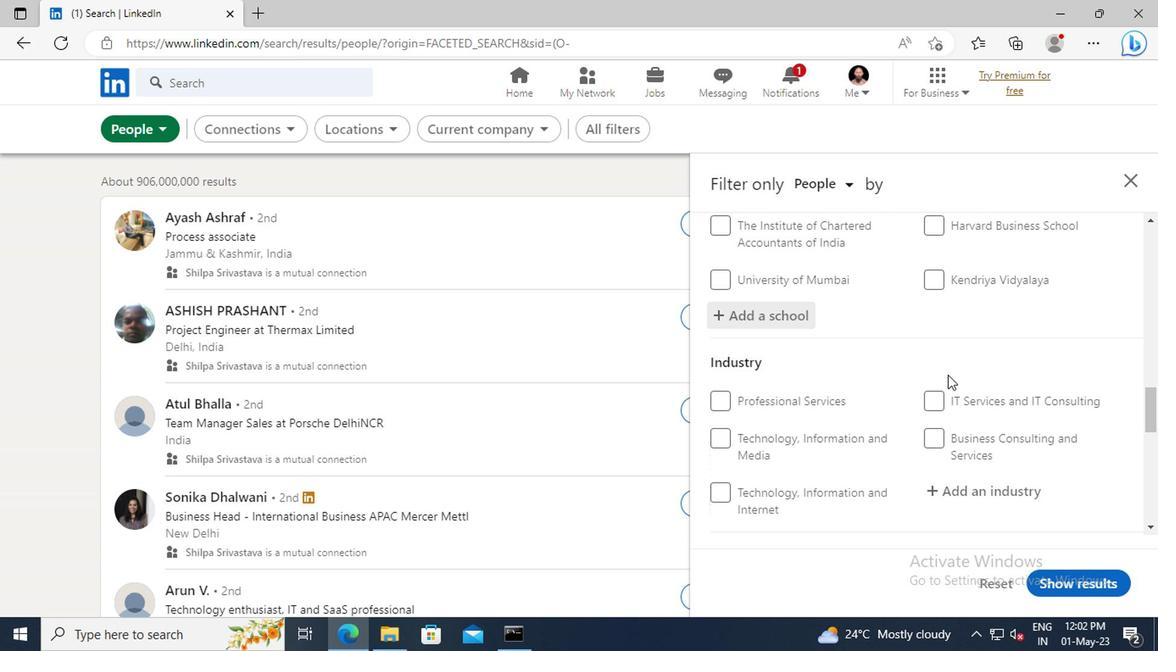 
Action: Mouse scrolled (782, 372) with delta (0, 0)
Screenshot: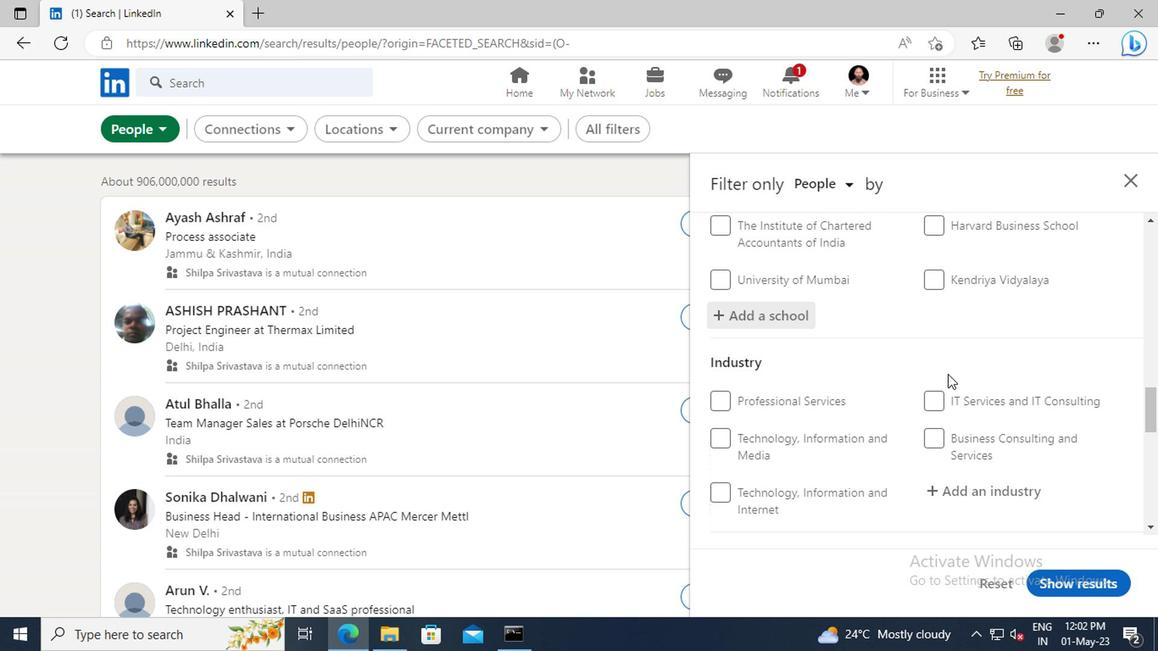 
Action: Mouse moved to (779, 386)
Screenshot: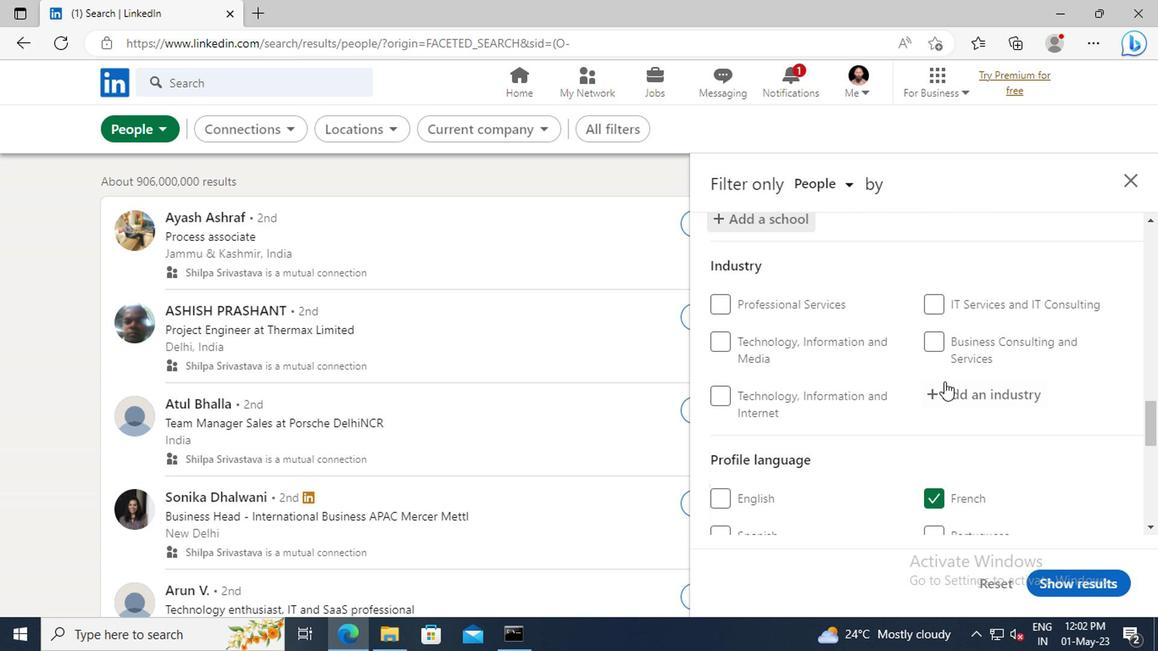 
Action: Mouse pressed left at (779, 386)
Screenshot: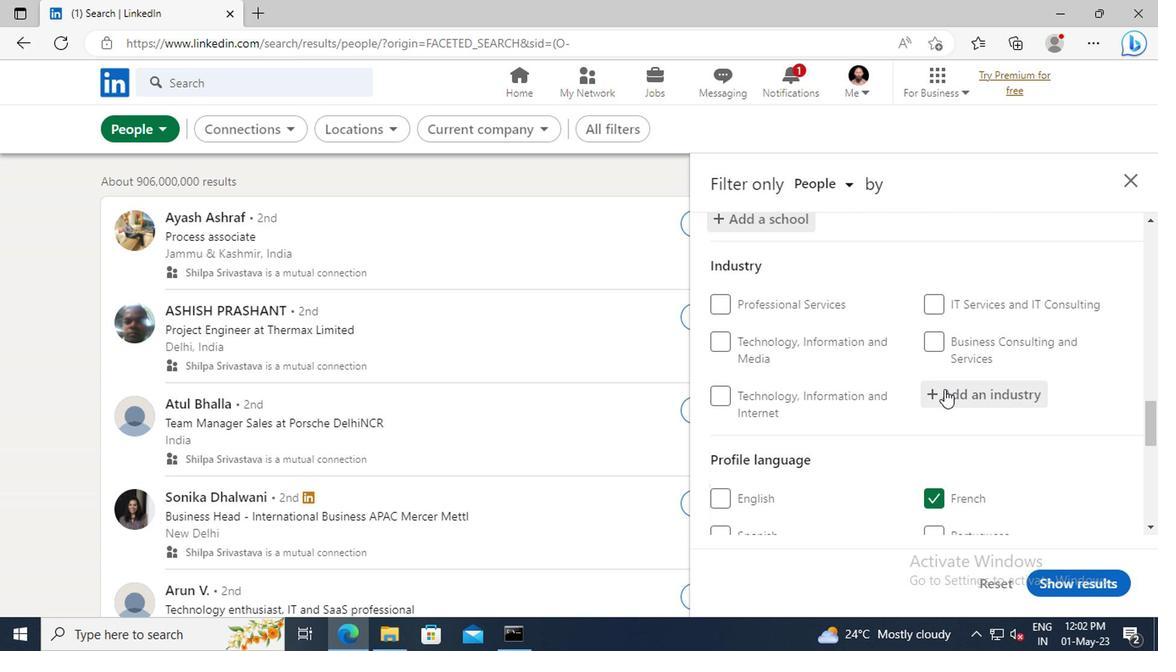 
Action: Key pressed <Key.shift>INDUSTRY<Key.space><Key.shift>ASS
Screenshot: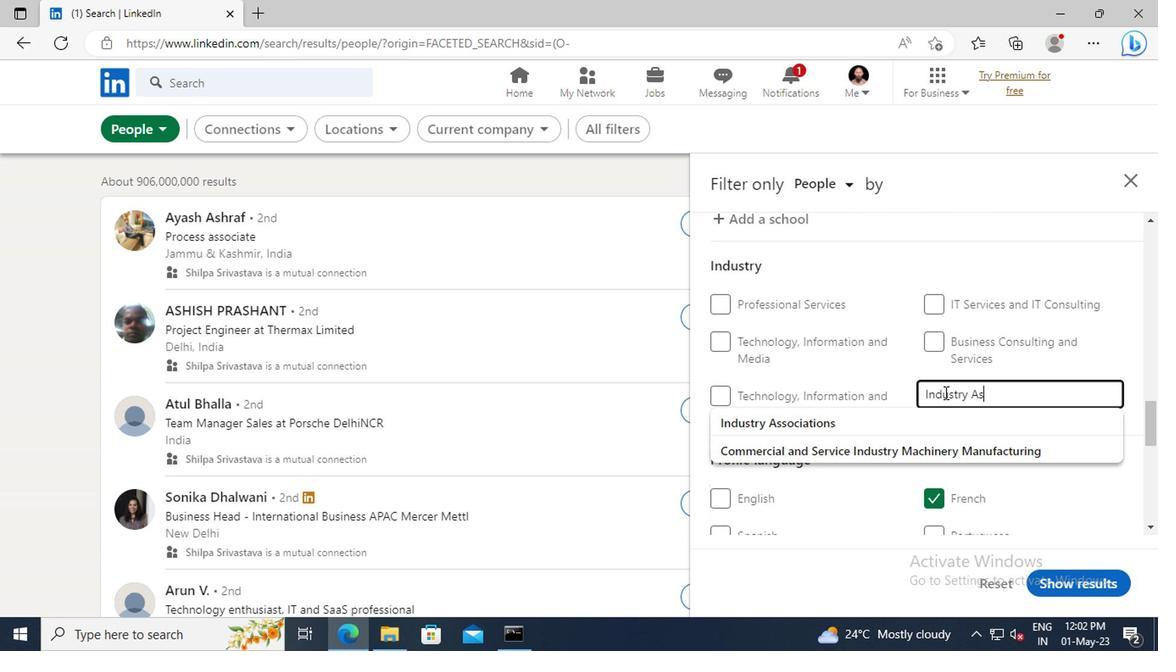 
Action: Mouse moved to (774, 406)
Screenshot: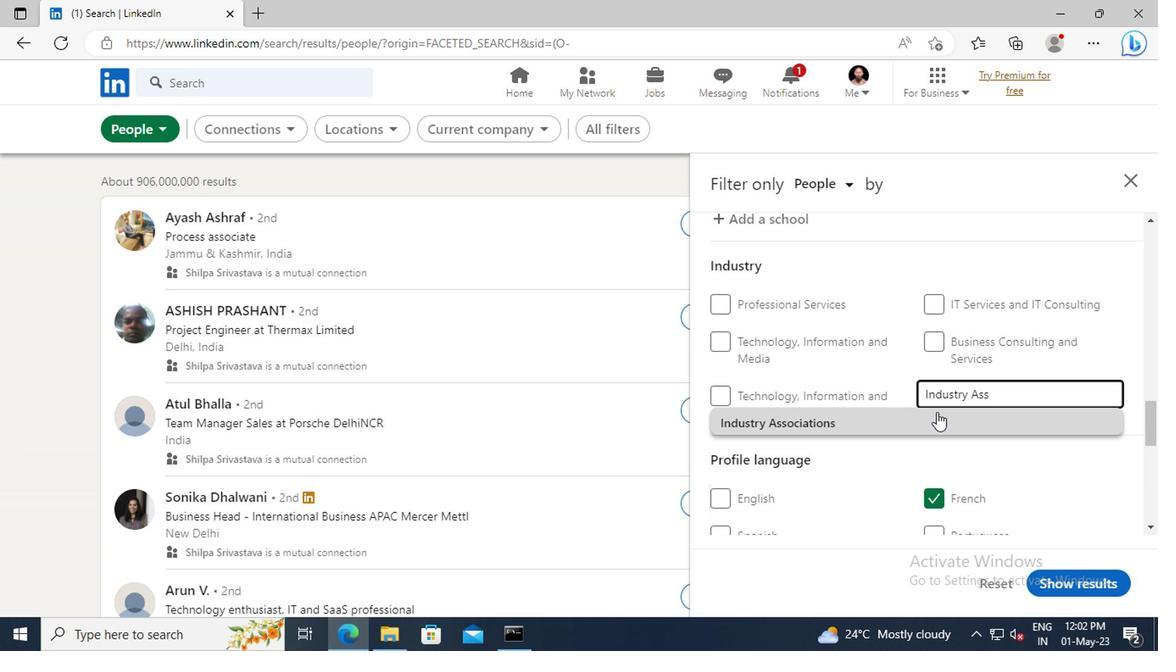 
Action: Mouse pressed left at (774, 406)
Screenshot: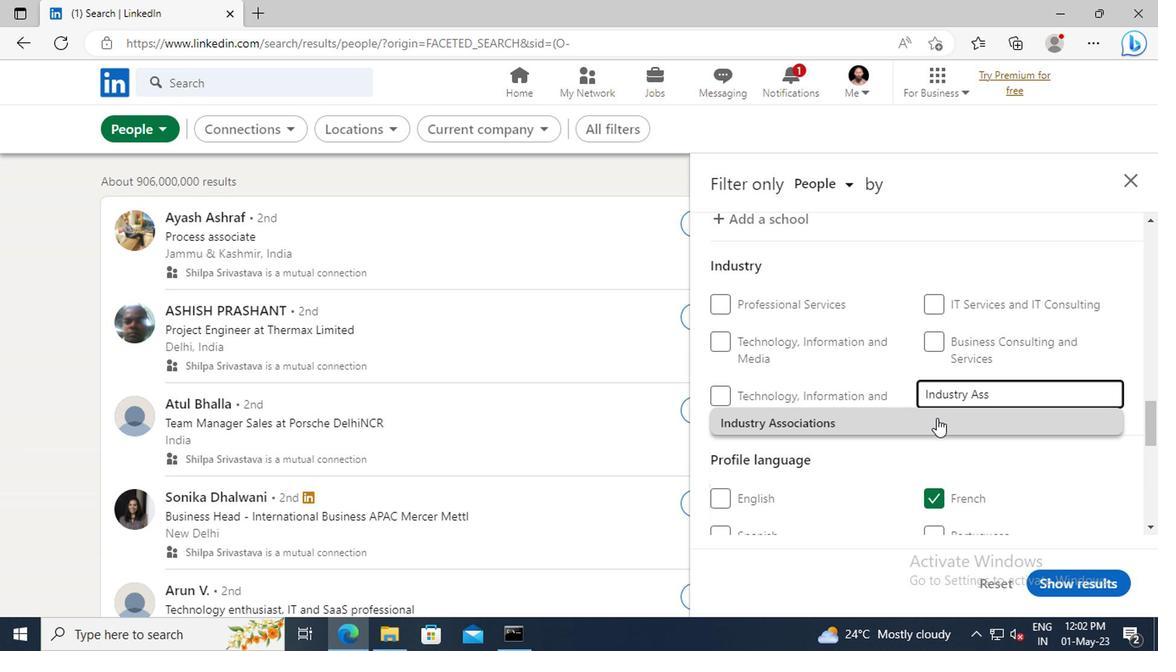 
Action: Mouse moved to (769, 403)
Screenshot: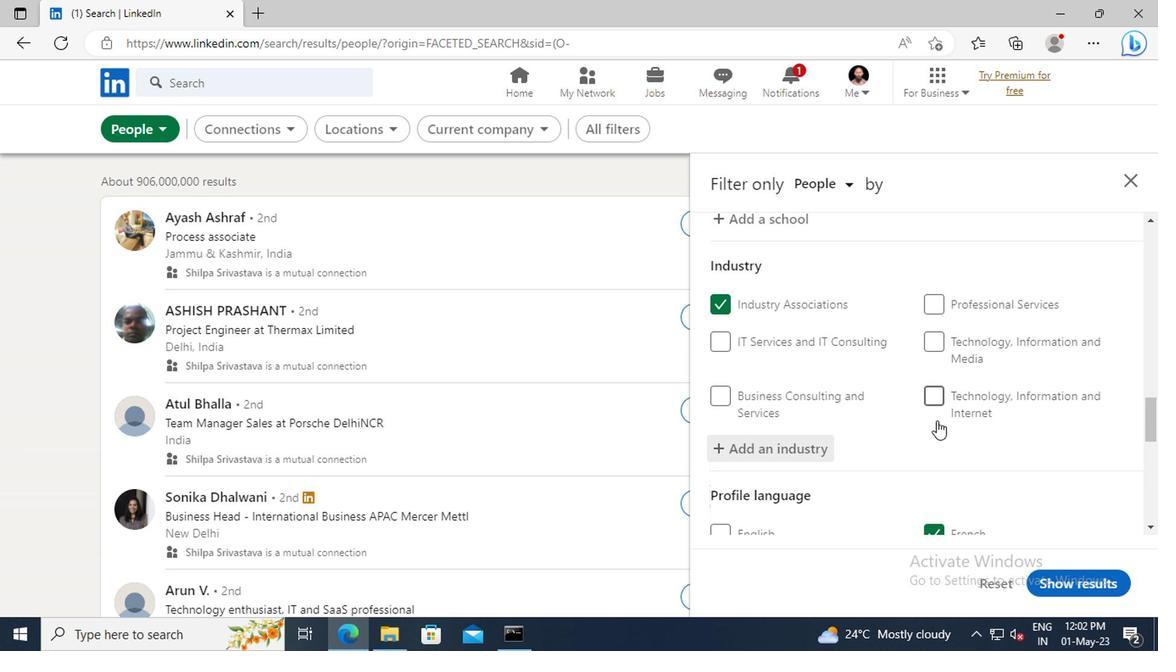 
Action: Mouse scrolled (769, 402) with delta (0, 0)
Screenshot: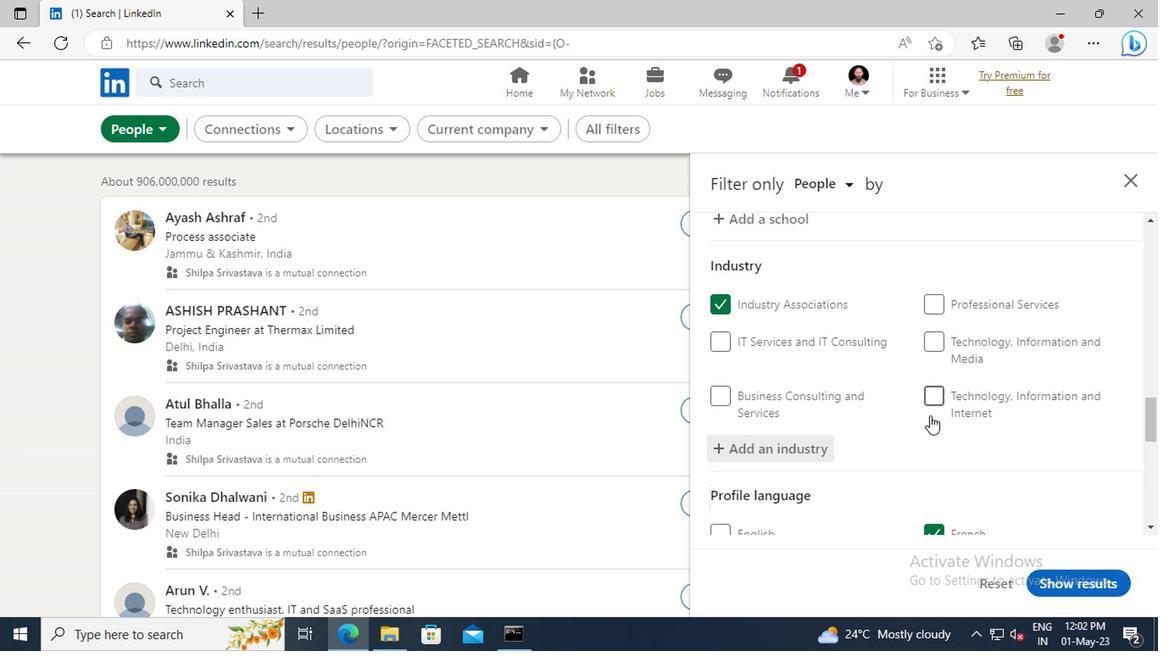 
Action: Mouse moved to (762, 357)
Screenshot: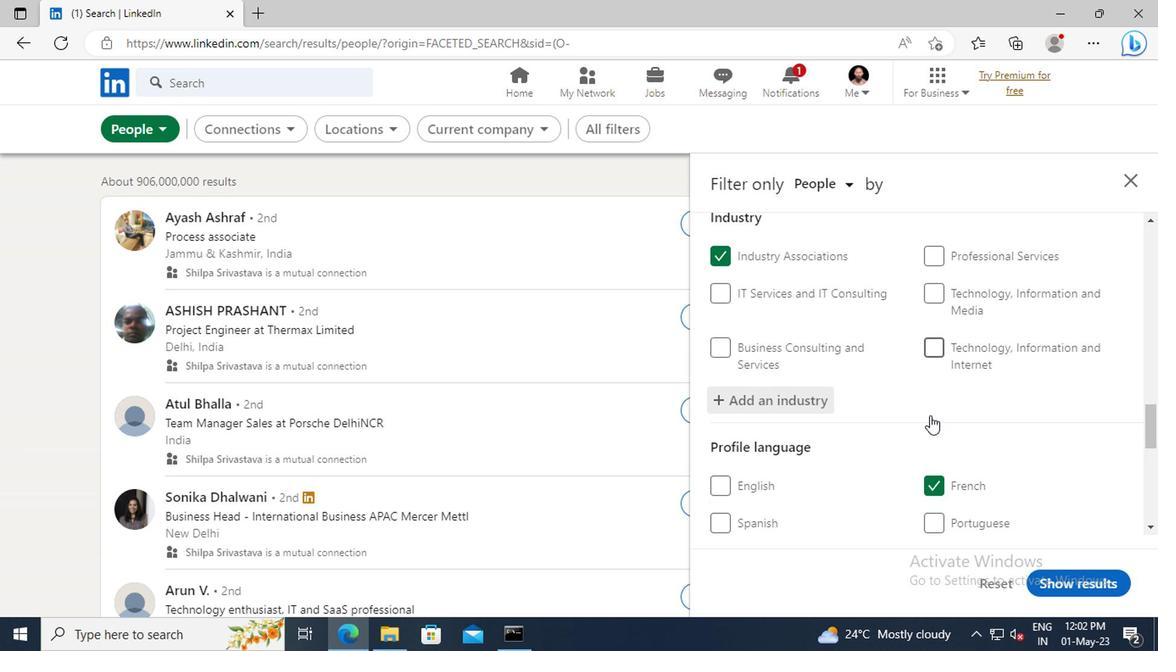 
Action: Mouse scrolled (762, 356) with delta (0, 0)
Screenshot: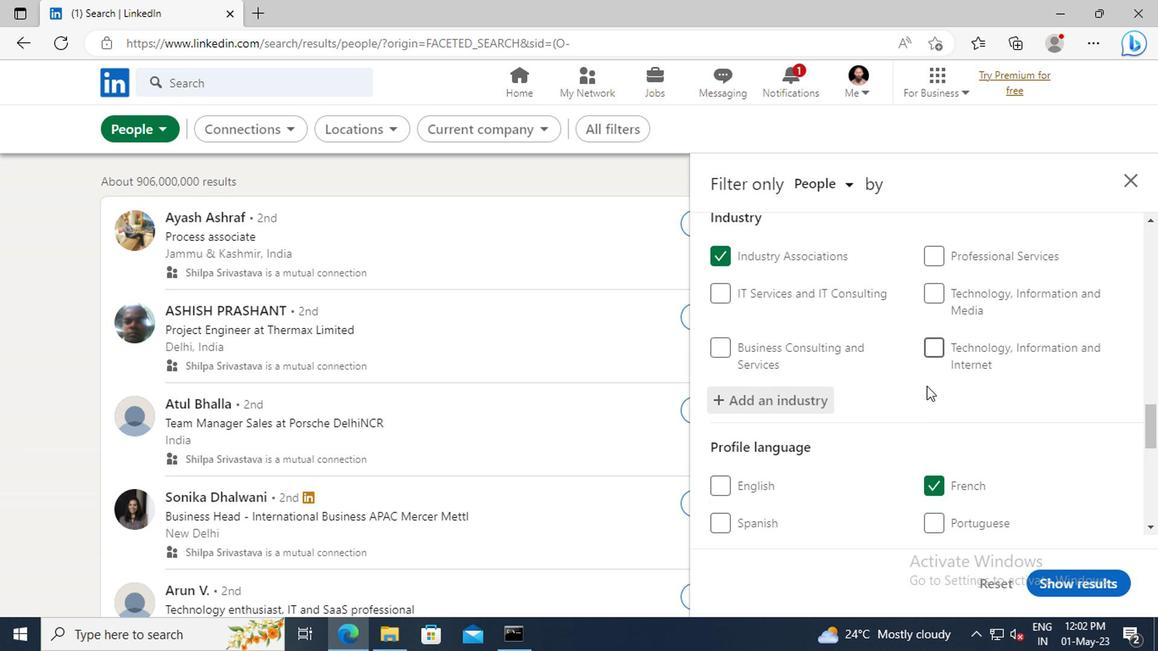 
Action: Mouse scrolled (762, 356) with delta (0, 0)
Screenshot: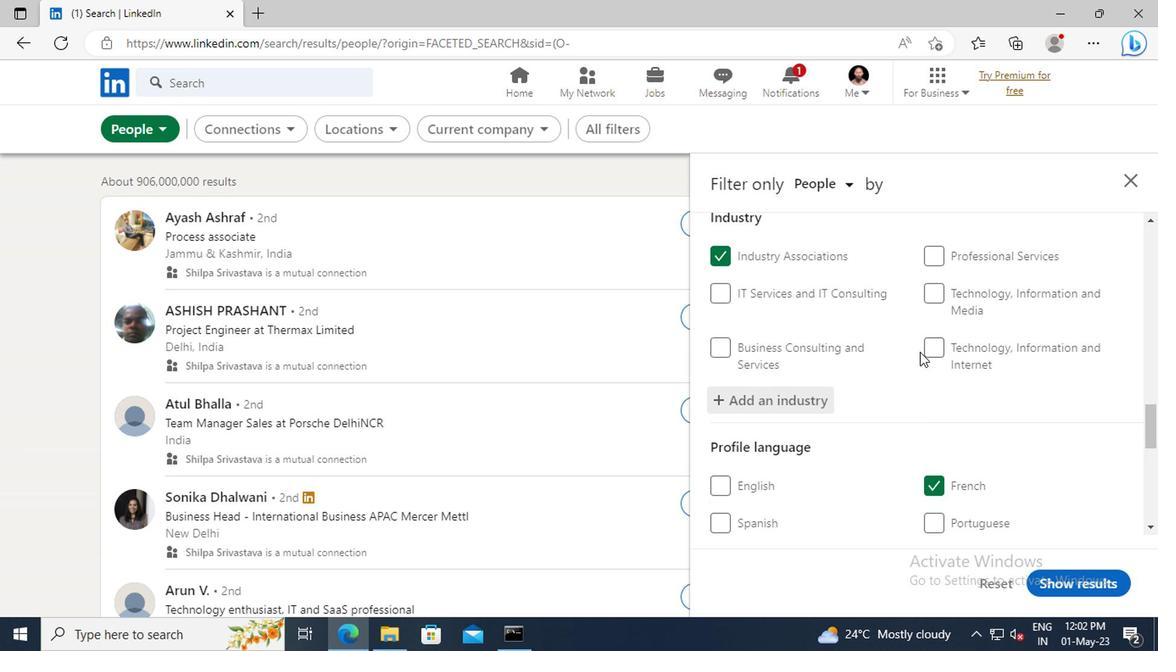 
Action: Mouse moved to (768, 348)
Screenshot: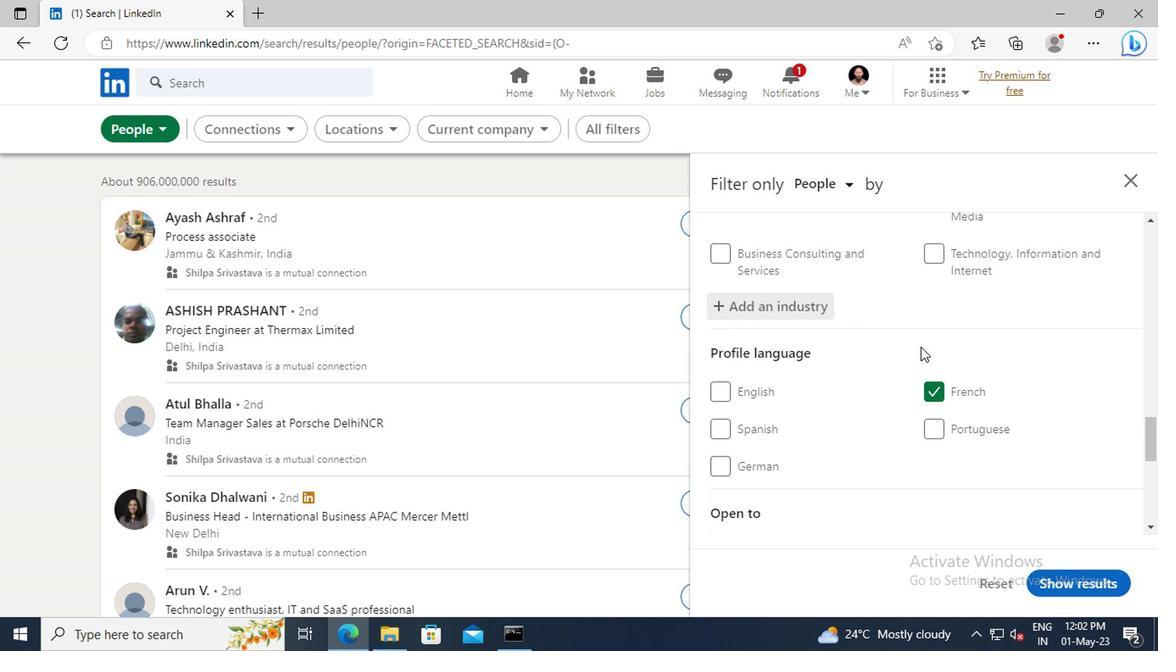 
Action: Mouse scrolled (768, 347) with delta (0, 0)
Screenshot: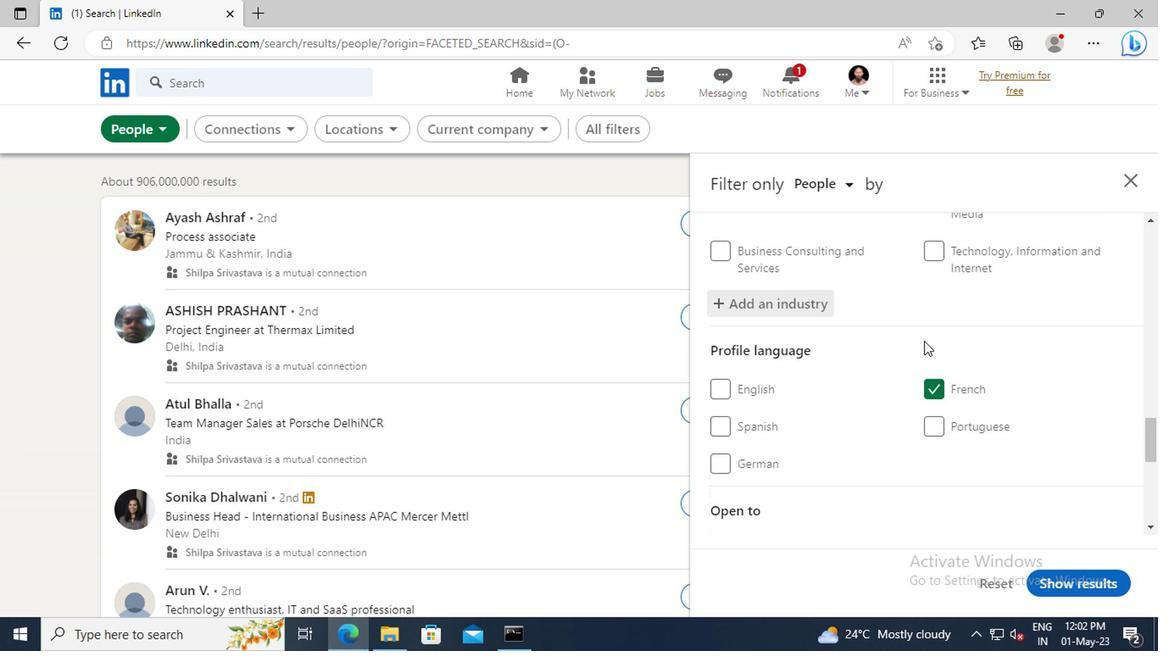 
Action: Mouse moved to (768, 348)
Screenshot: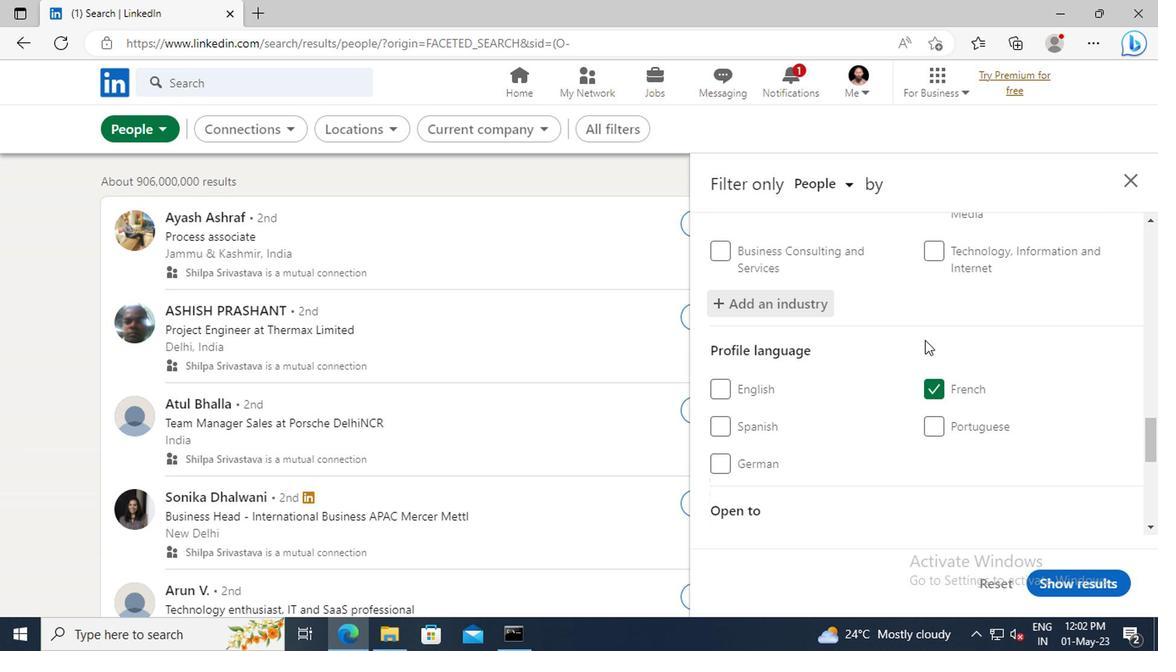 
Action: Mouse scrolled (768, 347) with delta (0, 0)
Screenshot: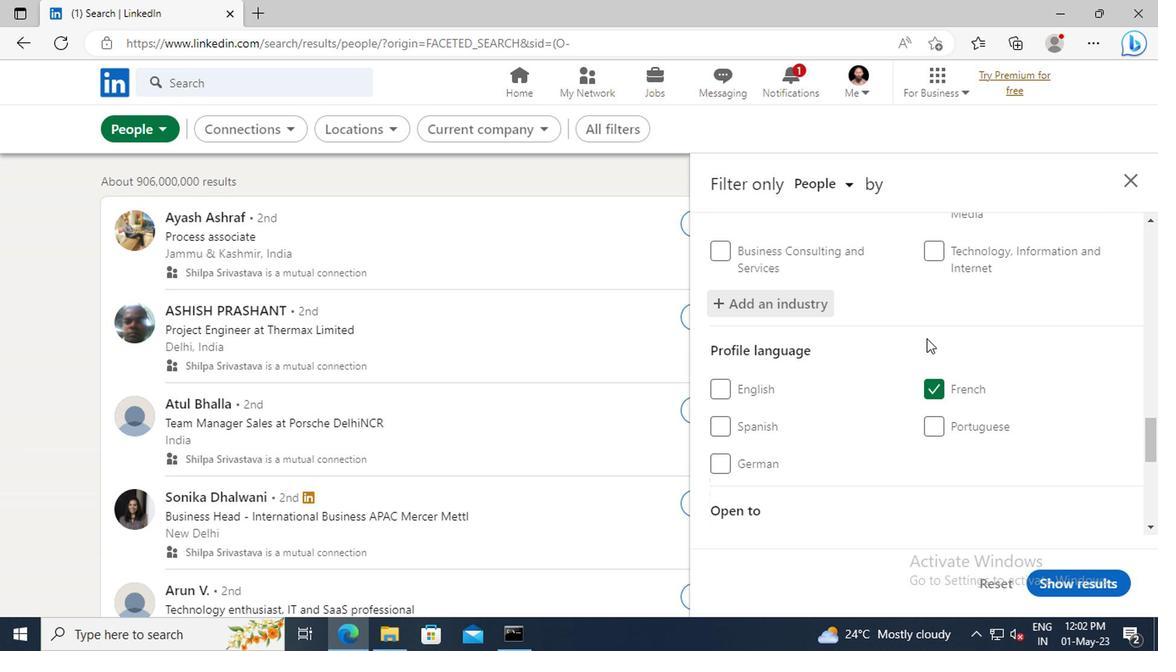 
Action: Mouse moved to (782, 344)
Screenshot: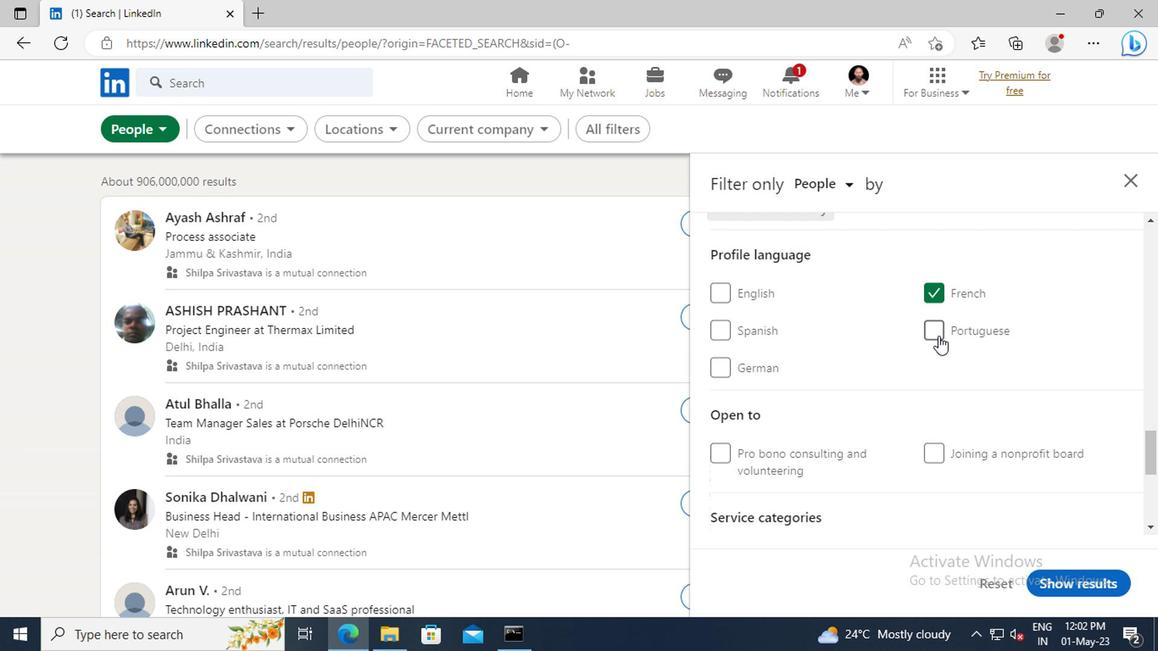
Action: Mouse scrolled (782, 343) with delta (0, 0)
Screenshot: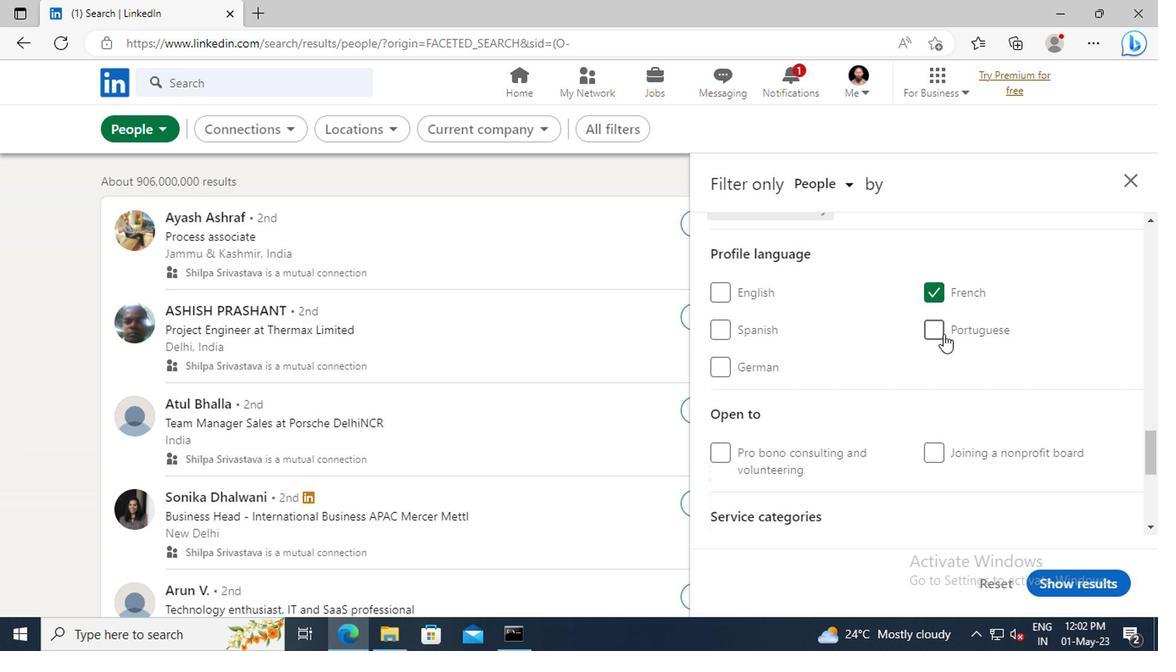 
Action: Mouse scrolled (782, 343) with delta (0, 0)
Screenshot: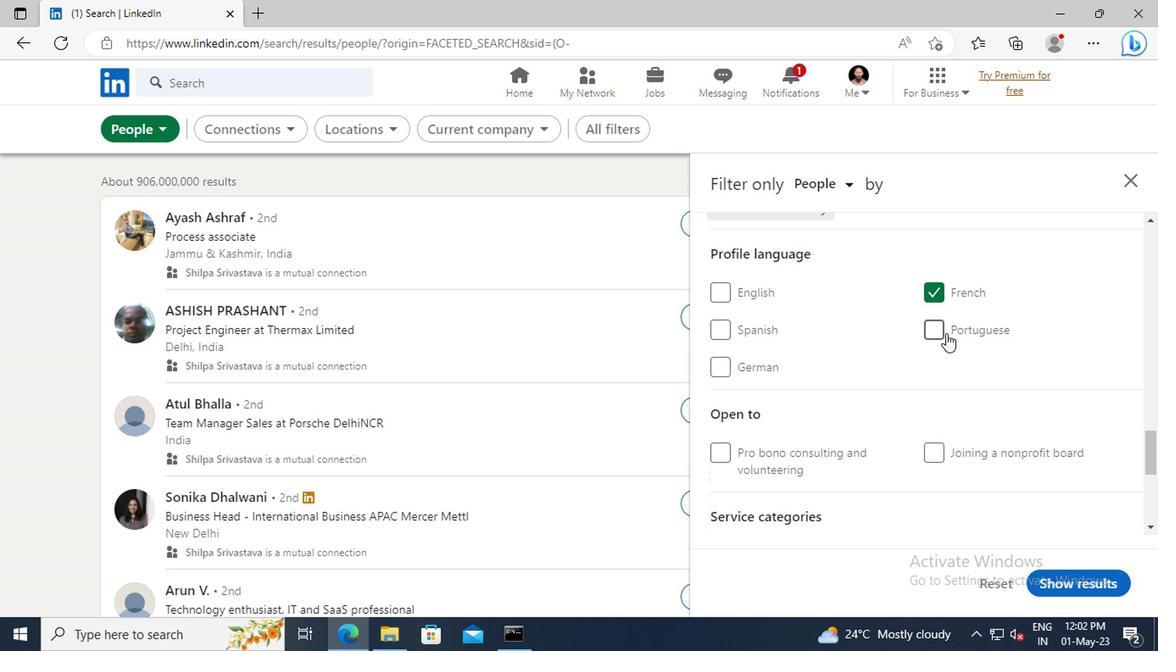 
Action: Mouse scrolled (782, 343) with delta (0, 0)
Screenshot: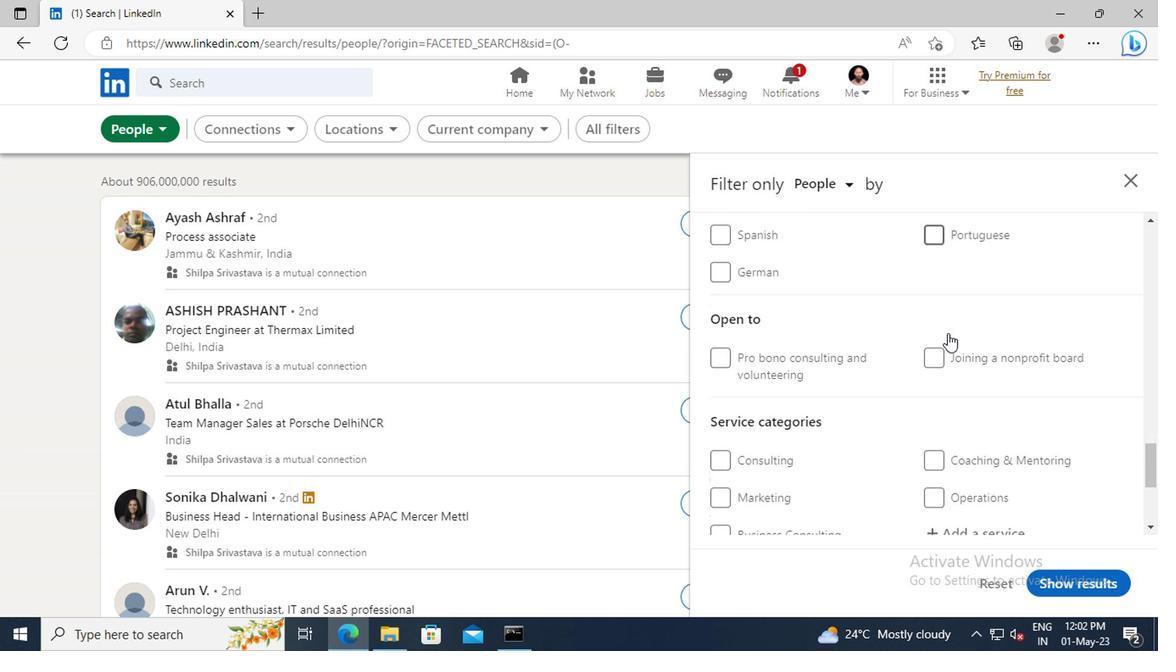 
Action: Mouse scrolled (782, 343) with delta (0, 0)
Screenshot: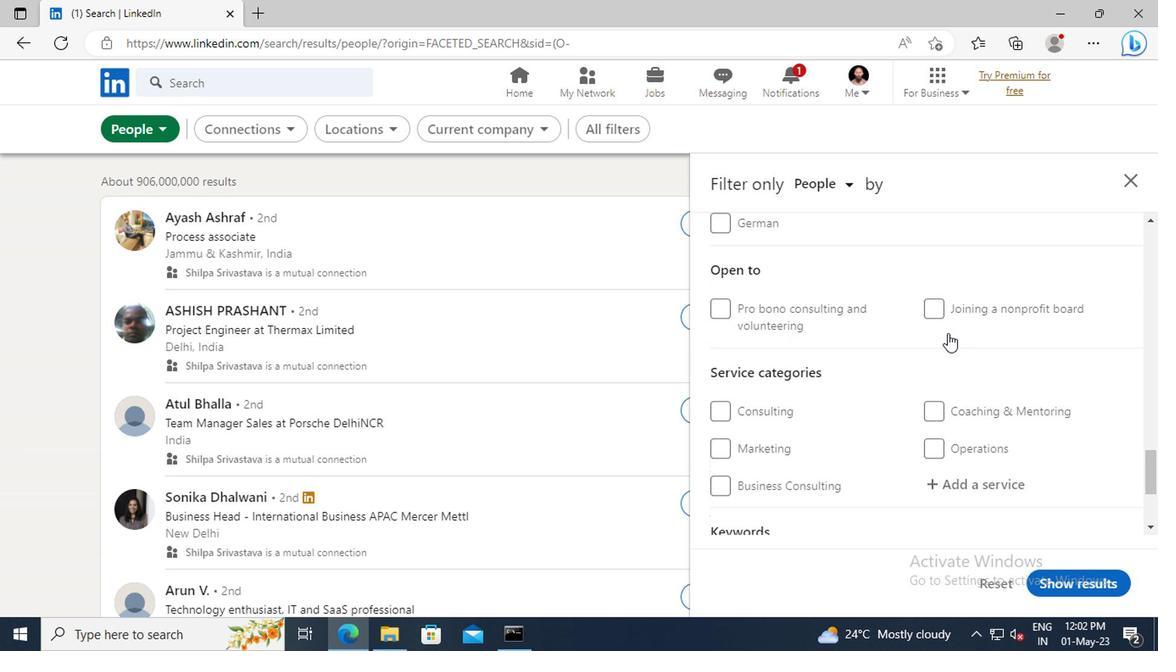 
Action: Mouse scrolled (782, 343) with delta (0, 0)
Screenshot: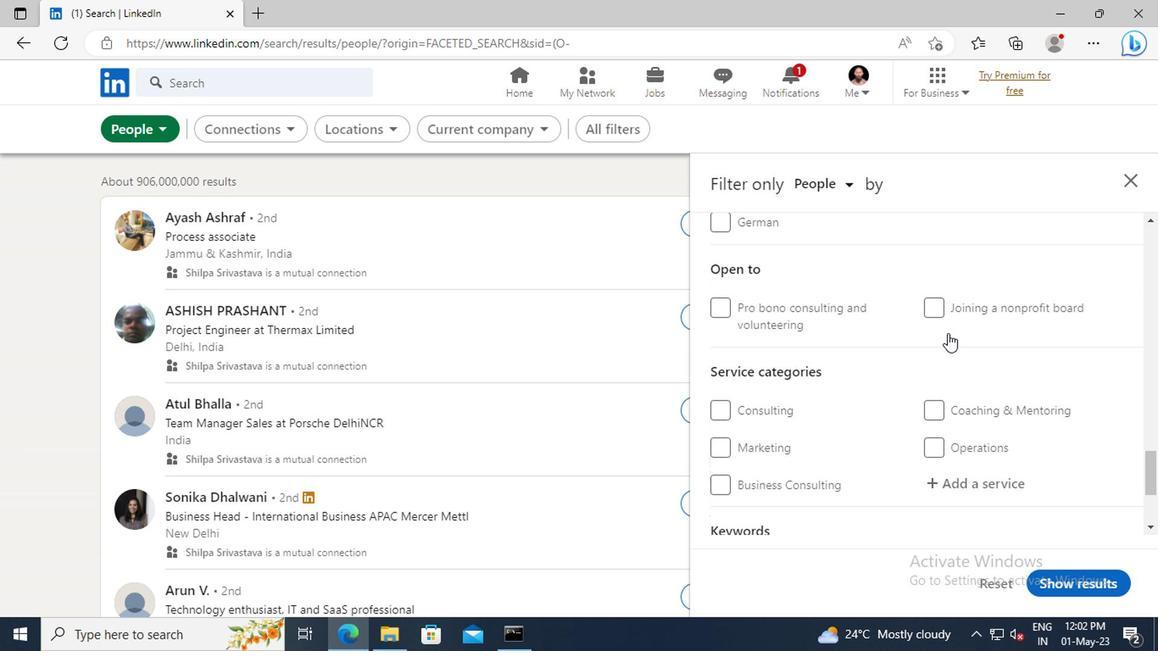 
Action: Mouse scrolled (782, 343) with delta (0, 0)
Screenshot: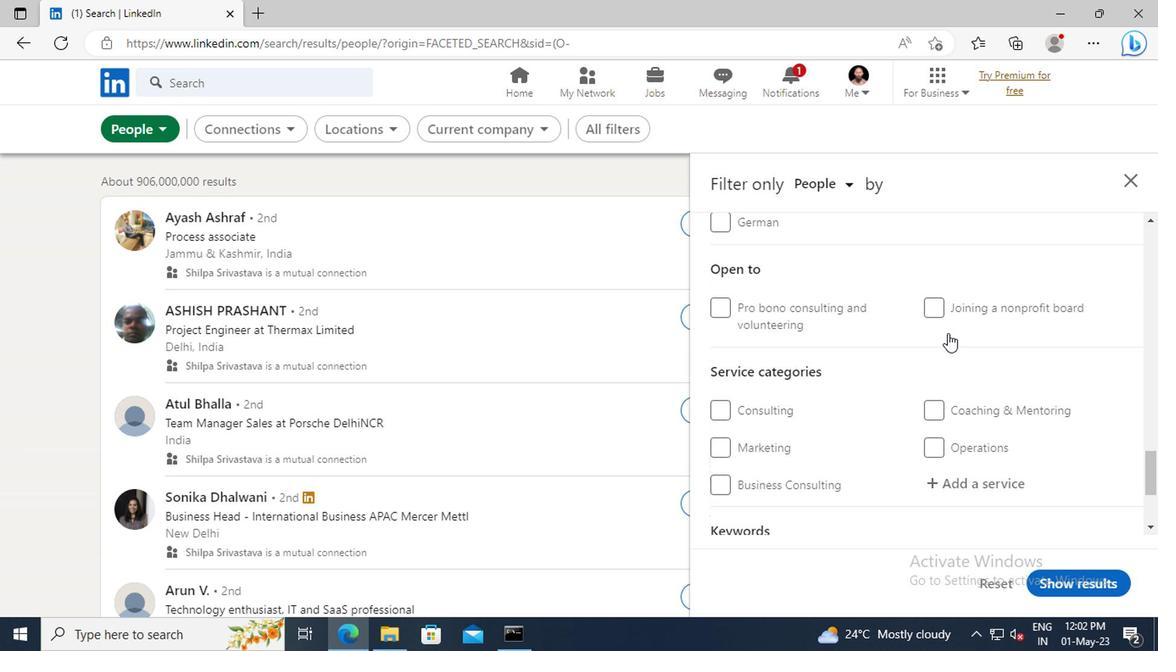 
Action: Mouse moved to (777, 347)
Screenshot: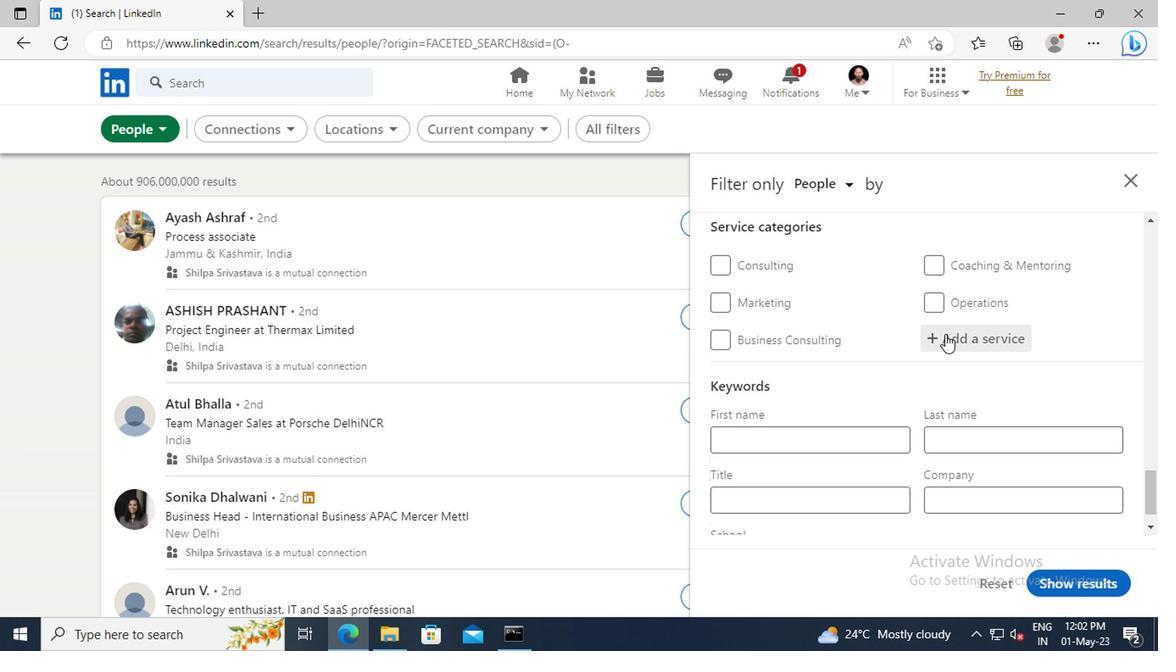 
Action: Mouse pressed left at (777, 347)
Screenshot: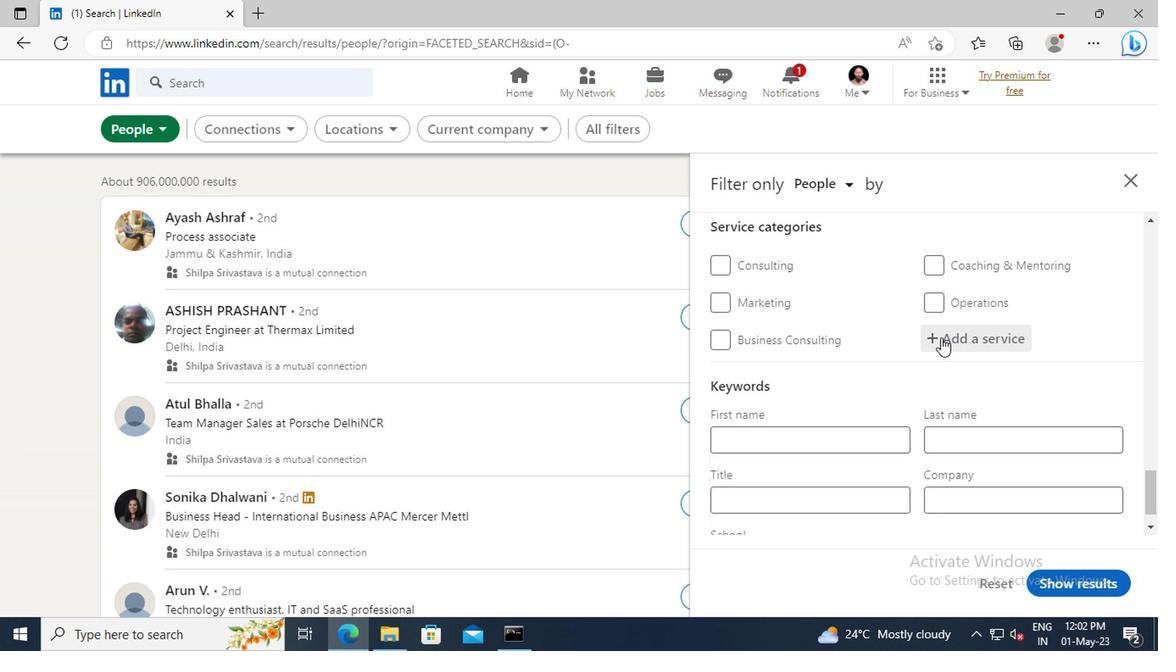 
Action: Key pressed <Key.shift>HOME<Key.space><Key.shift>NETW
Screenshot: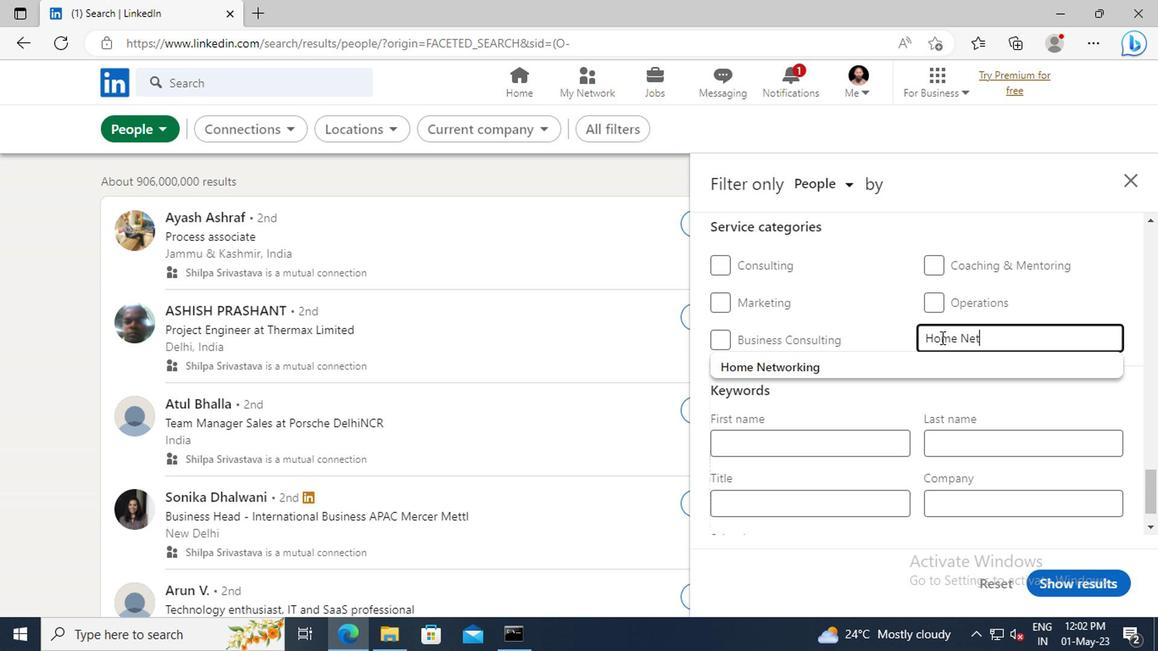
Action: Mouse moved to (777, 366)
Screenshot: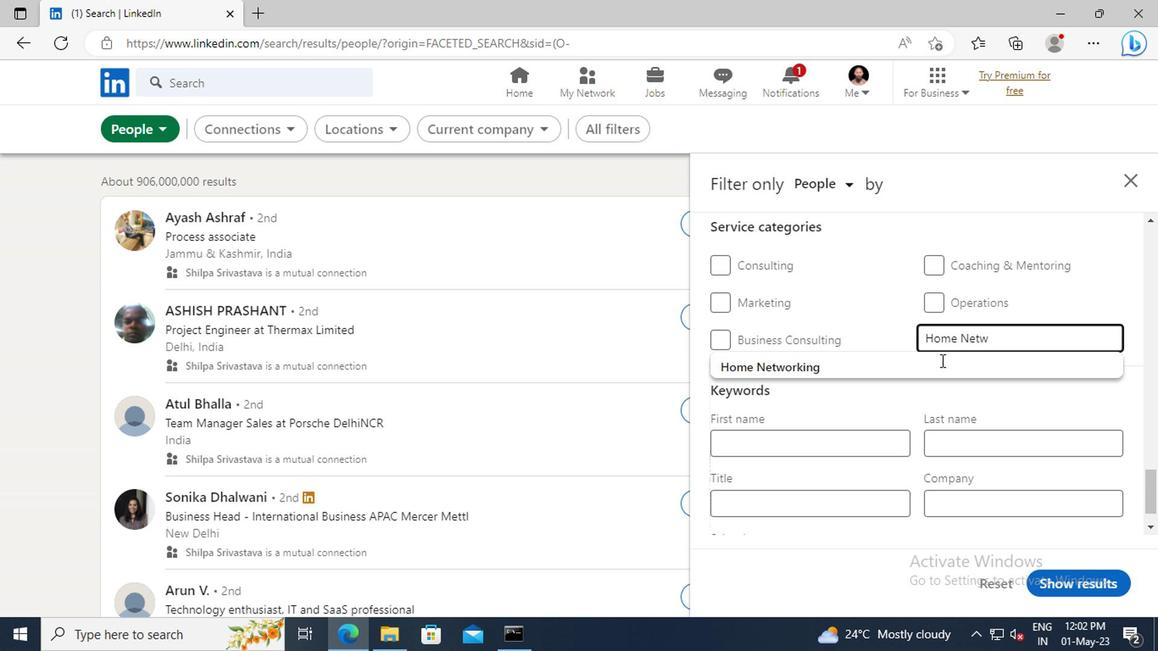 
Action: Mouse pressed left at (777, 366)
Screenshot: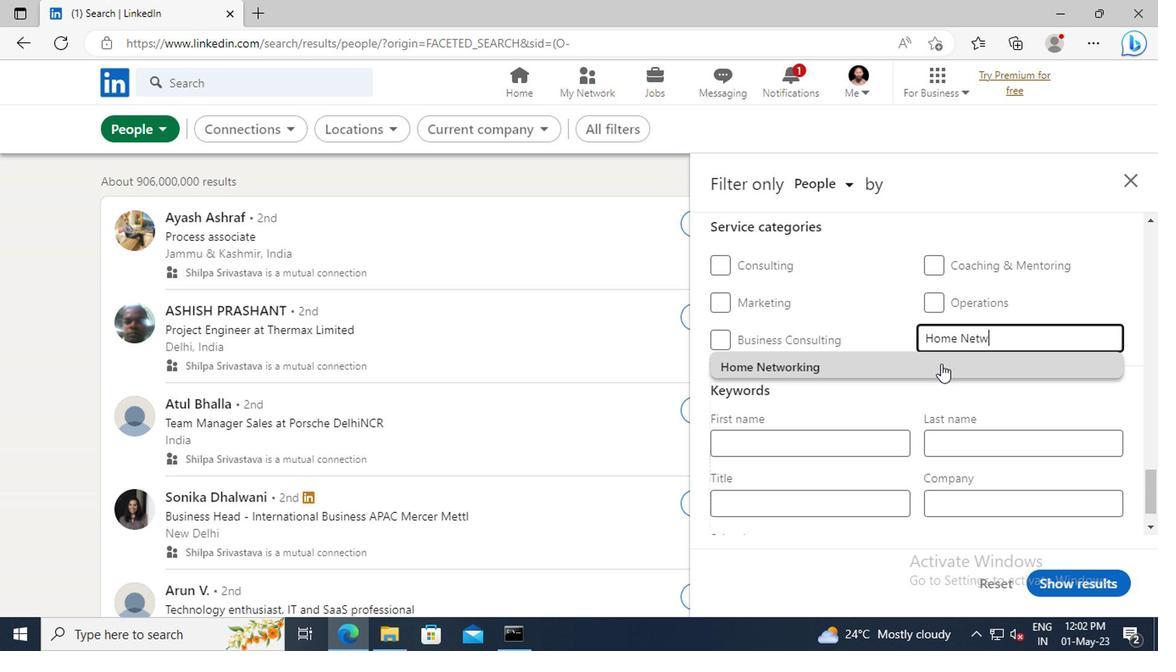 
Action: Mouse scrolled (777, 365) with delta (0, 0)
Screenshot: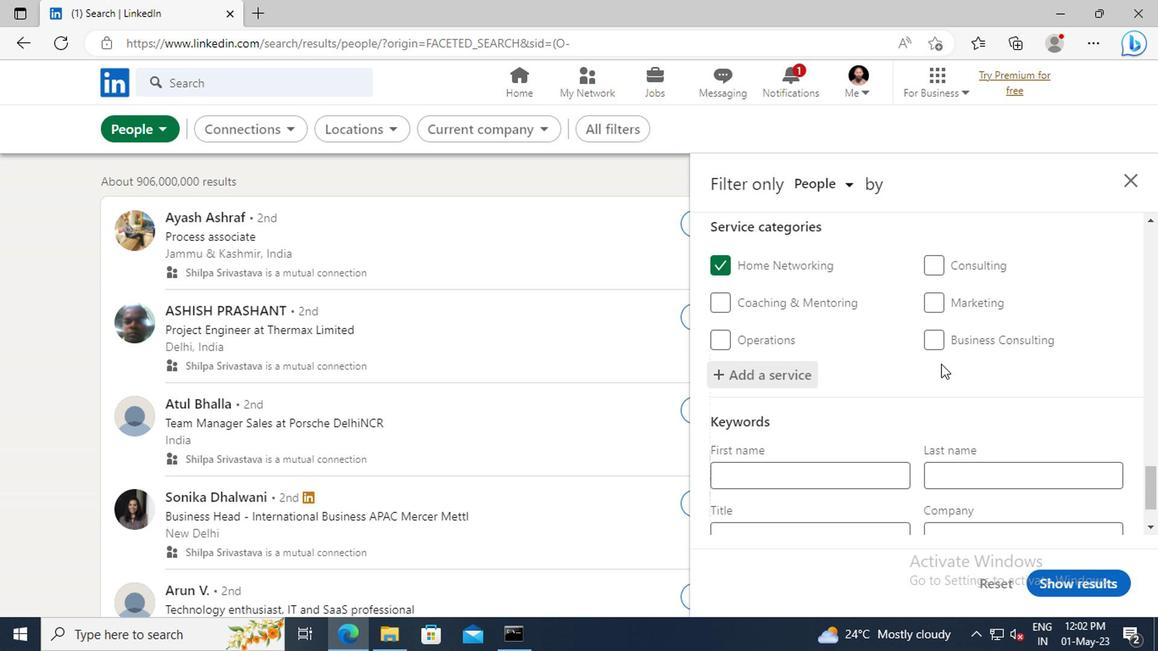 
Action: Mouse scrolled (777, 365) with delta (0, 0)
Screenshot: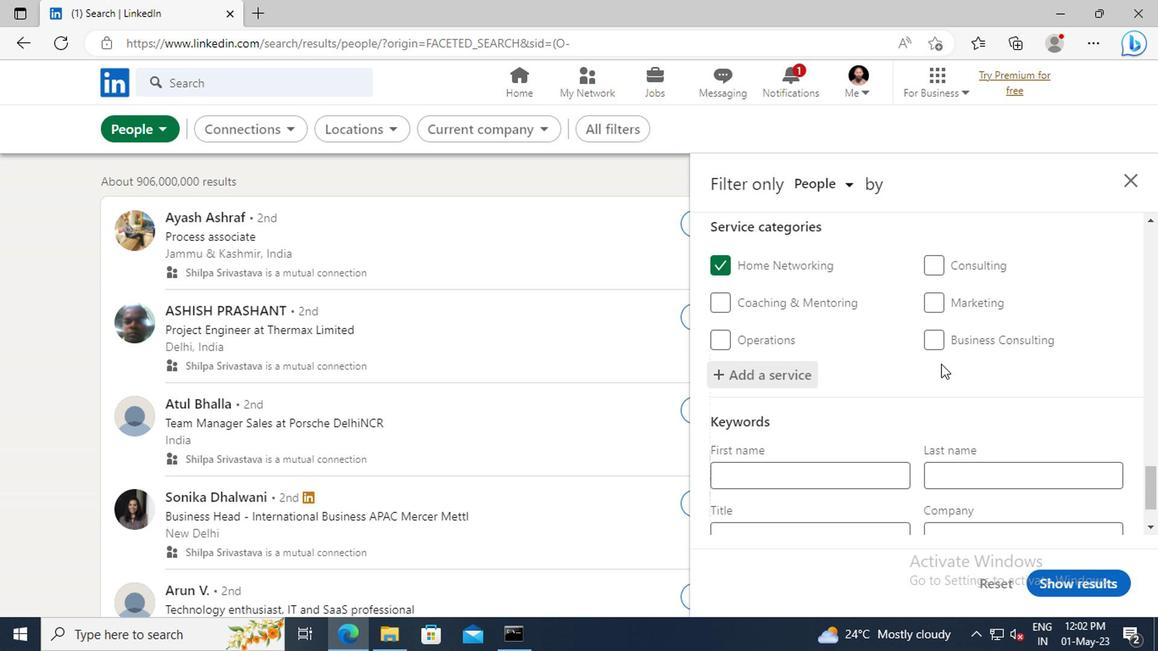 
Action: Mouse scrolled (777, 365) with delta (0, 0)
Screenshot: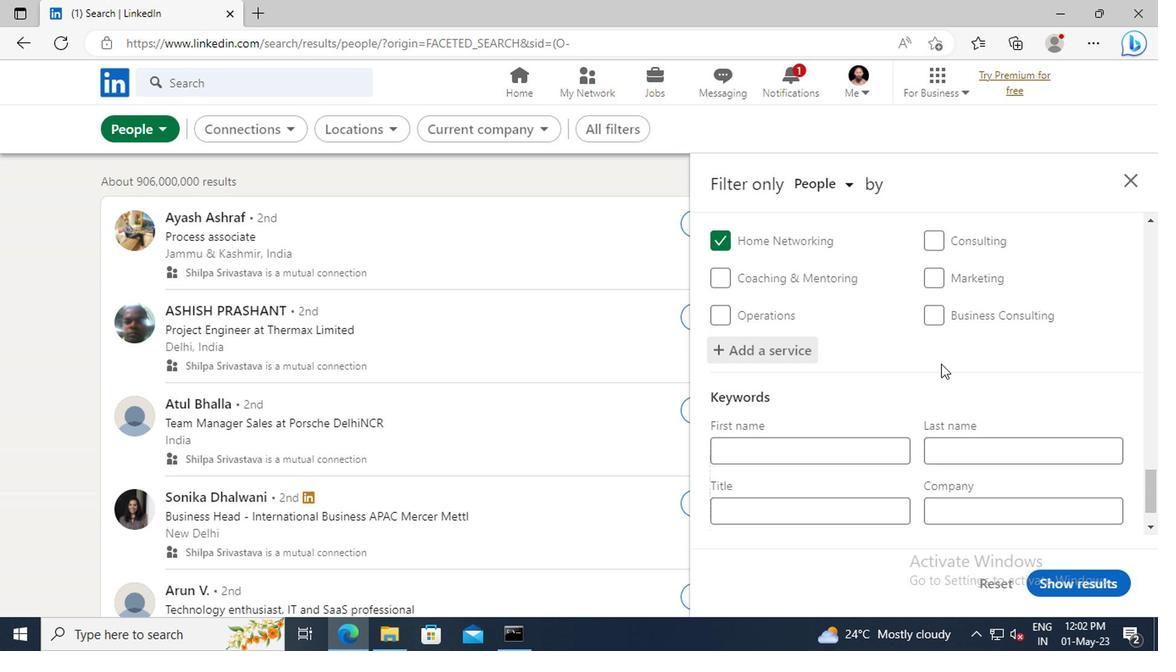 
Action: Mouse scrolled (777, 365) with delta (0, 0)
Screenshot: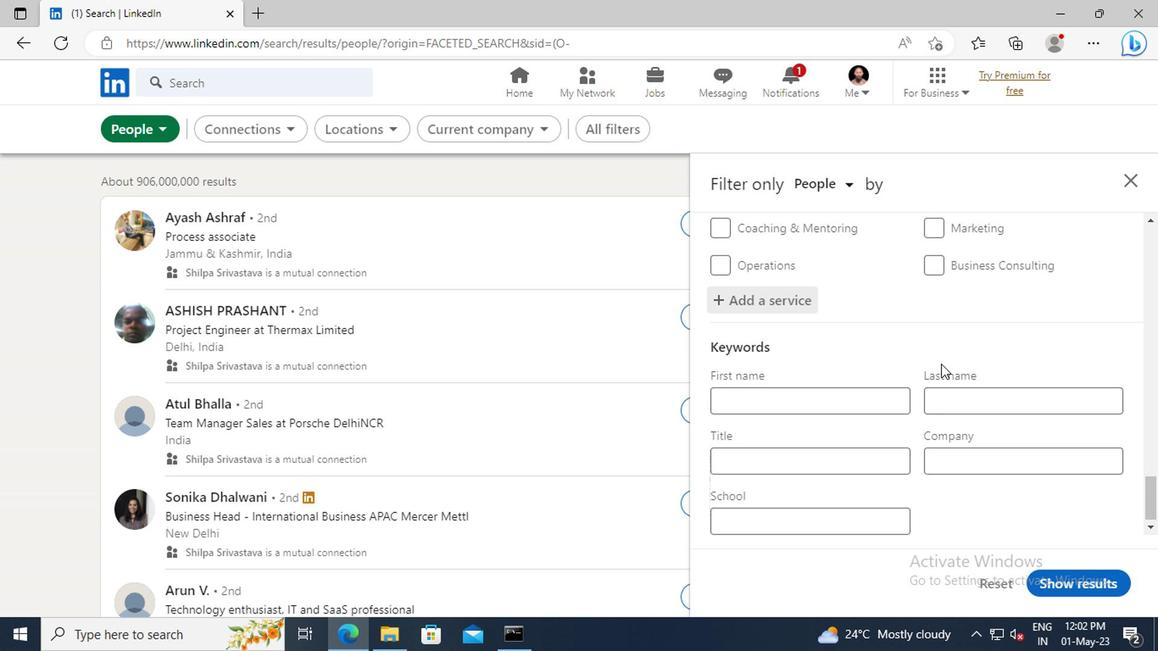 
Action: Mouse moved to (655, 436)
Screenshot: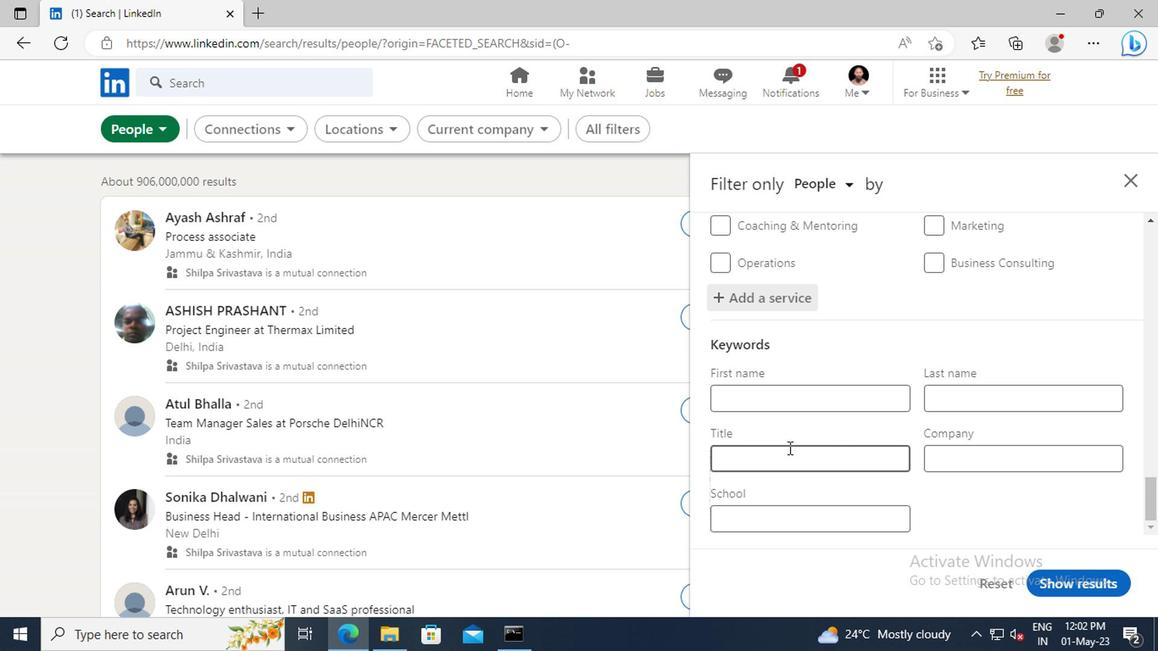 
Action: Mouse pressed left at (655, 436)
Screenshot: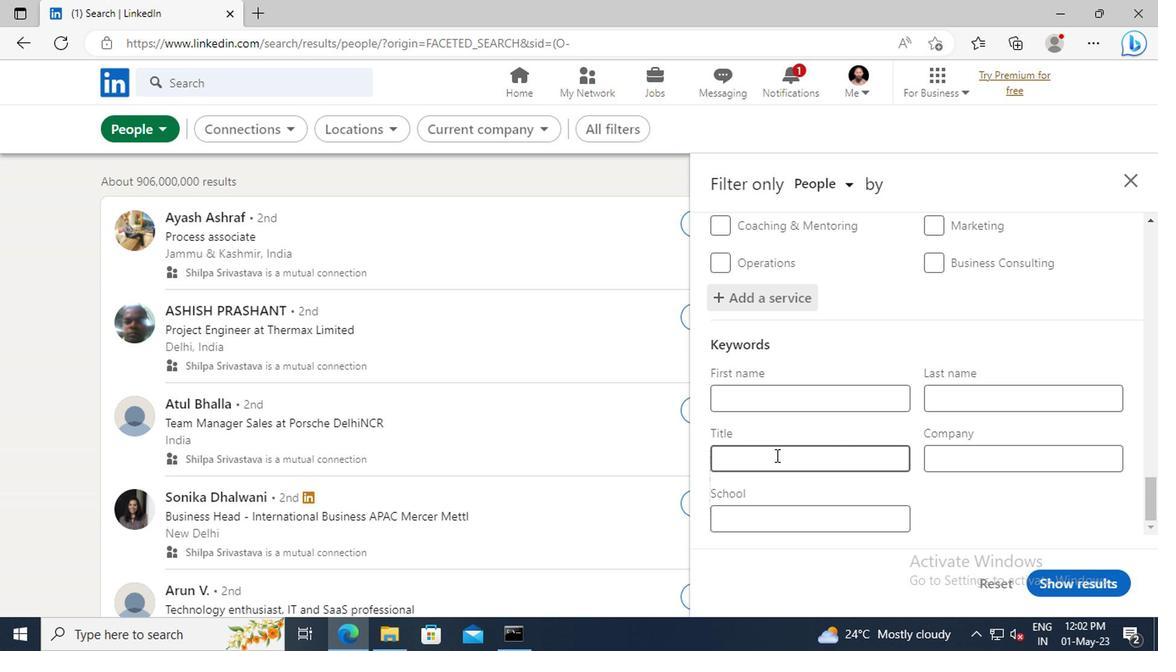 
Action: Key pressed <Key.shift>VALET<Key.enter>
Screenshot: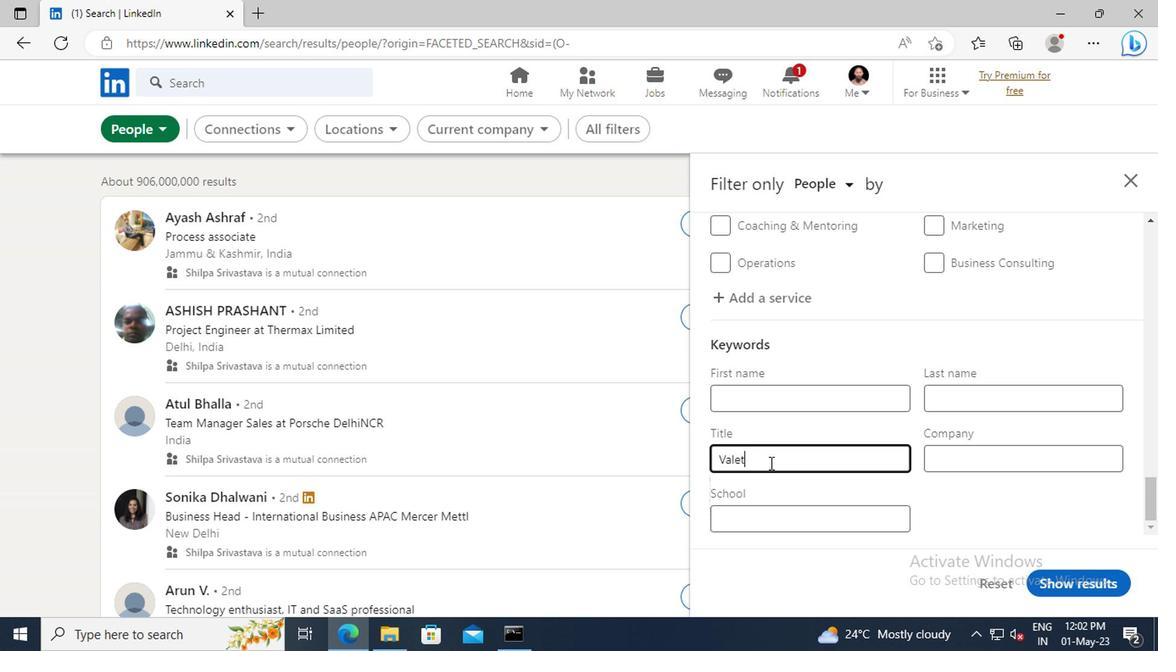 
Action: Mouse moved to (858, 523)
Screenshot: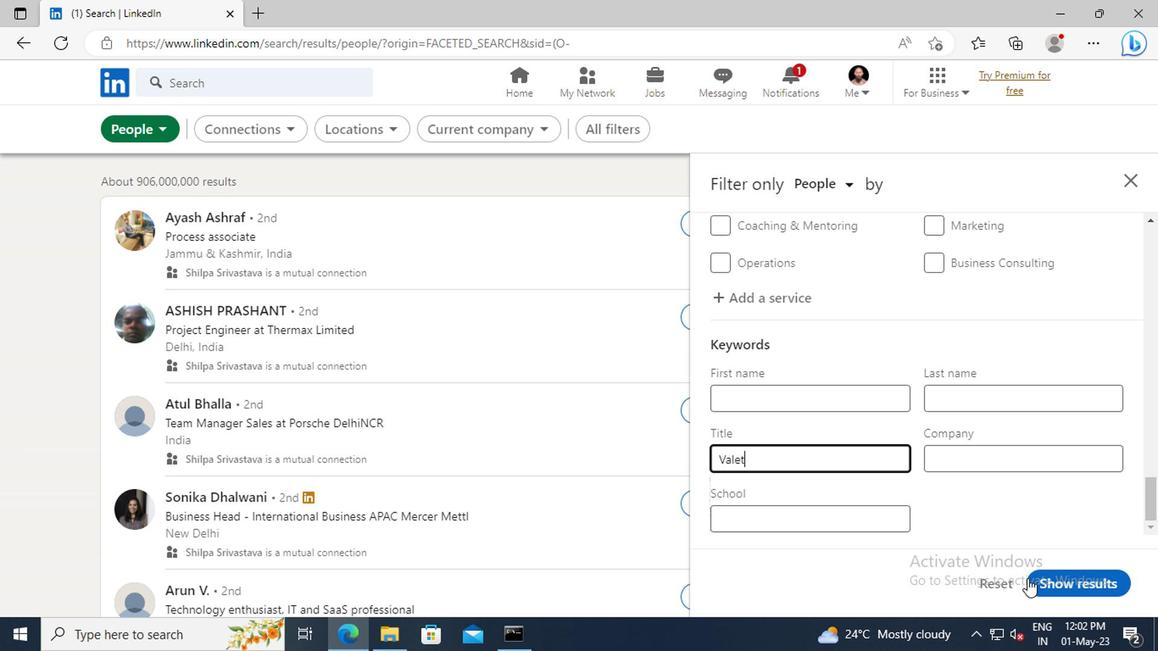 
Action: Mouse pressed left at (858, 523)
Screenshot: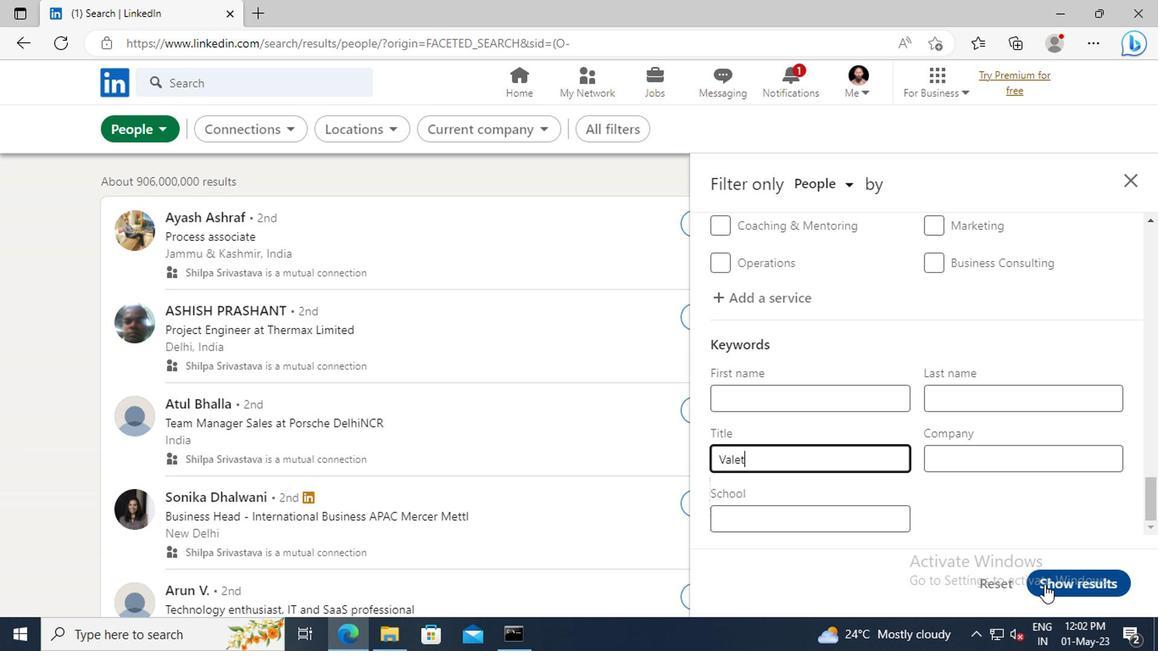 
